Task: For heading  Tahoma with underline.  font size for heading20,  'Change the font style of data to'Arial.  and font size to 12,  Change the alignment of both headline & data to Align left.  In the sheet  Data Tracking Workbookbook
Action: Mouse moved to (1098, 133)
Screenshot: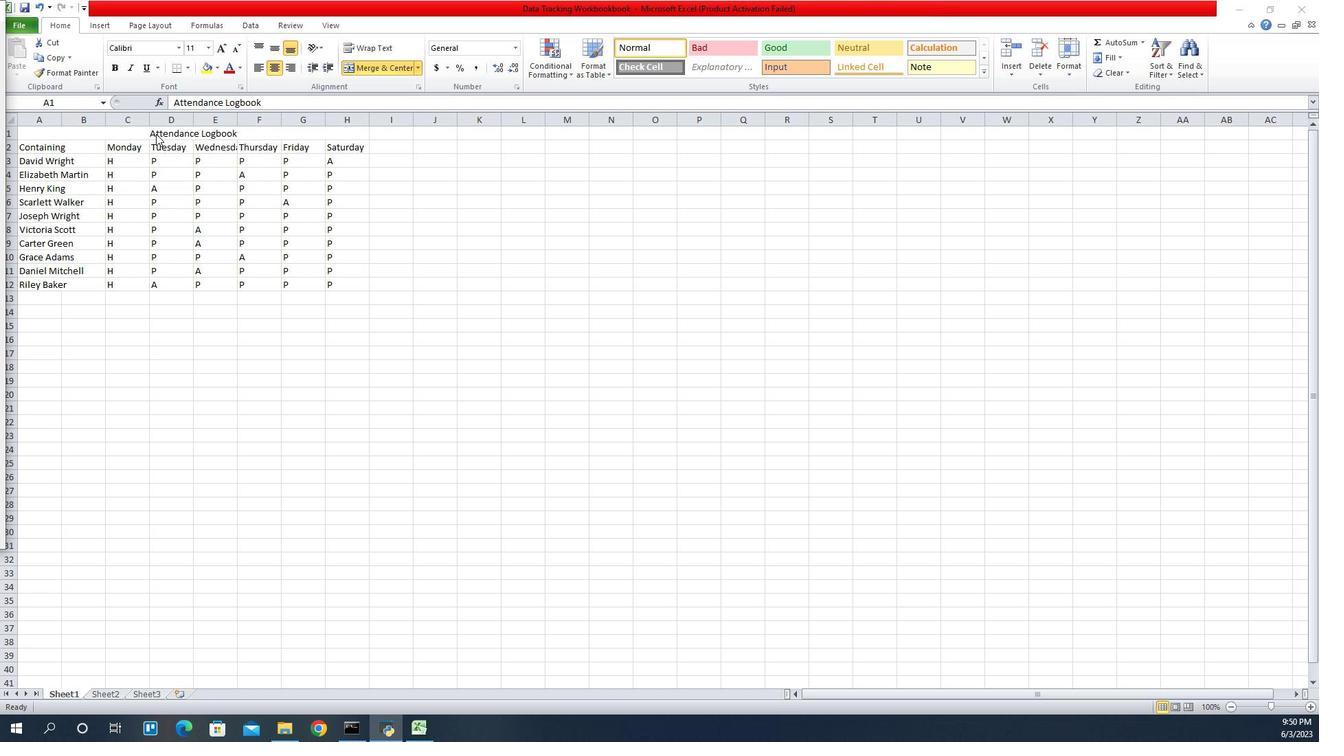 
Action: Mouse pressed left at (1098, 133)
Screenshot: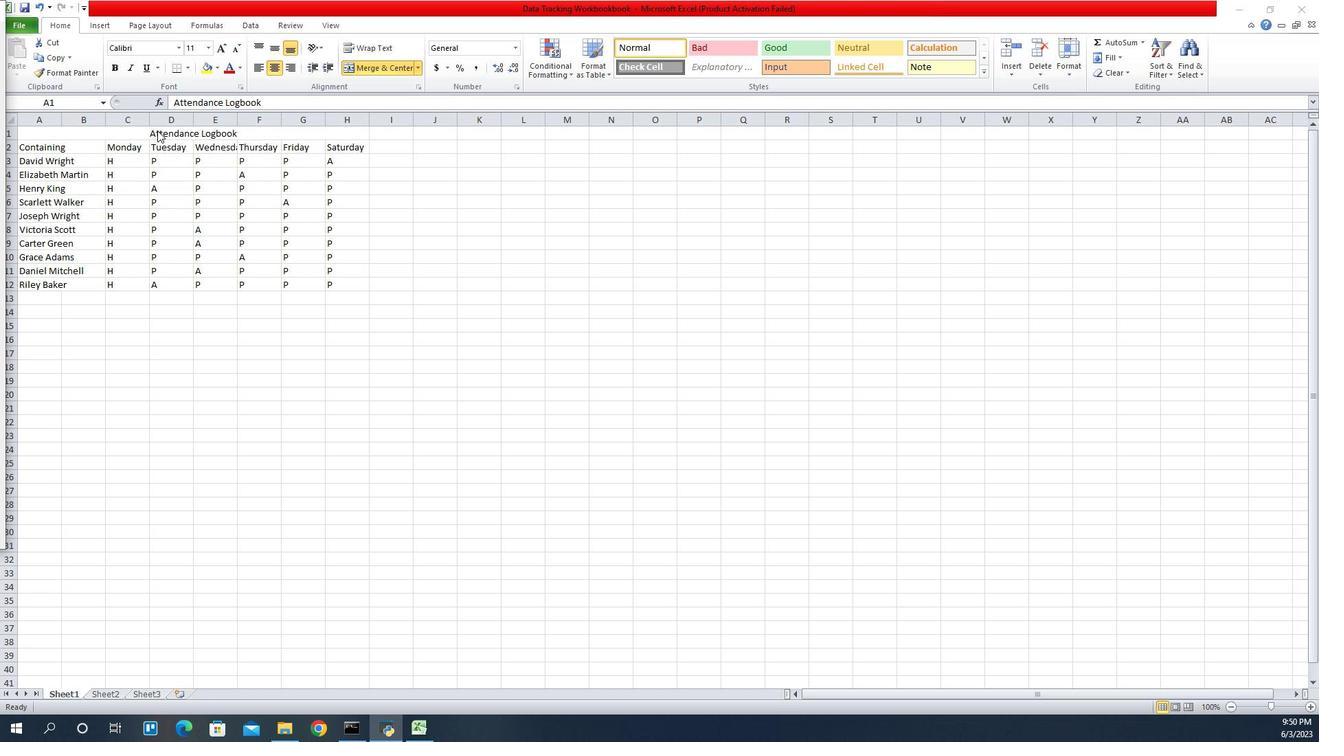 
Action: Mouse moved to (1120, 44)
Screenshot: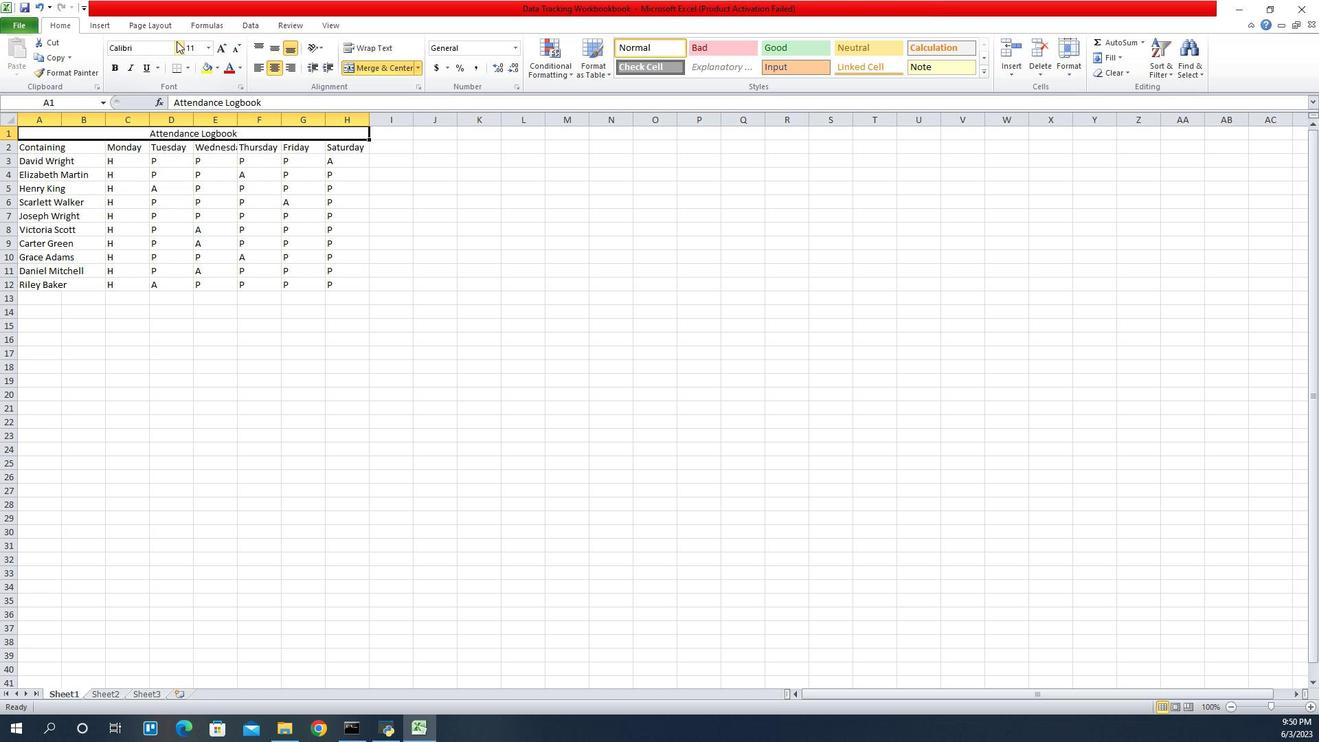 
Action: Mouse pressed left at (1120, 44)
Screenshot: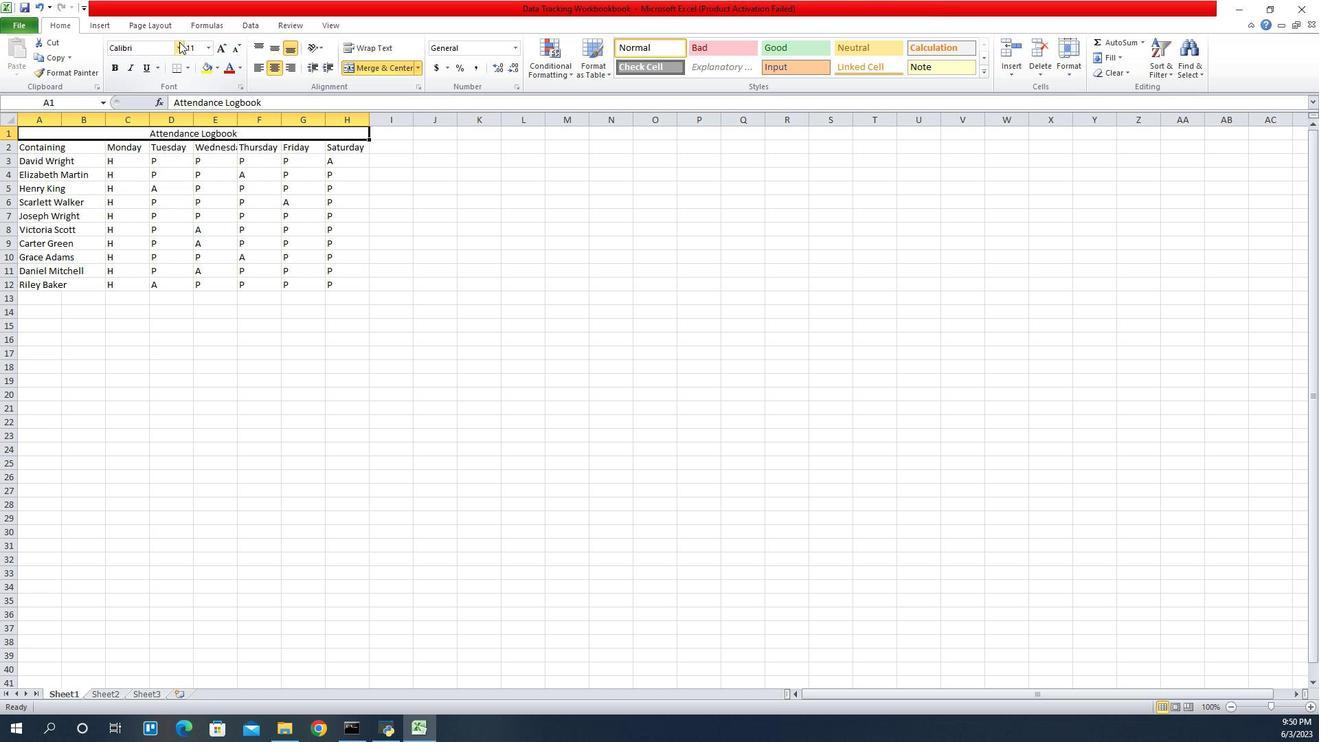 
Action: Mouse moved to (1100, 189)
Screenshot: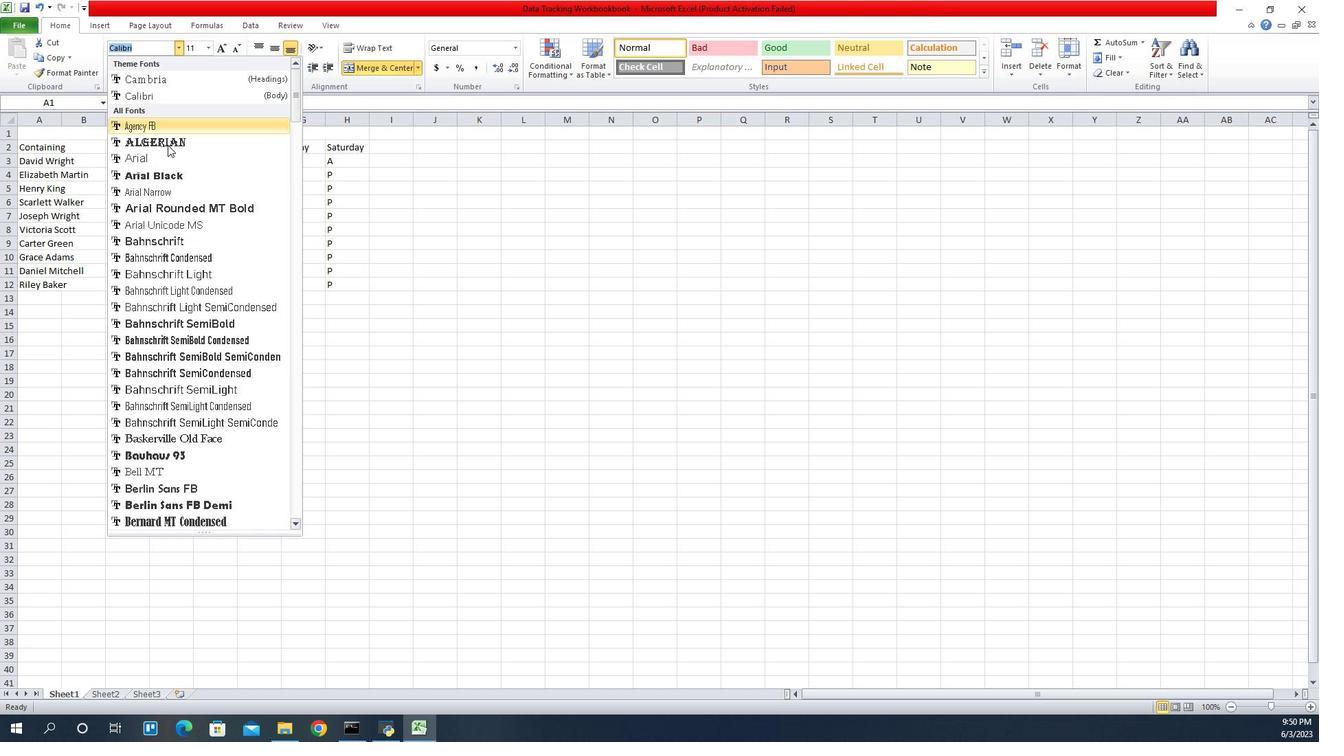 
Action: Mouse scrolled (1100, 188) with delta (0, 0)
Screenshot: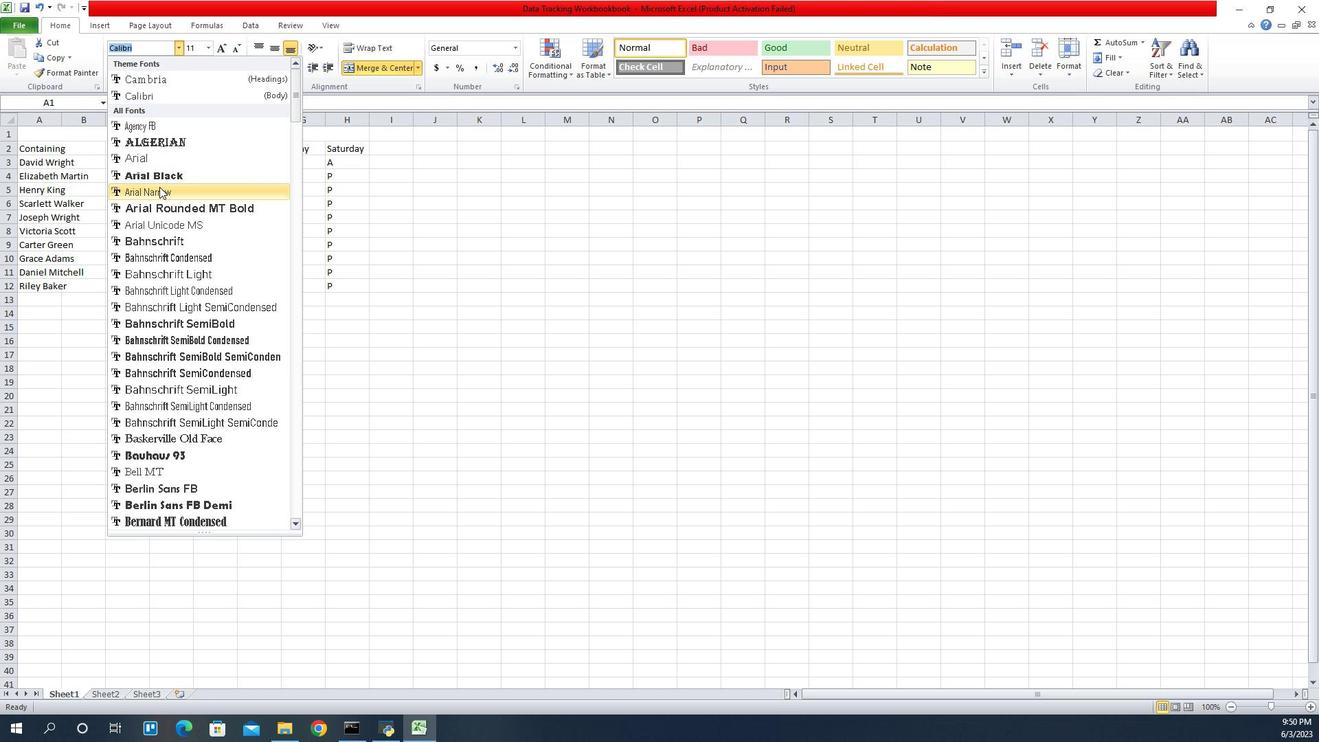 
Action: Mouse scrolled (1100, 188) with delta (0, 0)
Screenshot: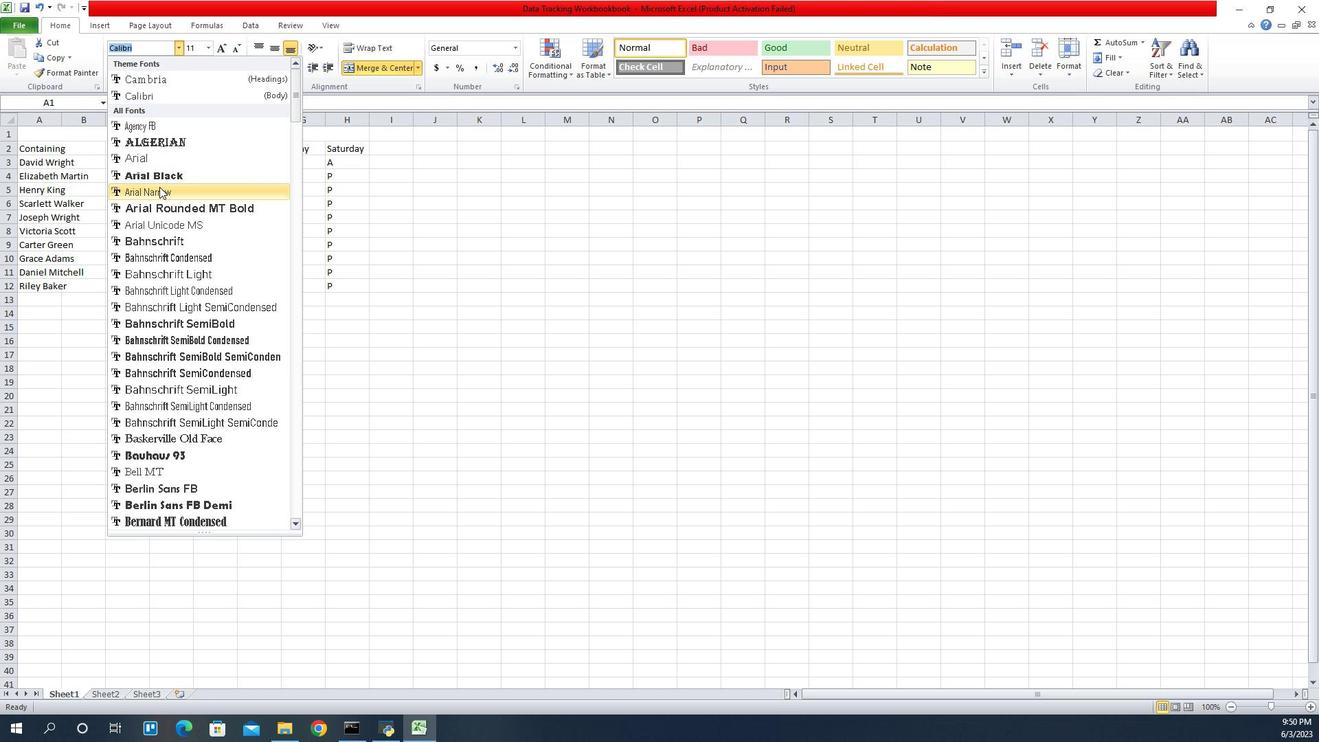 
Action: Mouse scrolled (1100, 188) with delta (0, 0)
Screenshot: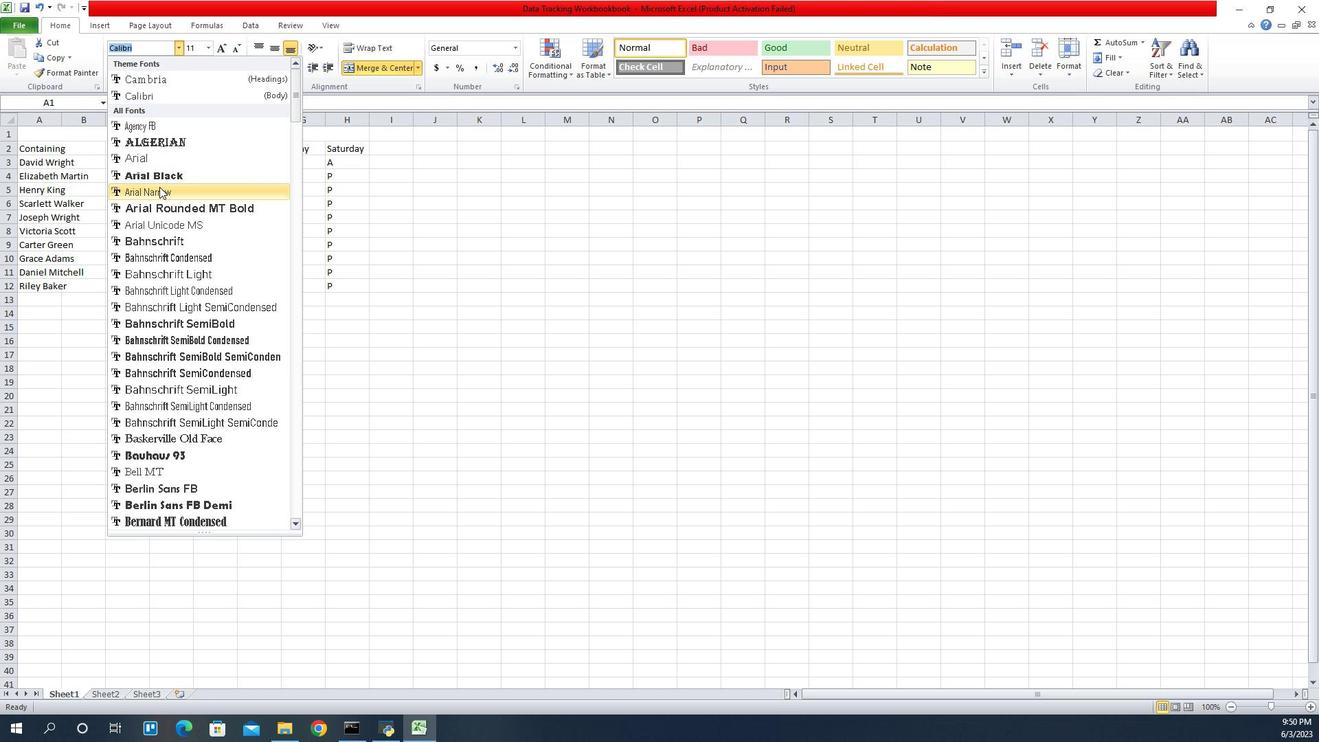 
Action: Mouse scrolled (1100, 188) with delta (0, 0)
Screenshot: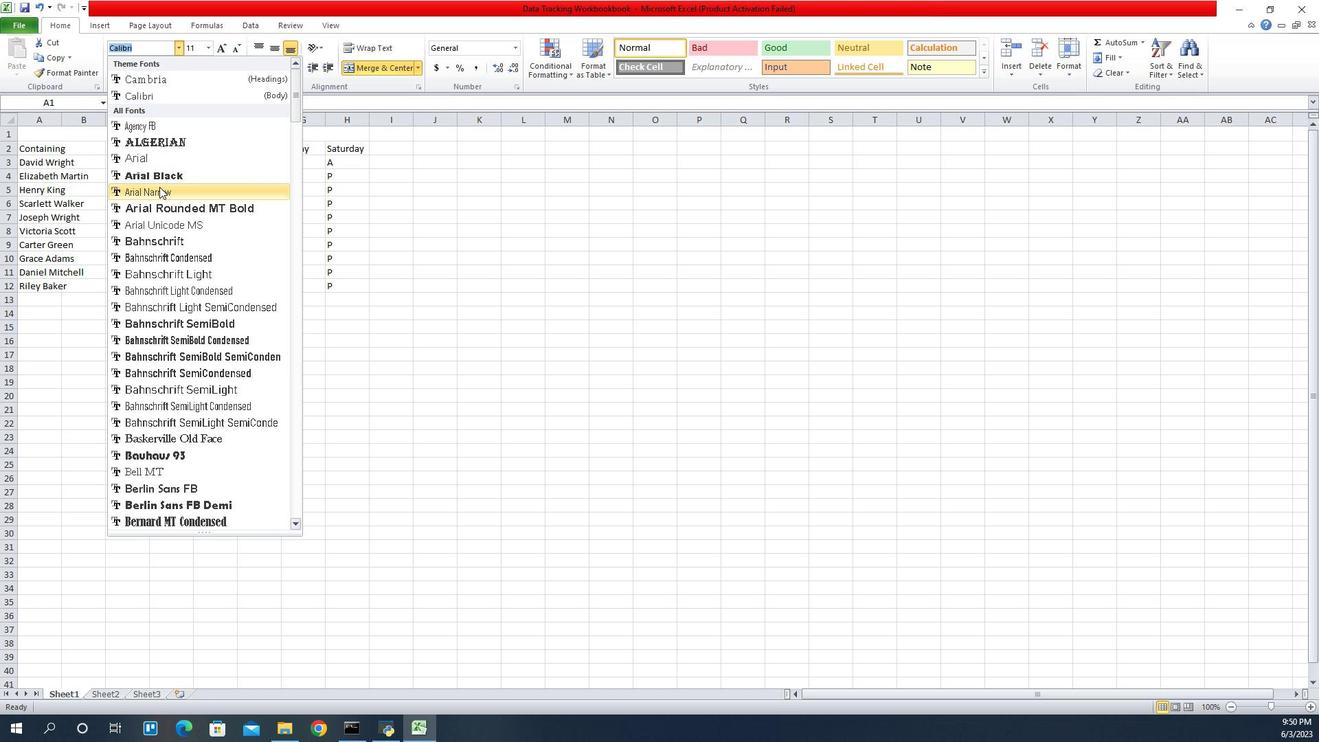 
Action: Mouse scrolled (1100, 188) with delta (0, 0)
Screenshot: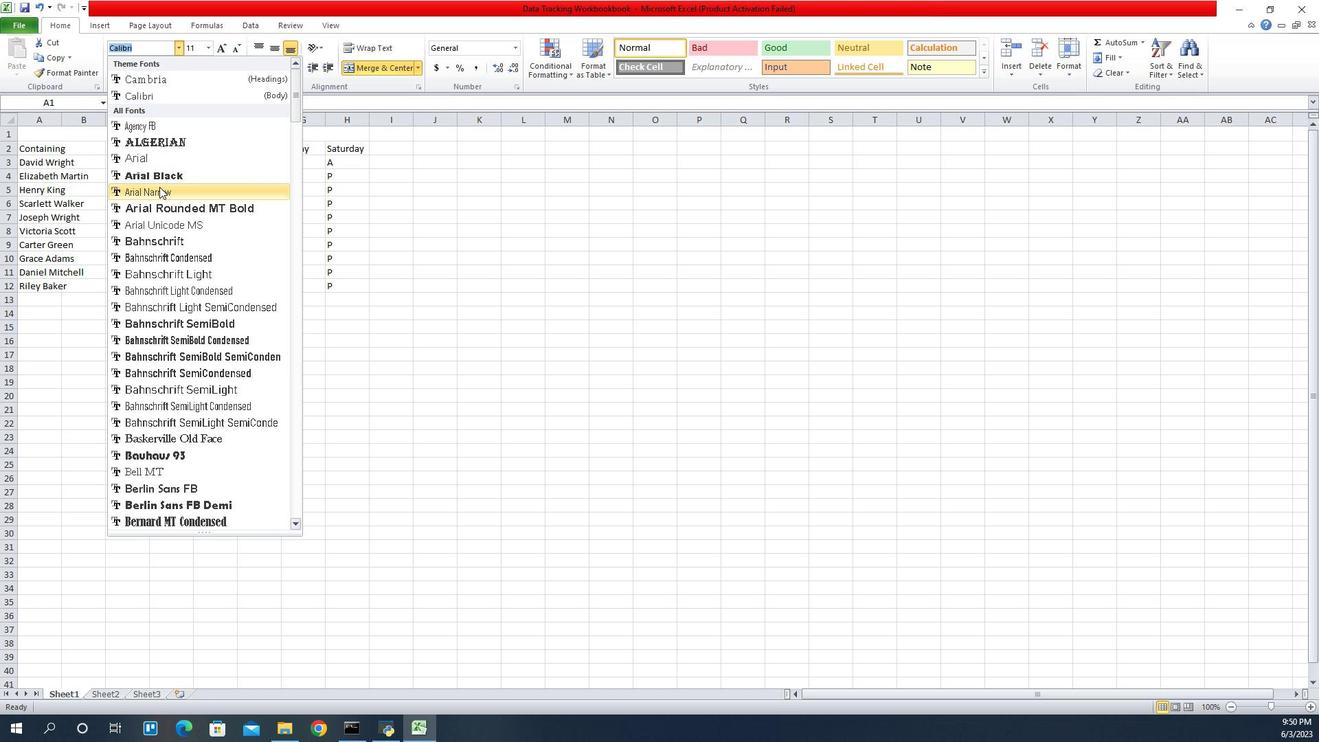 
Action: Mouse moved to (1098, 298)
Screenshot: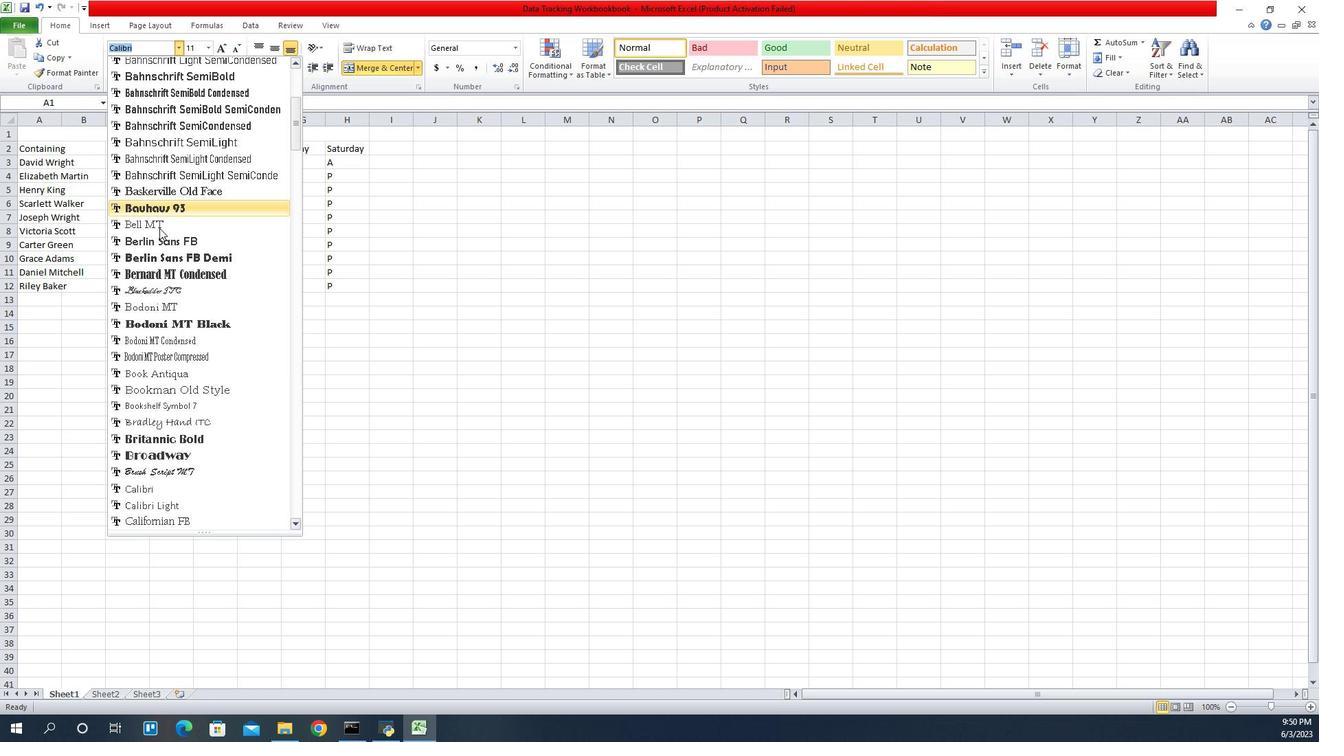
Action: Mouse scrolled (1098, 297) with delta (0, 0)
Screenshot: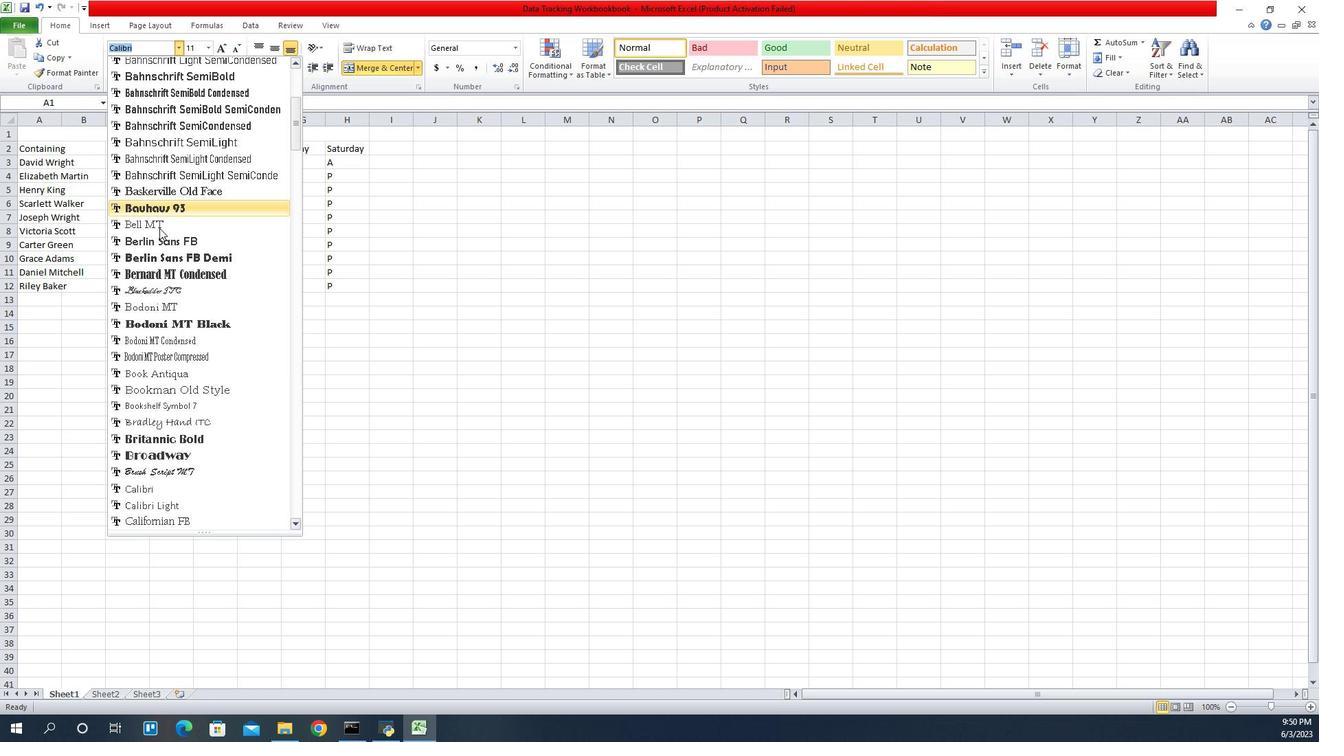 
Action: Mouse moved to (1098, 305)
Screenshot: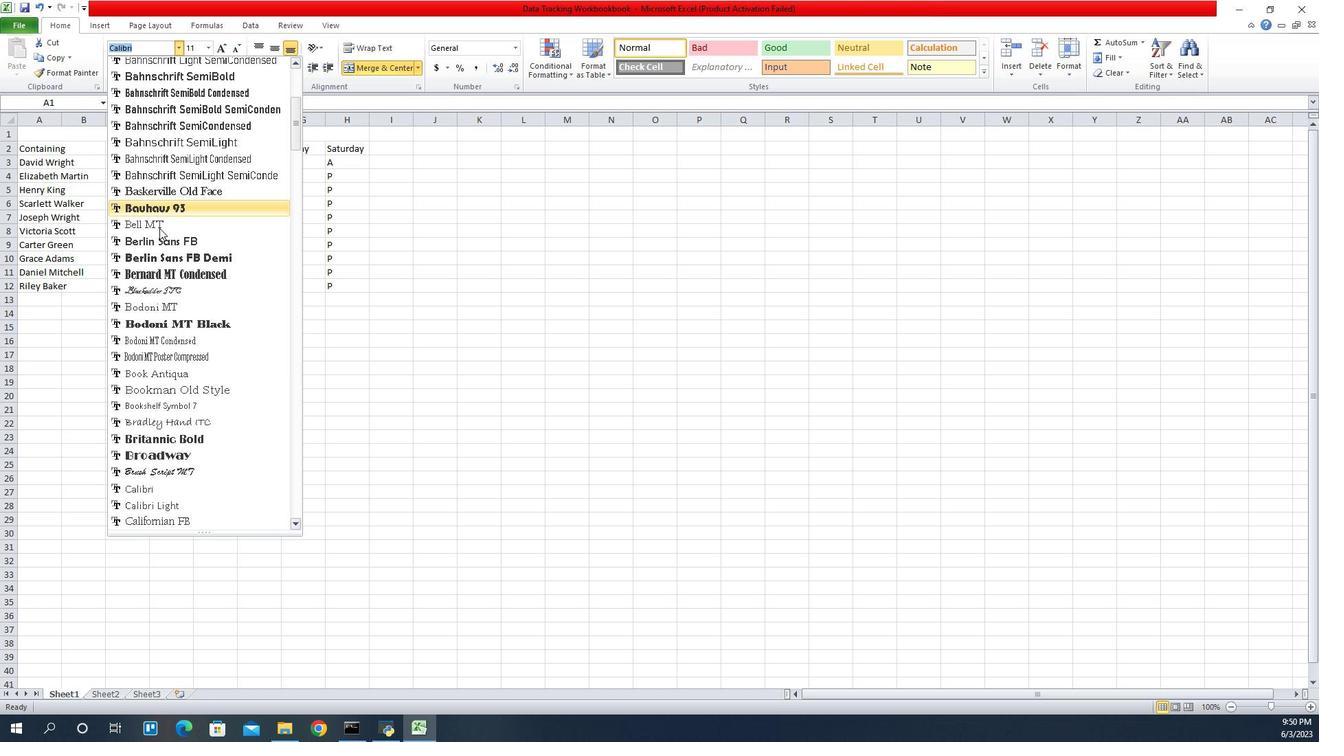 
Action: Mouse scrolled (1098, 305) with delta (0, 0)
Screenshot: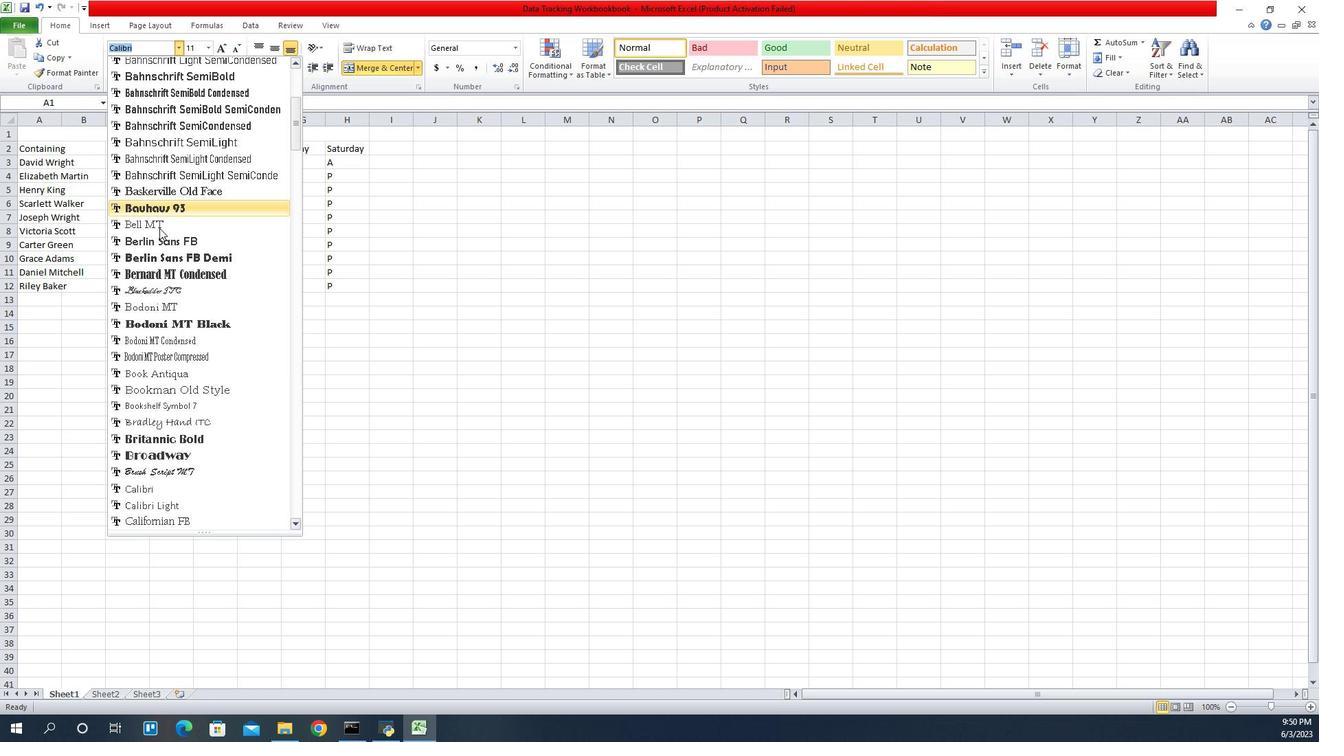 
Action: Mouse moved to (1098, 308)
Screenshot: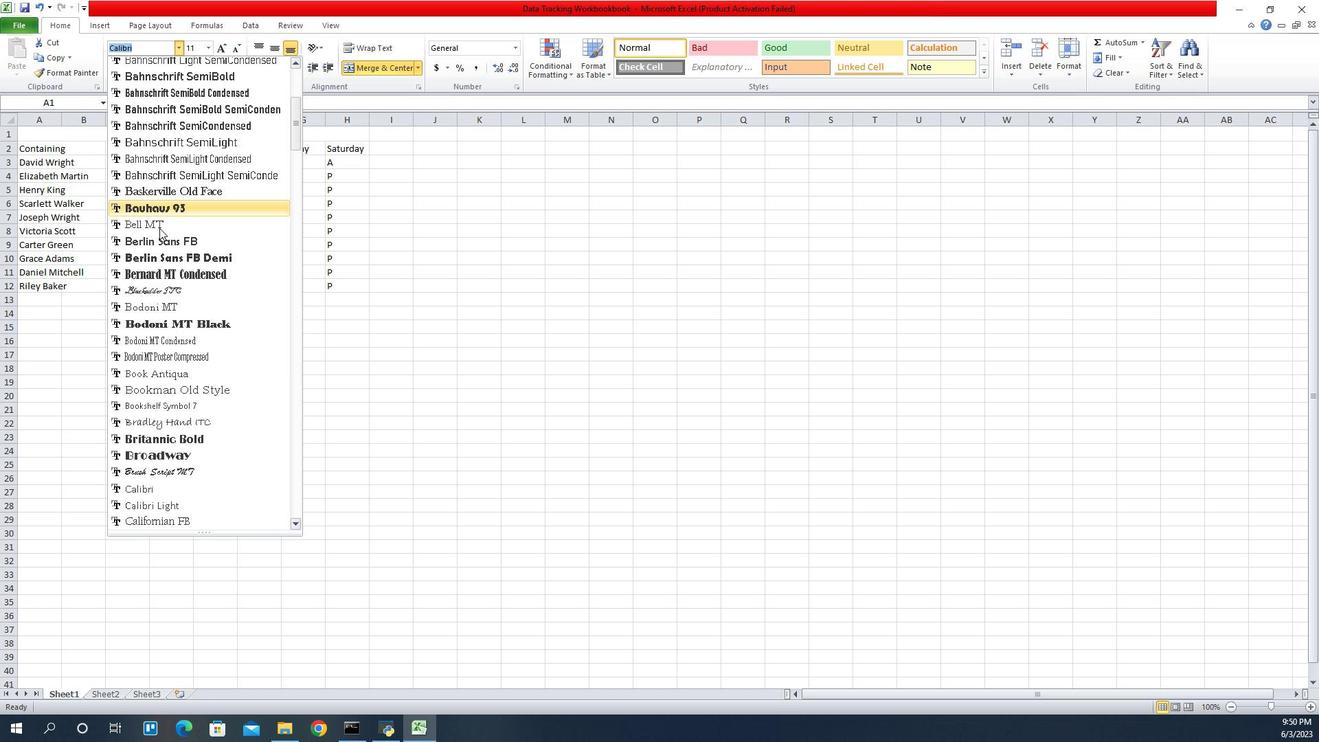 
Action: Mouse scrolled (1098, 307) with delta (0, 0)
Screenshot: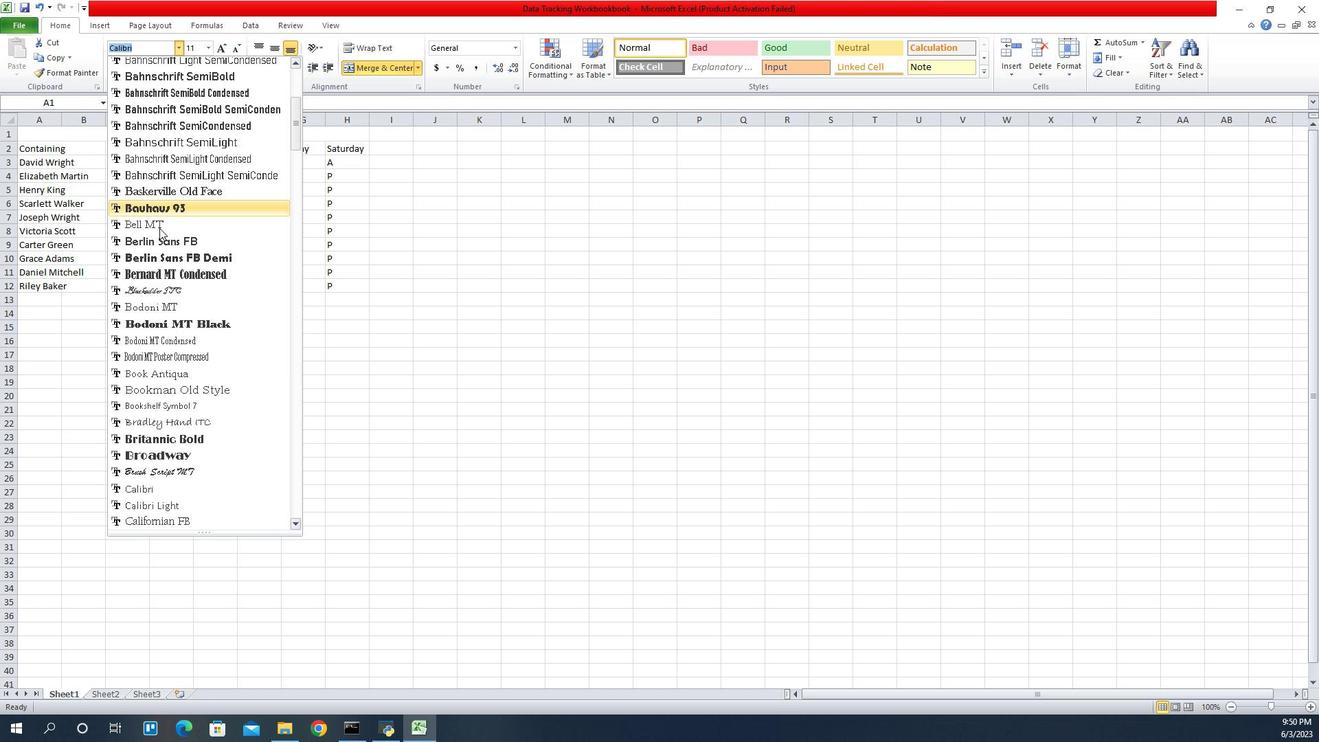 
Action: Mouse moved to (1099, 312)
Screenshot: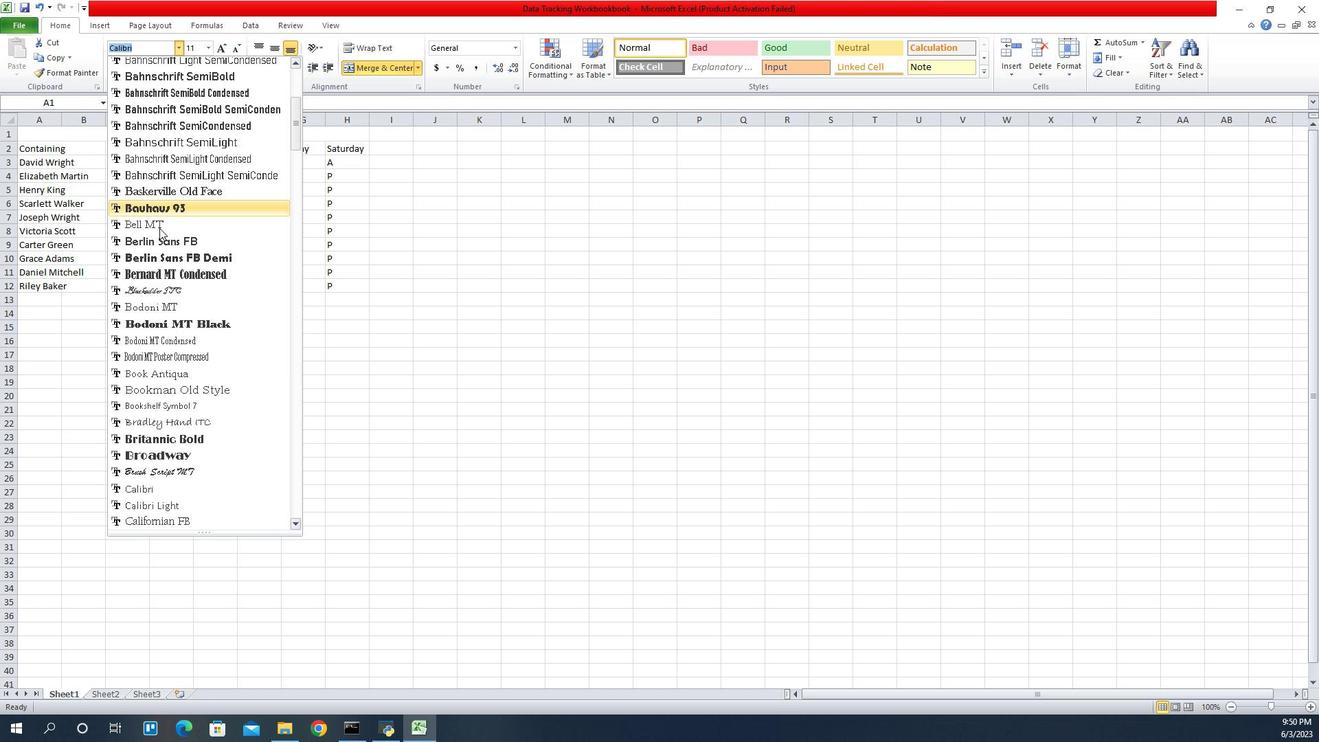 
Action: Mouse scrolled (1099, 311) with delta (0, 0)
Screenshot: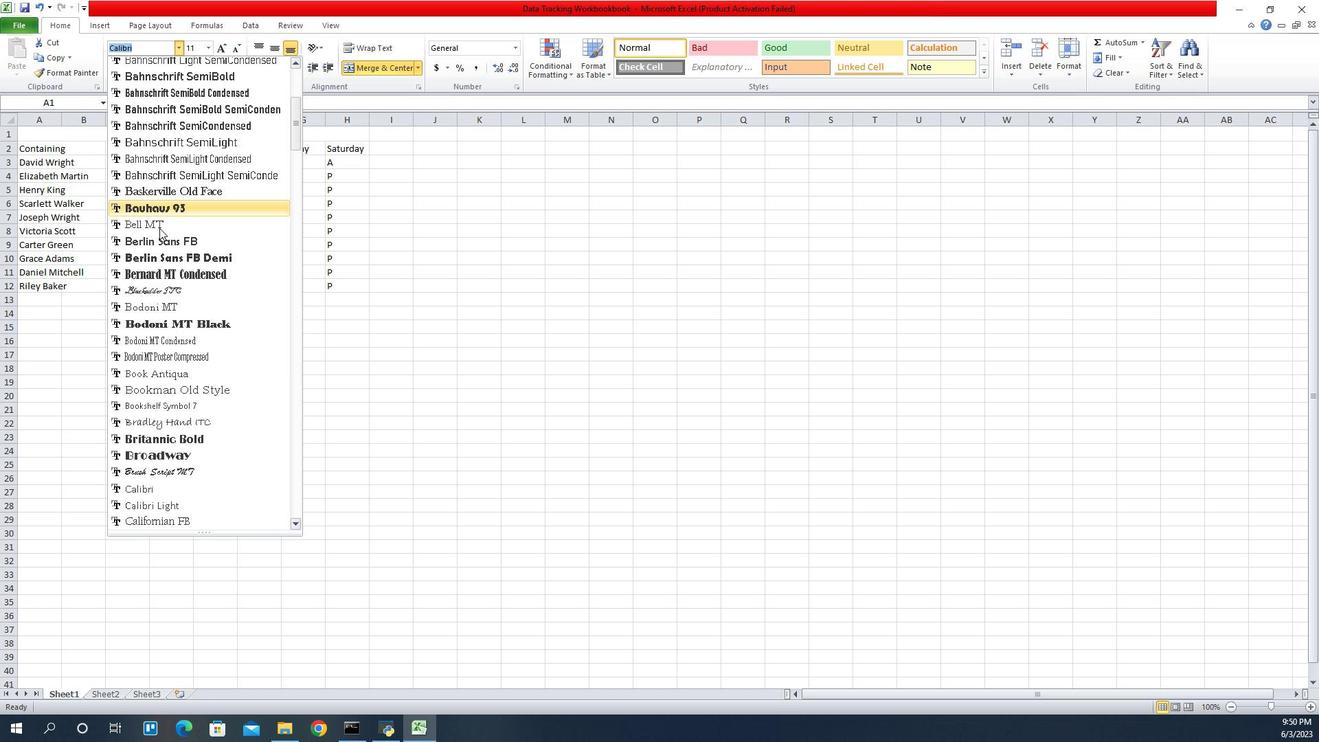 
Action: Mouse moved to (1102, 326)
Screenshot: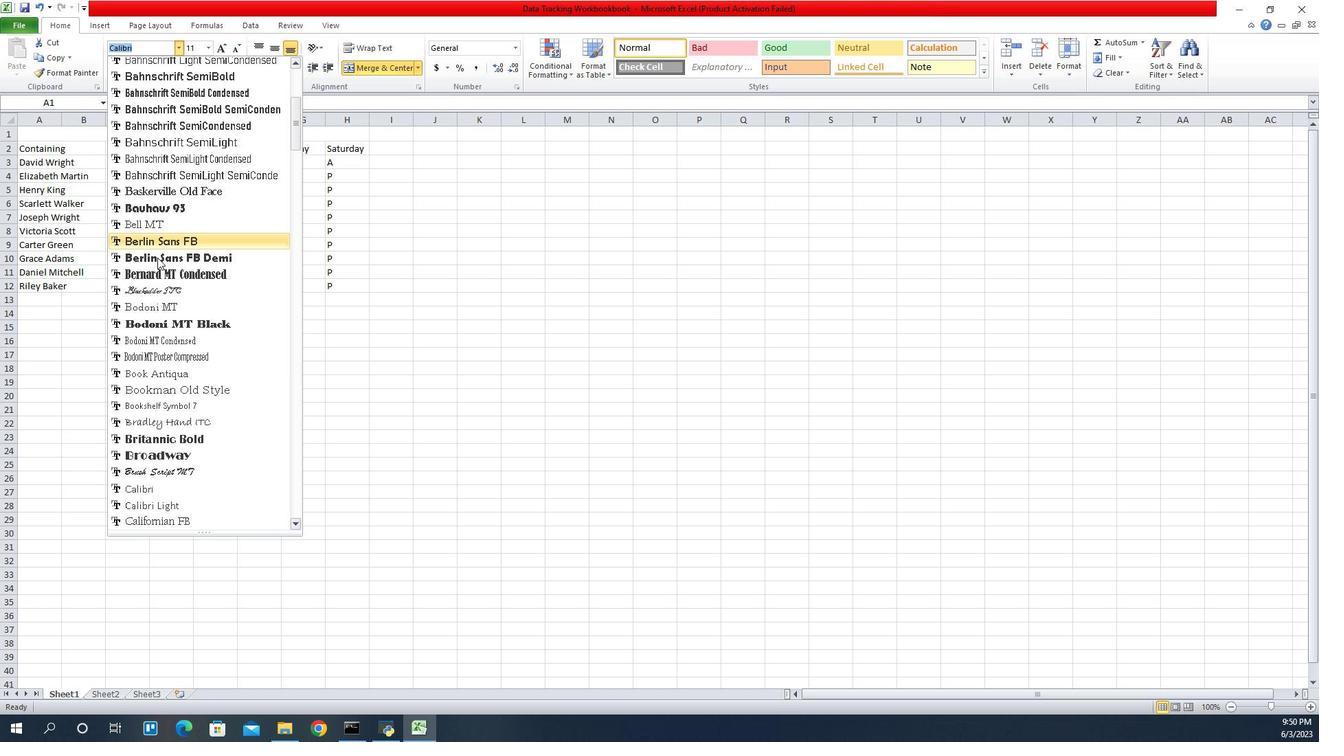 
Action: Mouse scrolled (1102, 327) with delta (0, 0)
Screenshot: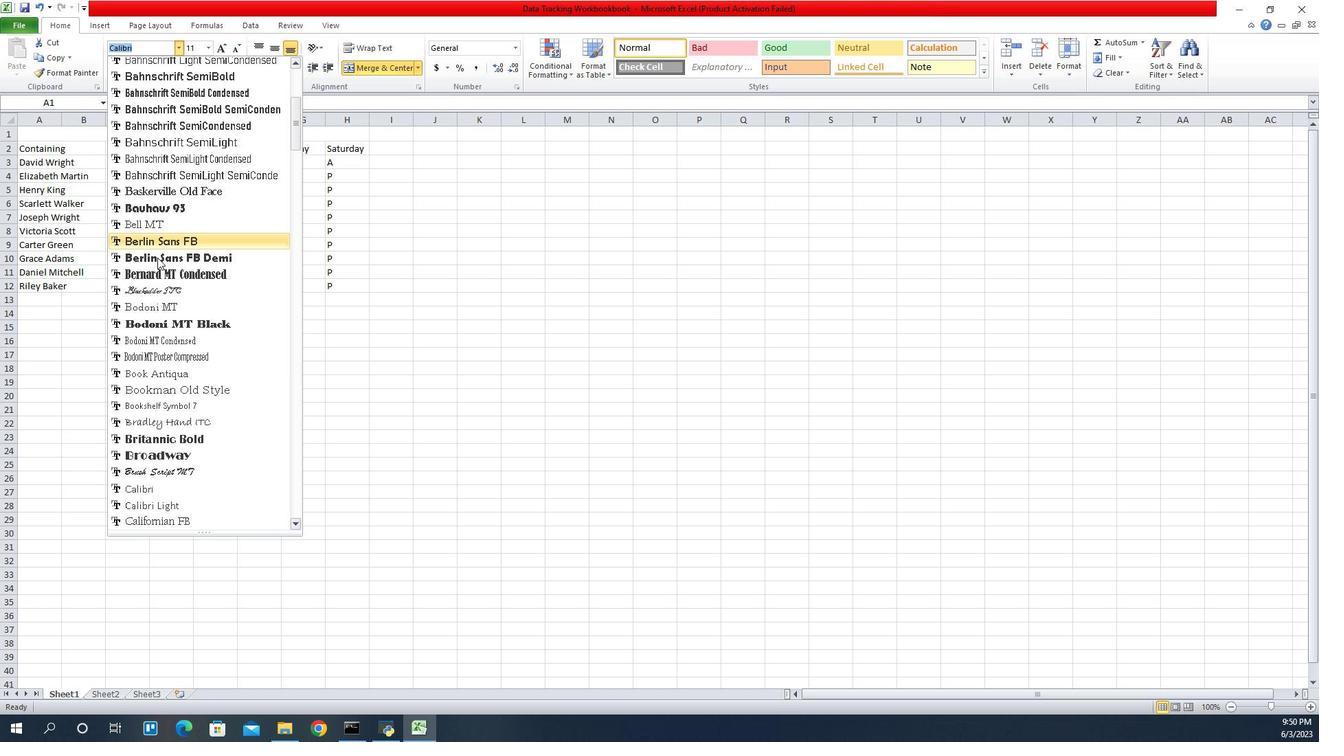 
Action: Mouse scrolled (1102, 325) with delta (0, 0)
Screenshot: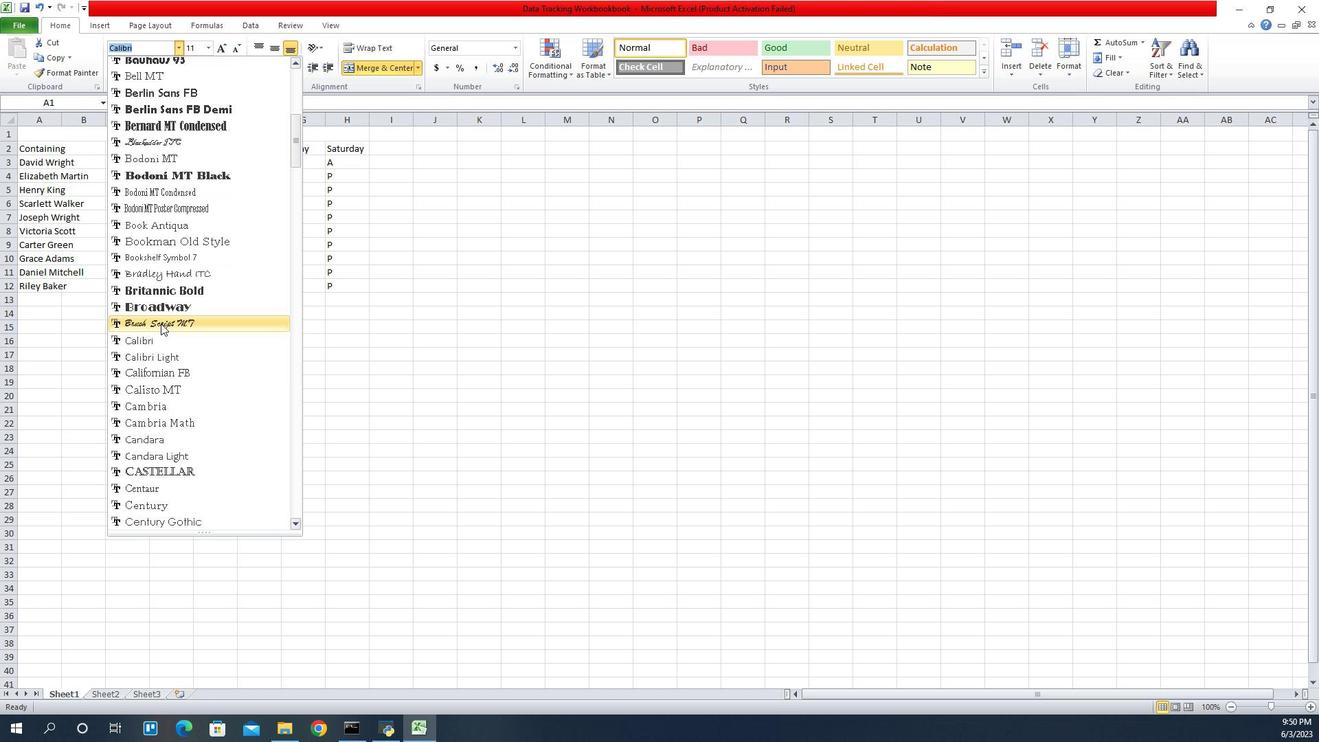 
Action: Mouse scrolled (1102, 325) with delta (0, 0)
Screenshot: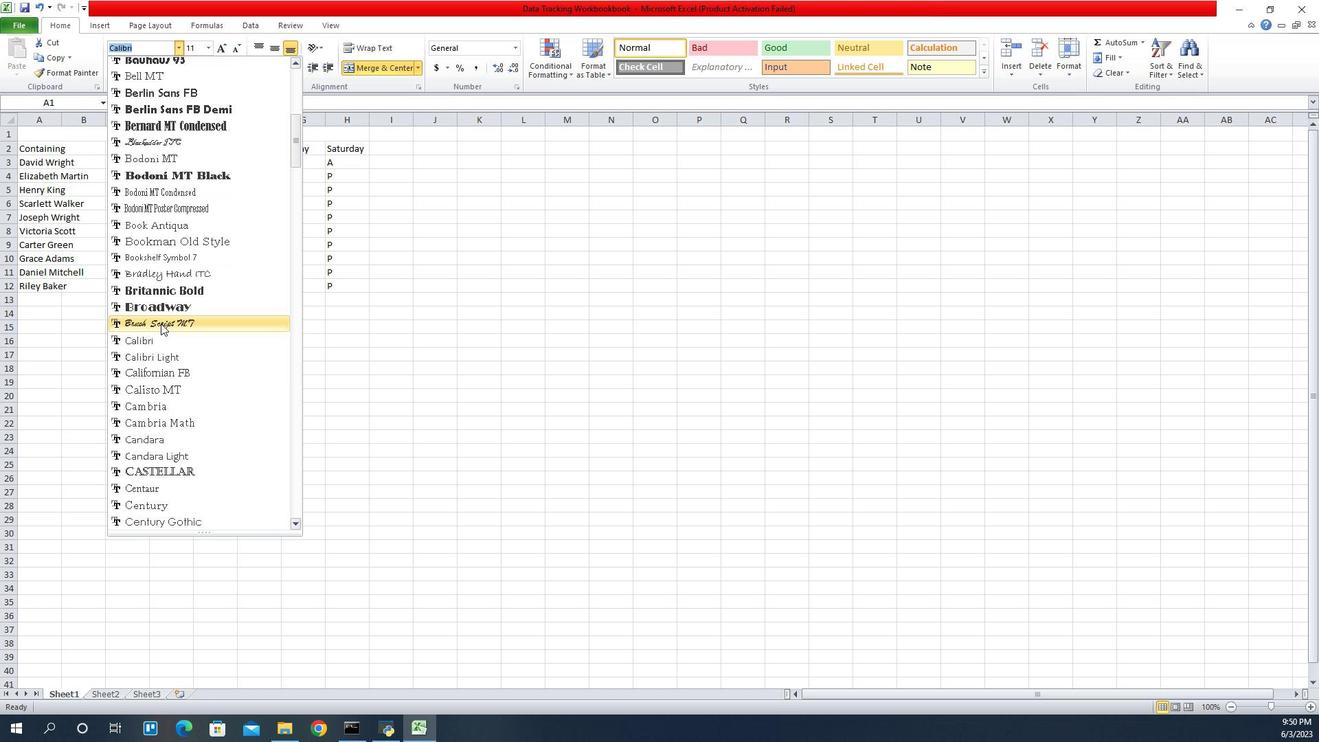 
Action: Mouse scrolled (1102, 325) with delta (0, 0)
Screenshot: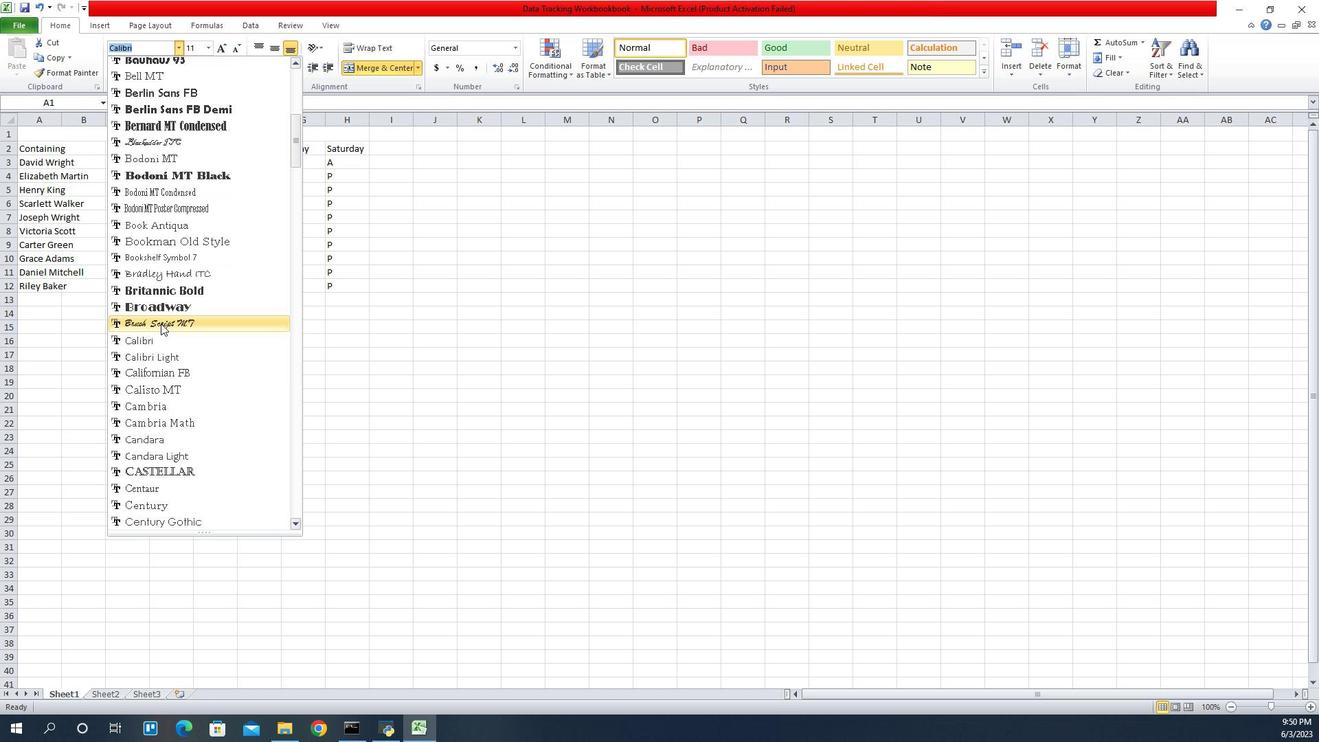 
Action: Mouse scrolled (1102, 325) with delta (0, 0)
Screenshot: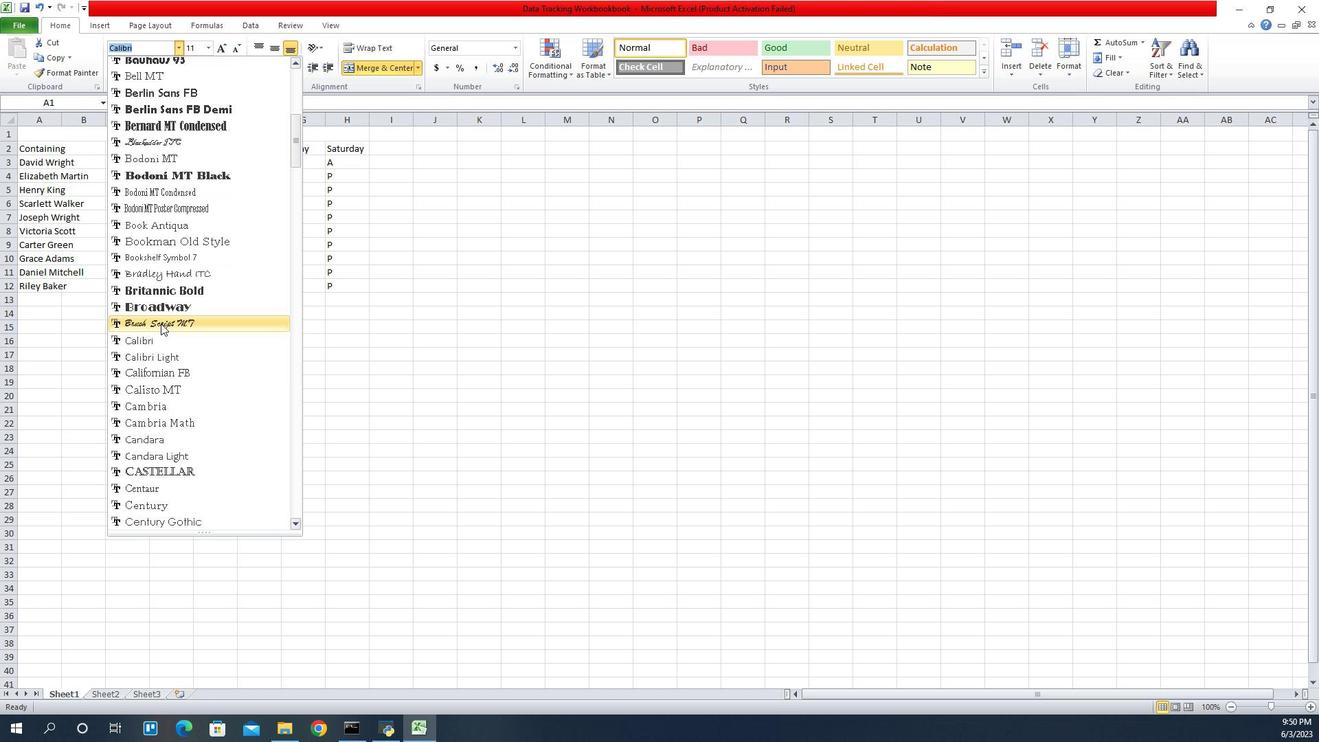 
Action: Mouse moved to (1106, 342)
Screenshot: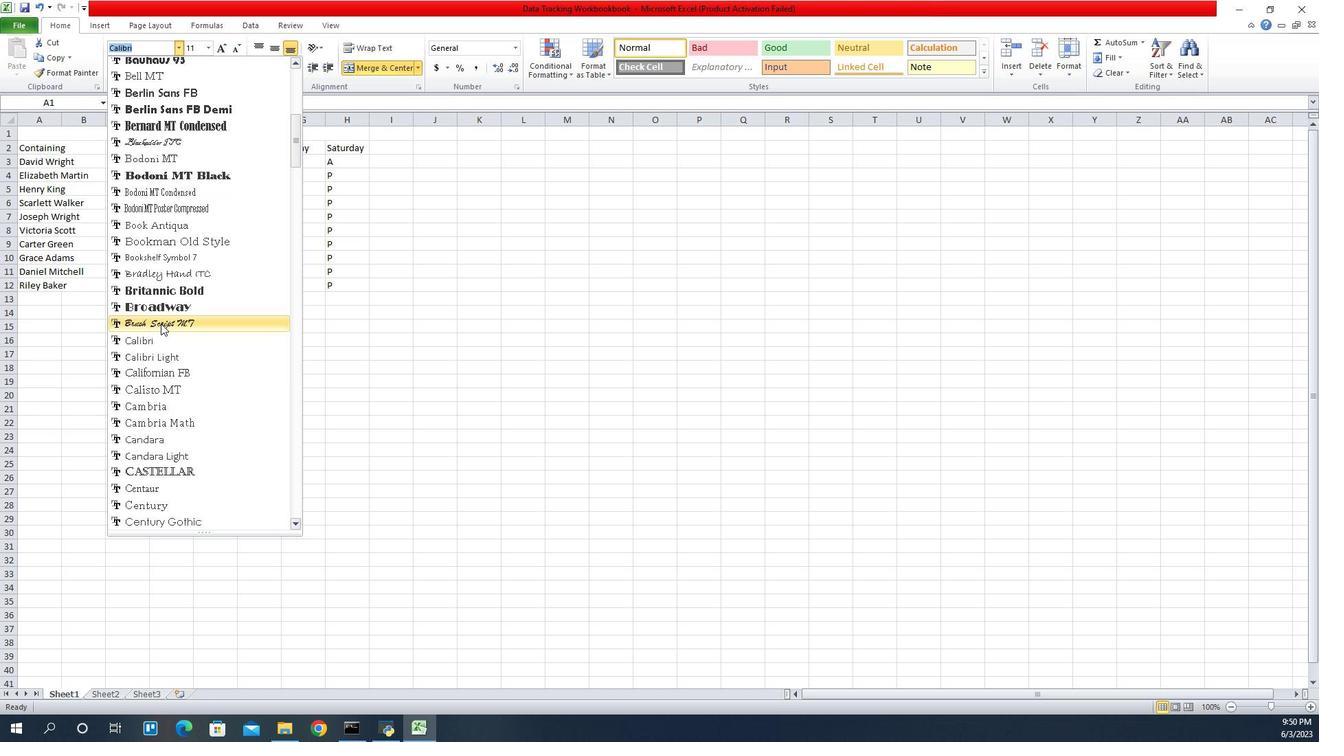 
Action: Mouse scrolled (1106, 341) with delta (0, 0)
Screenshot: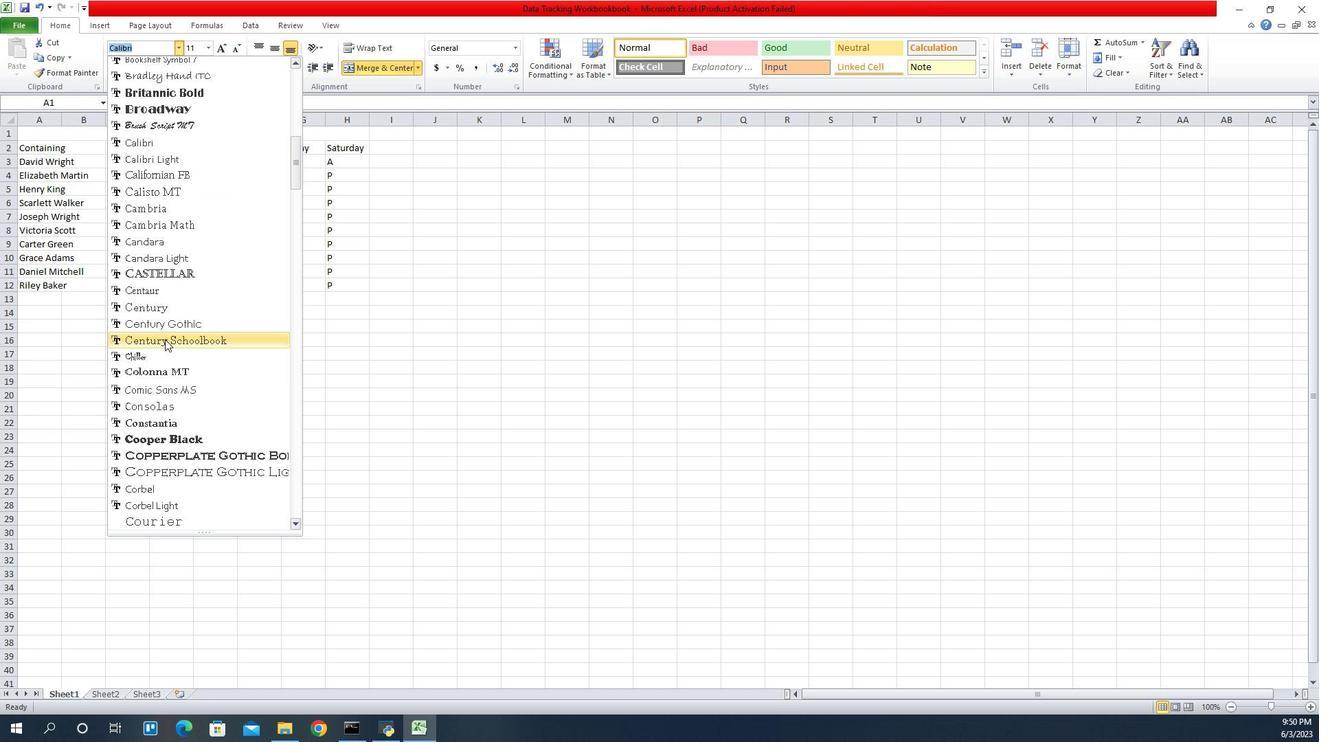 
Action: Mouse scrolled (1106, 341) with delta (0, 0)
Screenshot: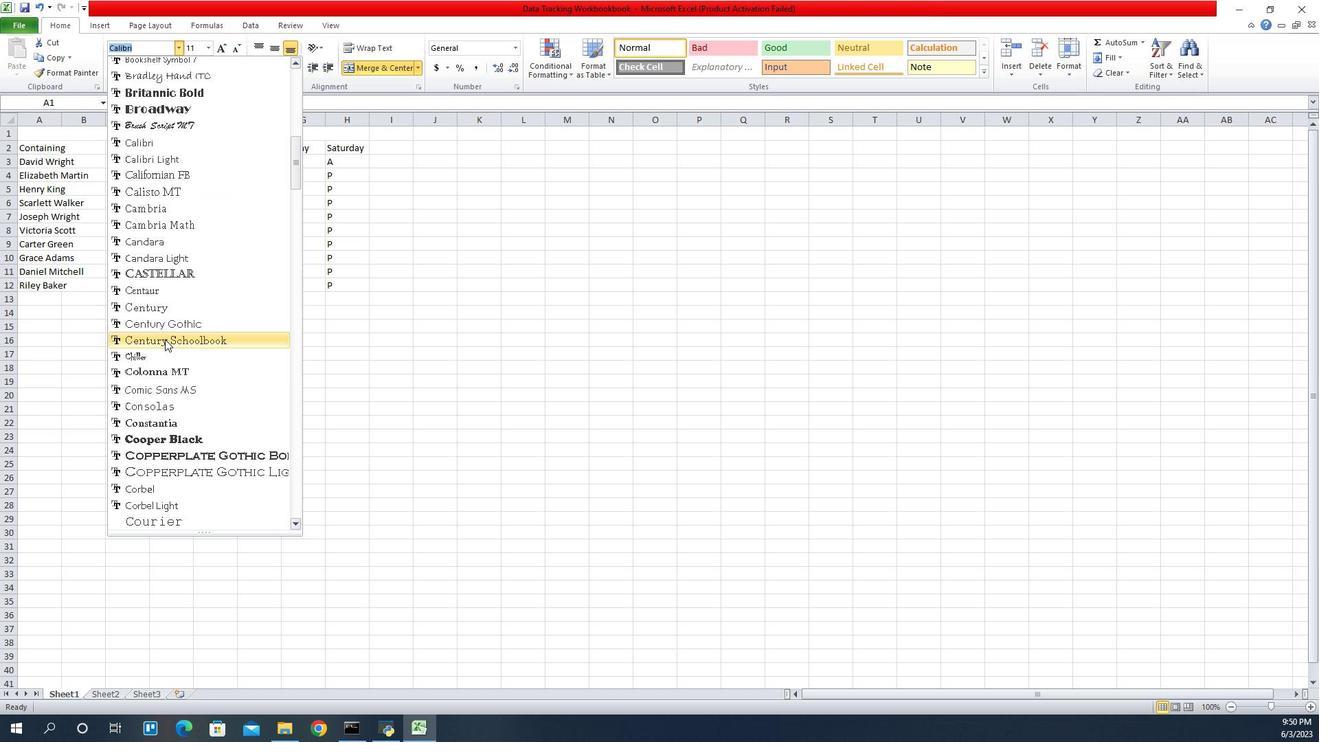 
Action: Mouse scrolled (1106, 341) with delta (0, 0)
Screenshot: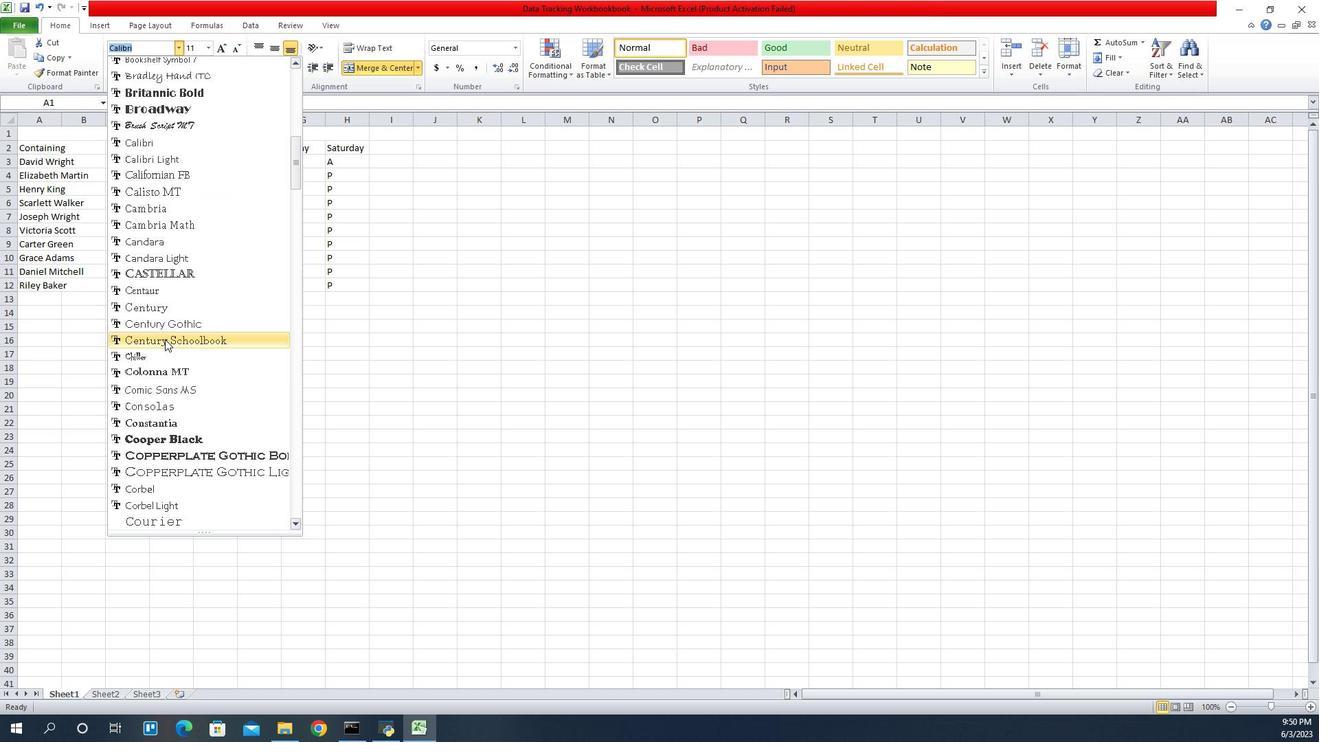 
Action: Mouse scrolled (1106, 341) with delta (0, 0)
Screenshot: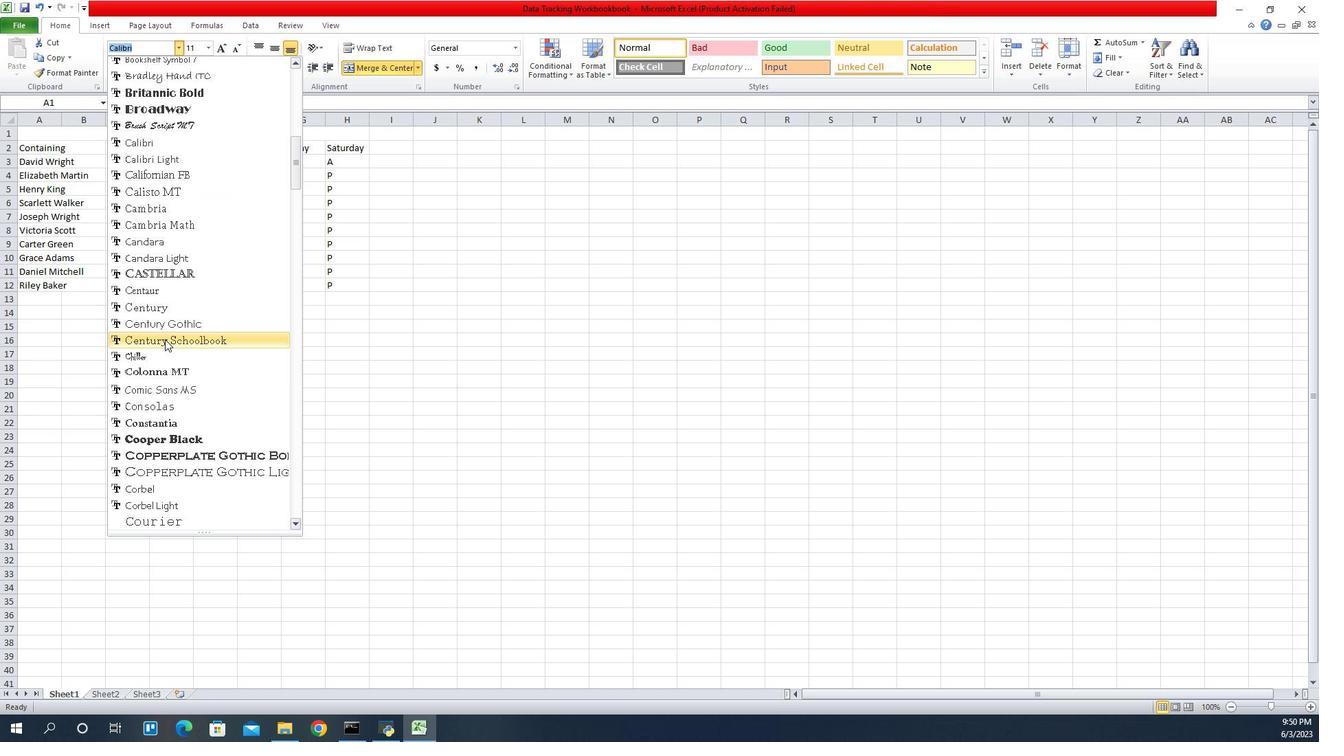 
Action: Mouse scrolled (1106, 341) with delta (0, 0)
Screenshot: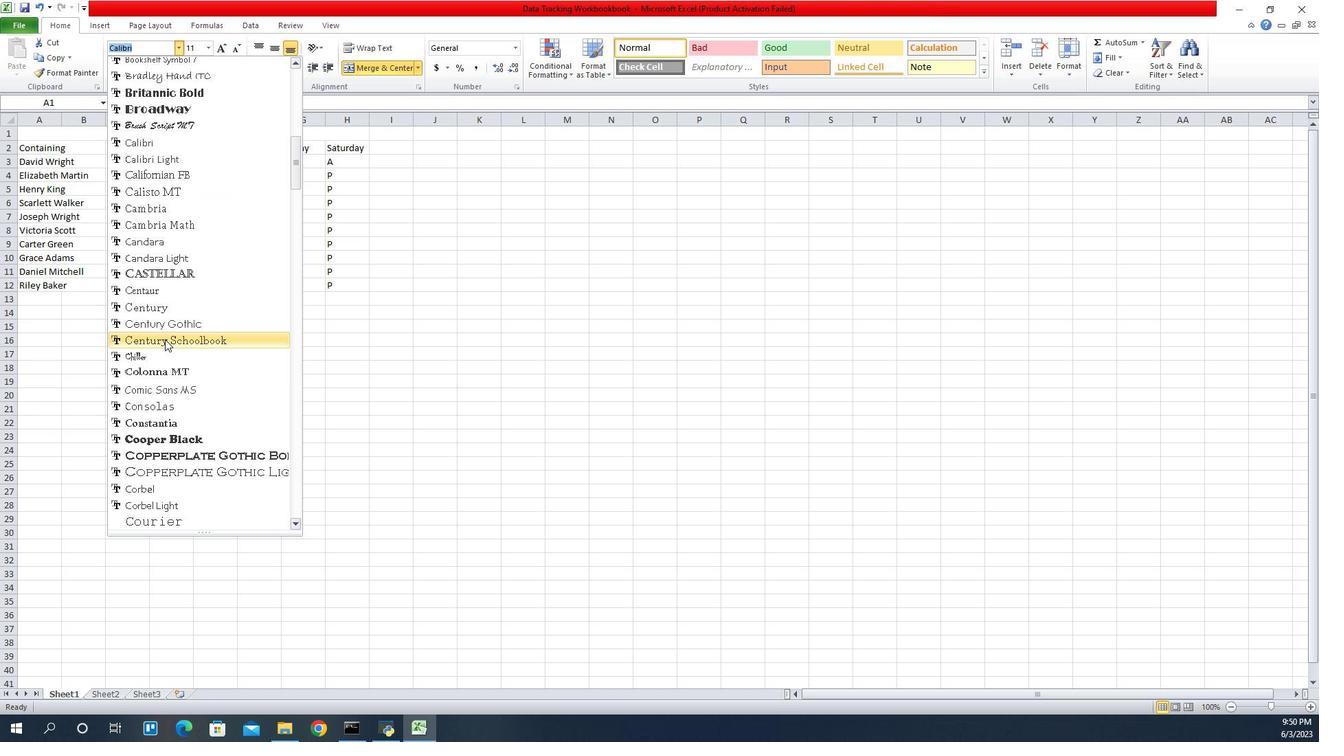 
Action: Mouse scrolled (1106, 341) with delta (0, 0)
Screenshot: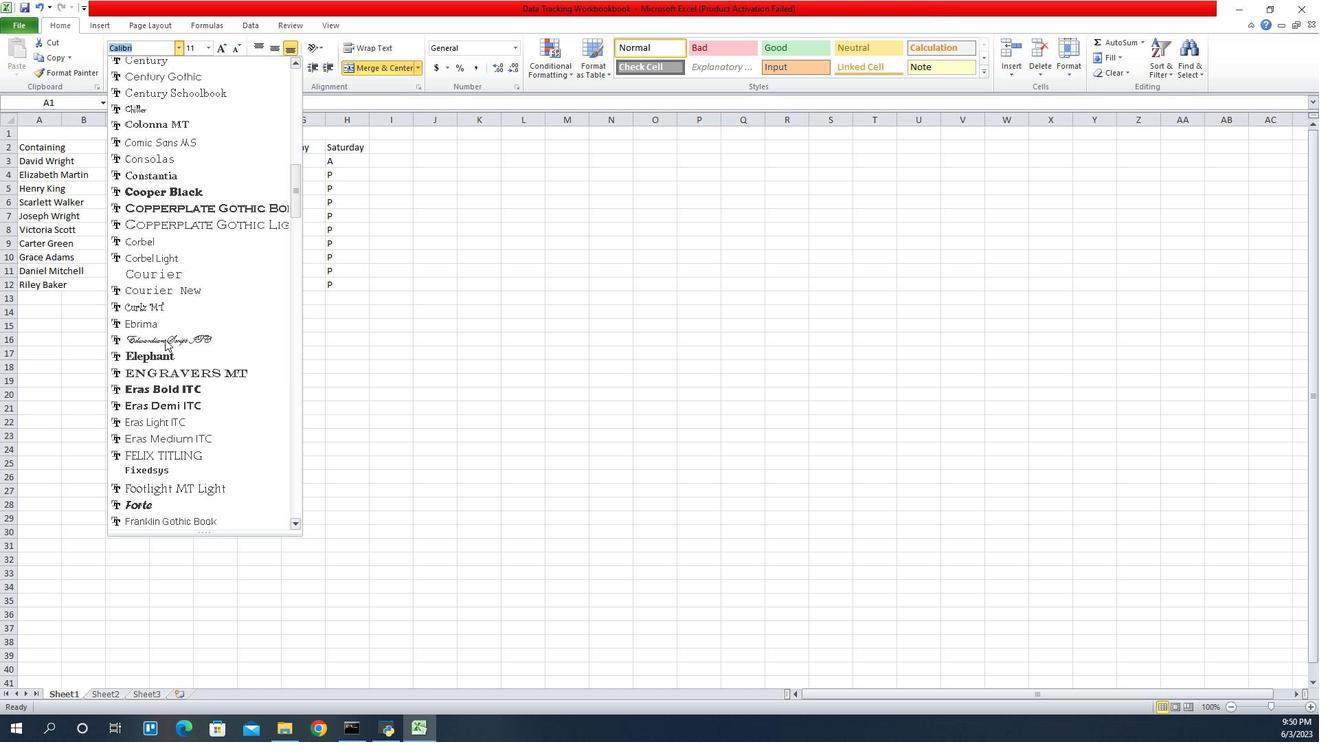 
Action: Mouse scrolled (1106, 341) with delta (0, 0)
Screenshot: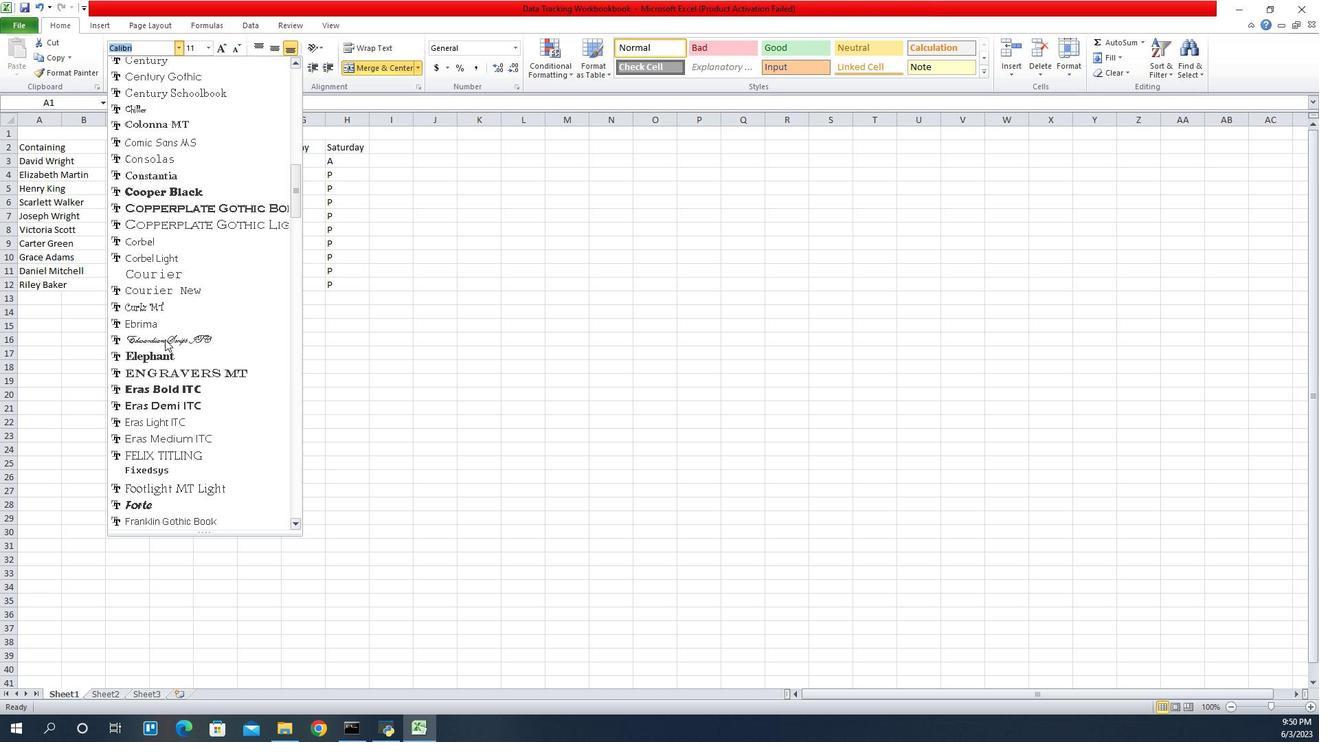 
Action: Mouse scrolled (1106, 341) with delta (0, 0)
Screenshot: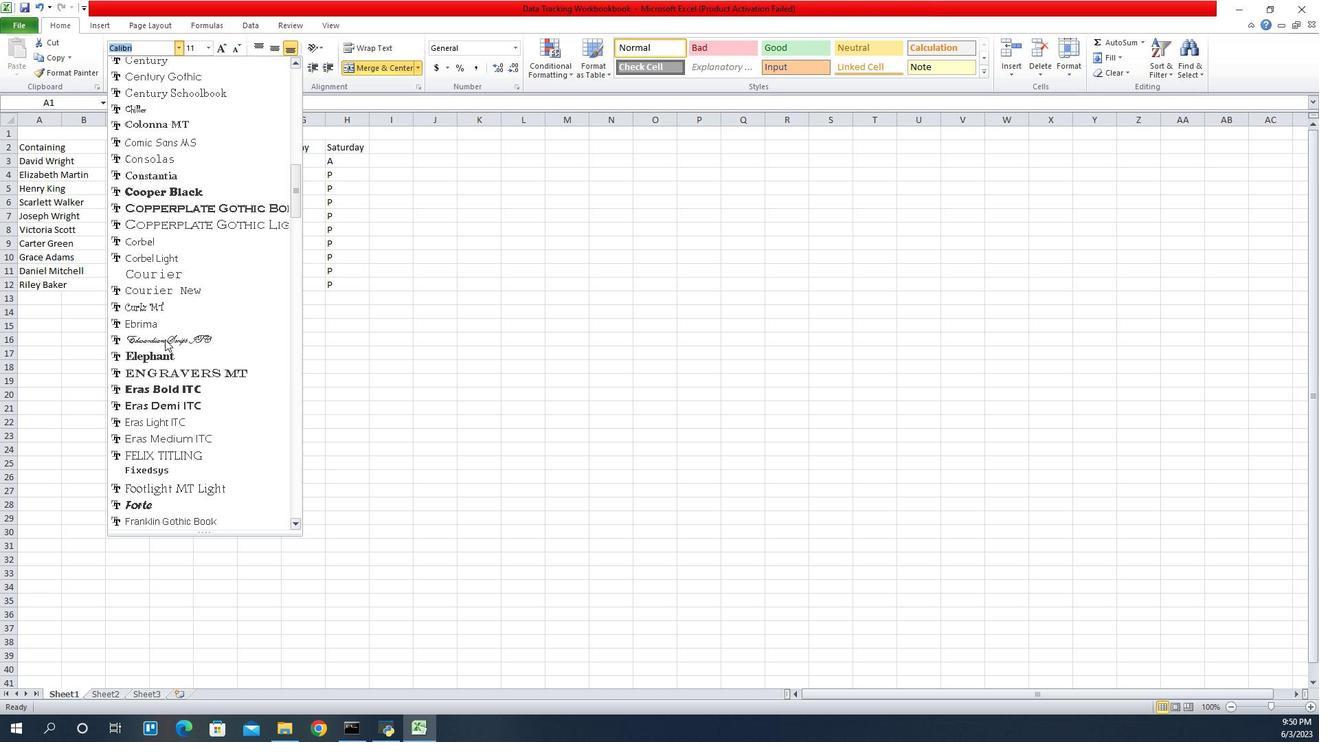 
Action: Mouse scrolled (1106, 341) with delta (0, 0)
Screenshot: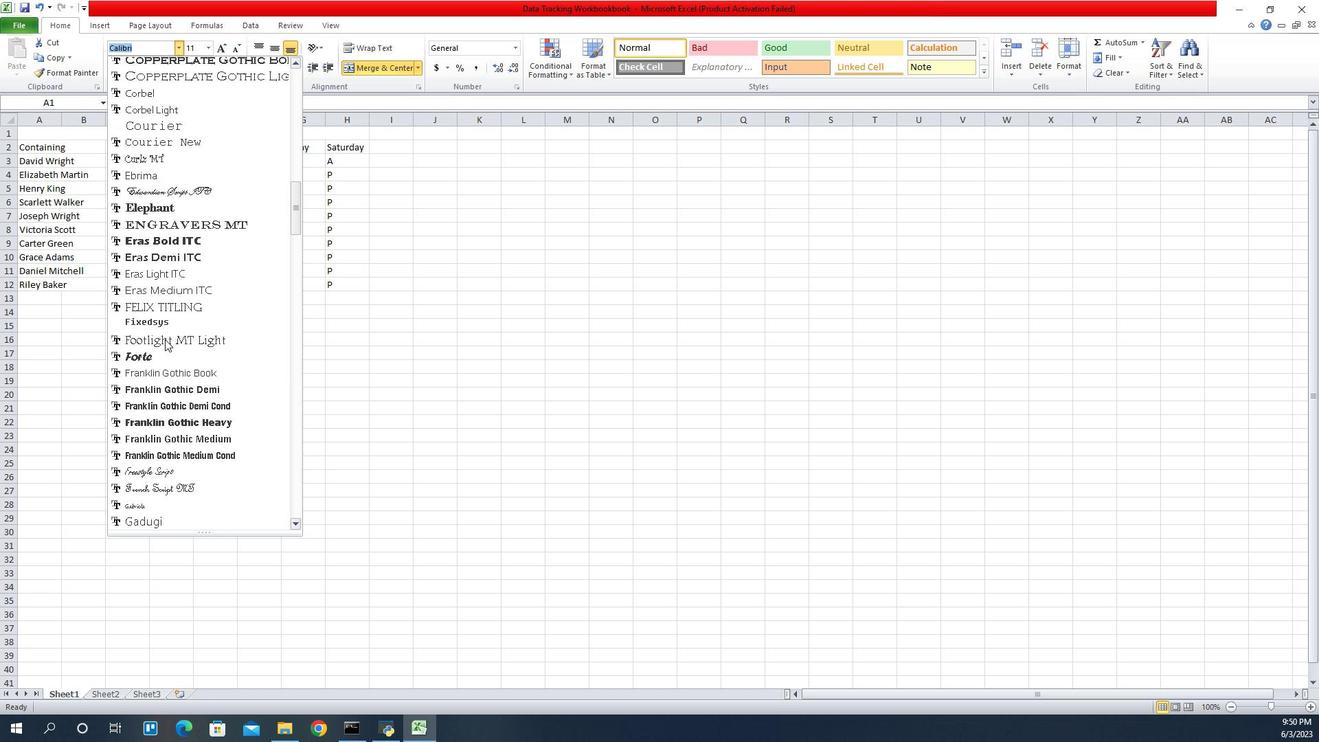 
Action: Mouse scrolled (1106, 341) with delta (0, 0)
Screenshot: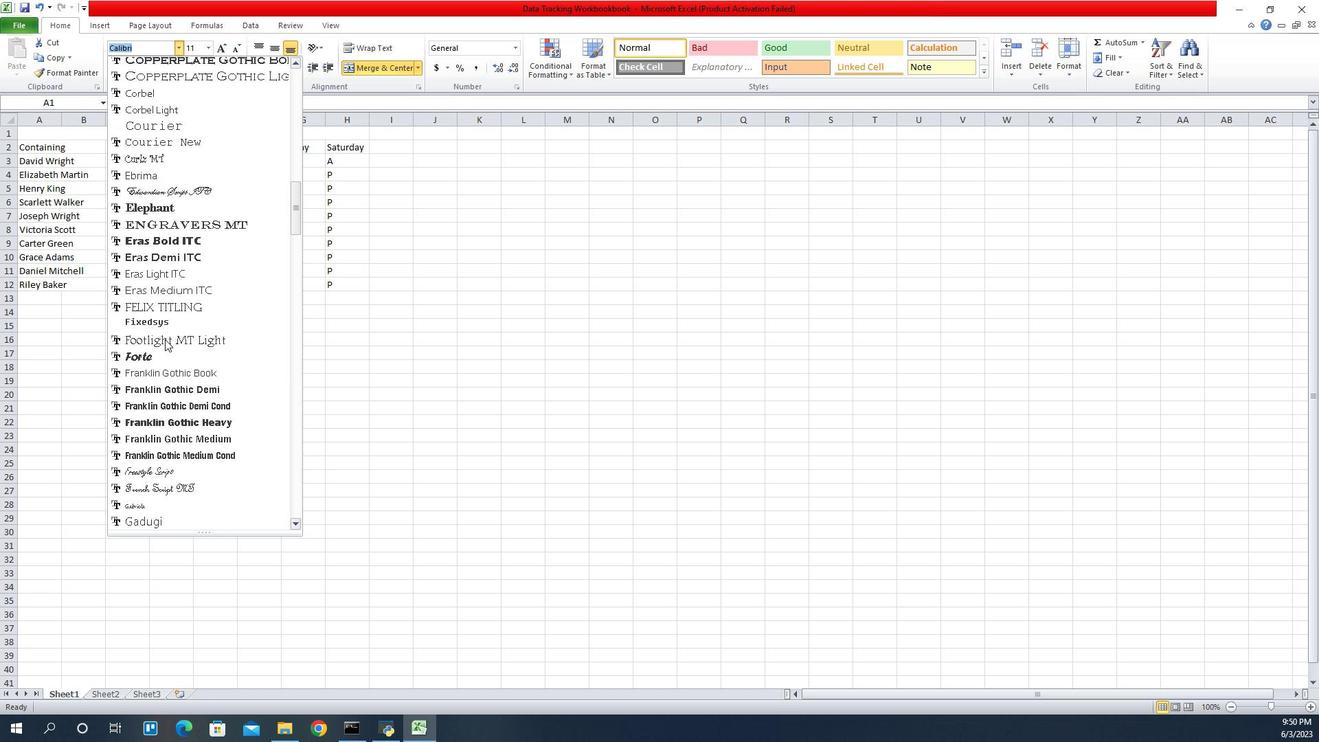 
Action: Mouse scrolled (1106, 341) with delta (0, 0)
Screenshot: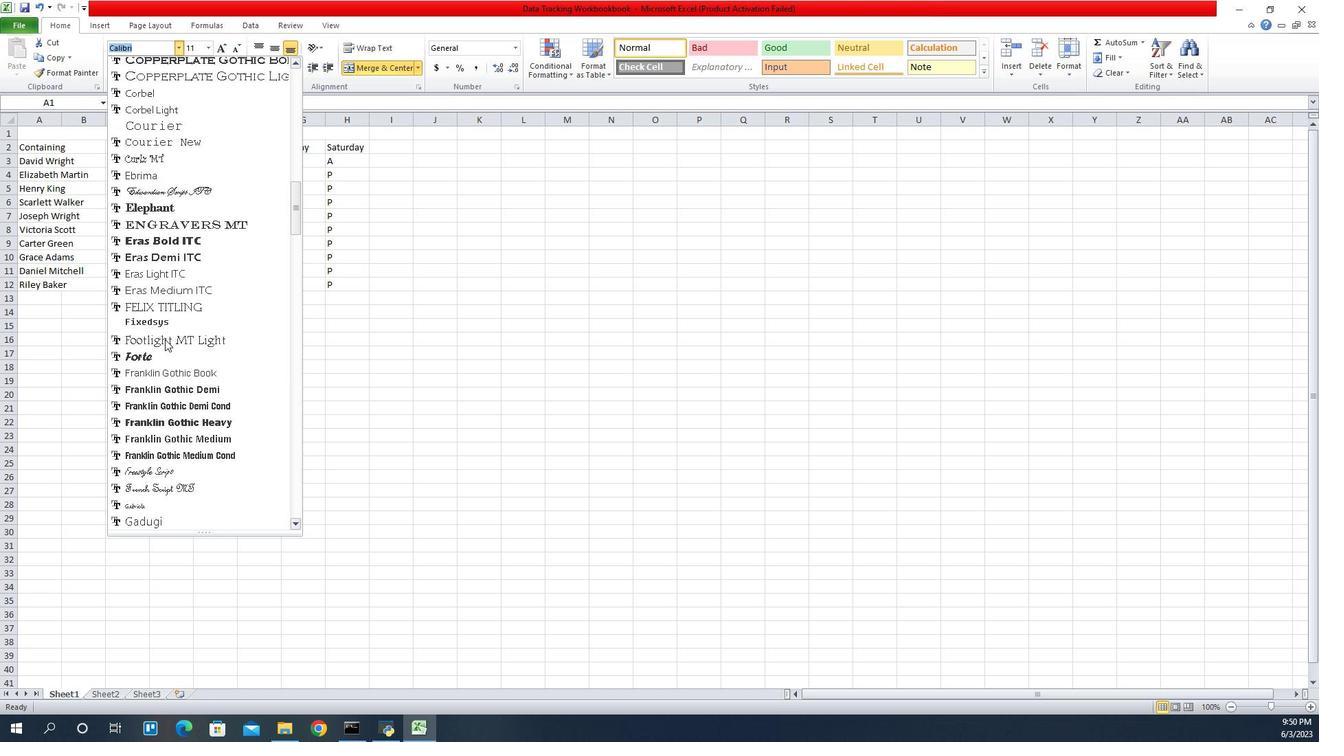 
Action: Mouse scrolled (1106, 341) with delta (0, 0)
Screenshot: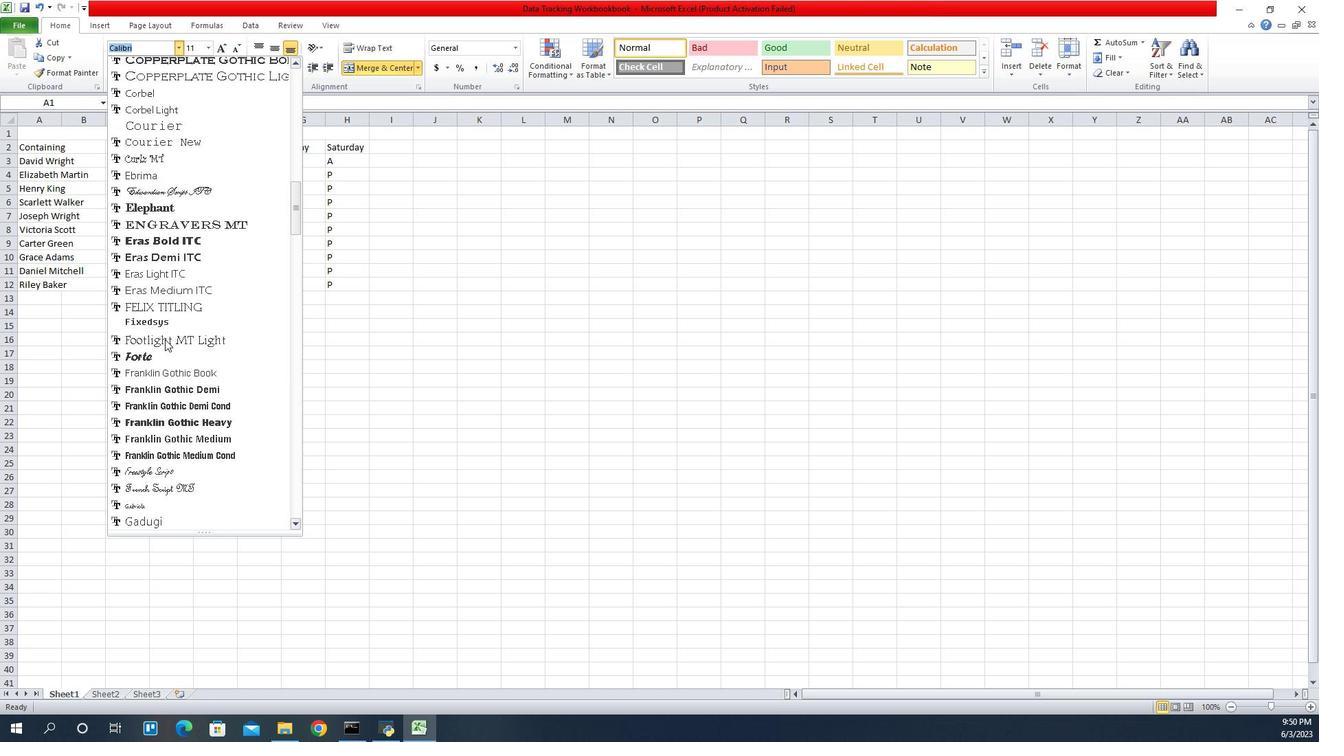 
Action: Mouse scrolled (1106, 341) with delta (0, 0)
Screenshot: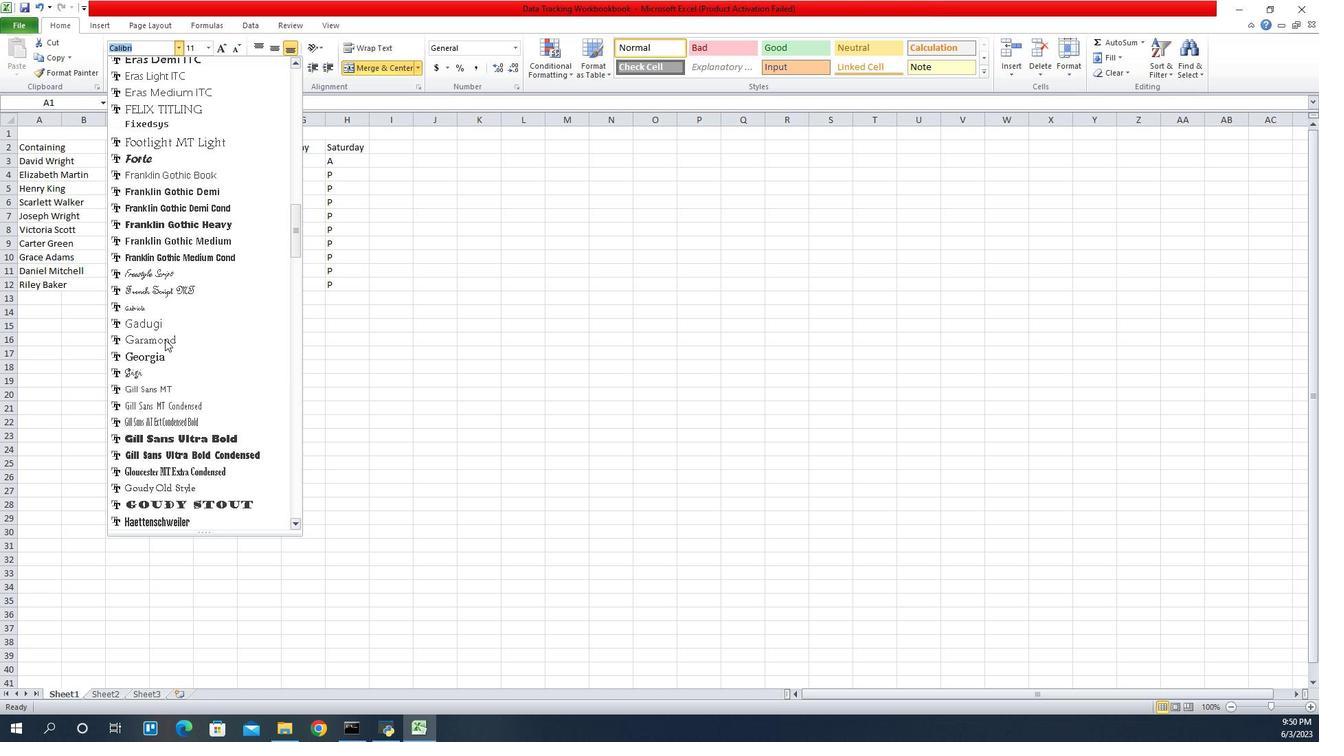 
Action: Mouse scrolled (1106, 341) with delta (0, 0)
Screenshot: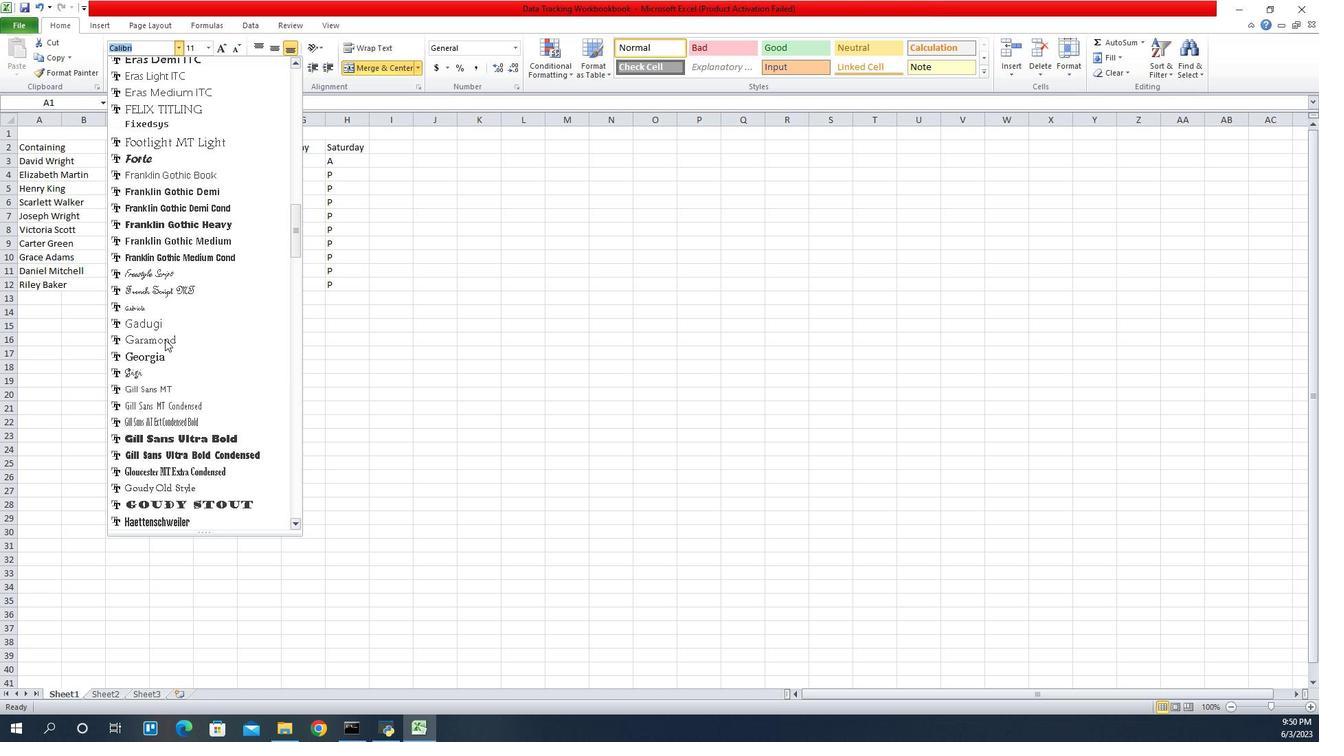 
Action: Mouse scrolled (1106, 341) with delta (0, 0)
Screenshot: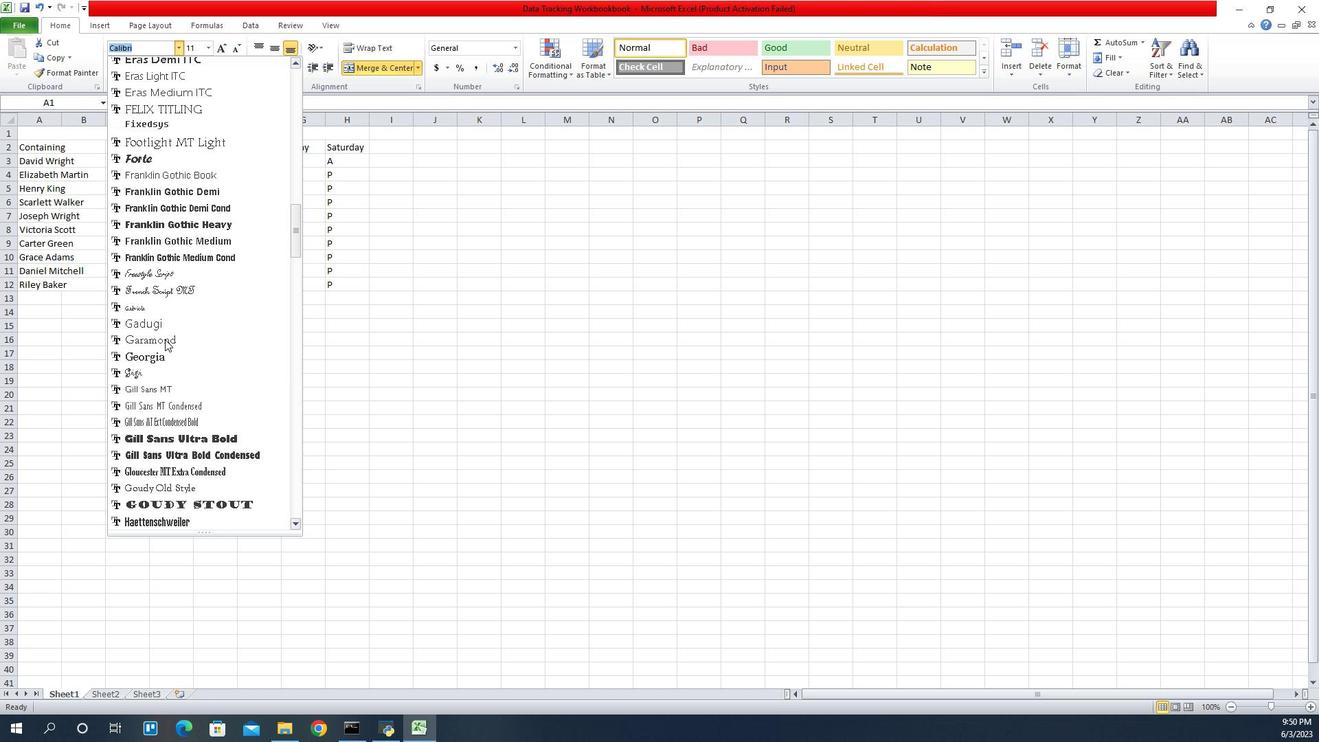 
Action: Mouse scrolled (1106, 341) with delta (0, 0)
Screenshot: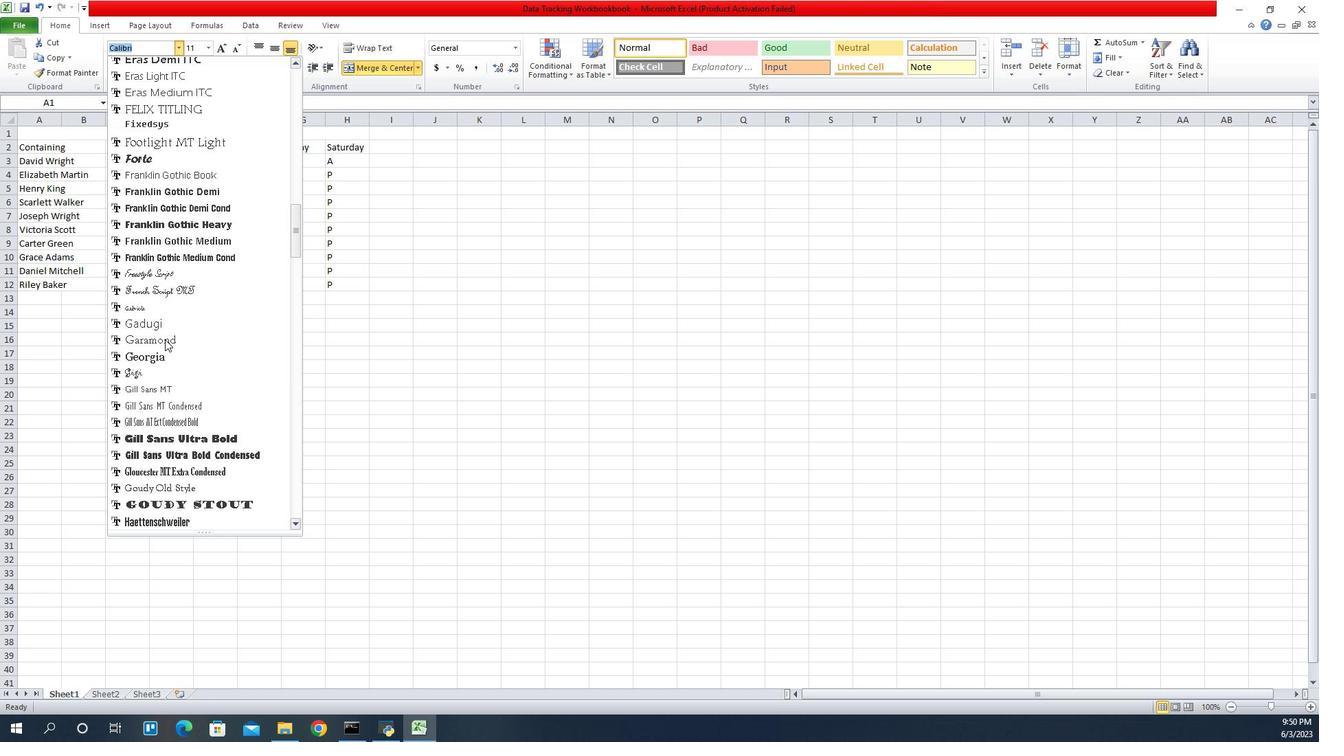 
Action: Mouse scrolled (1106, 341) with delta (0, 0)
Screenshot: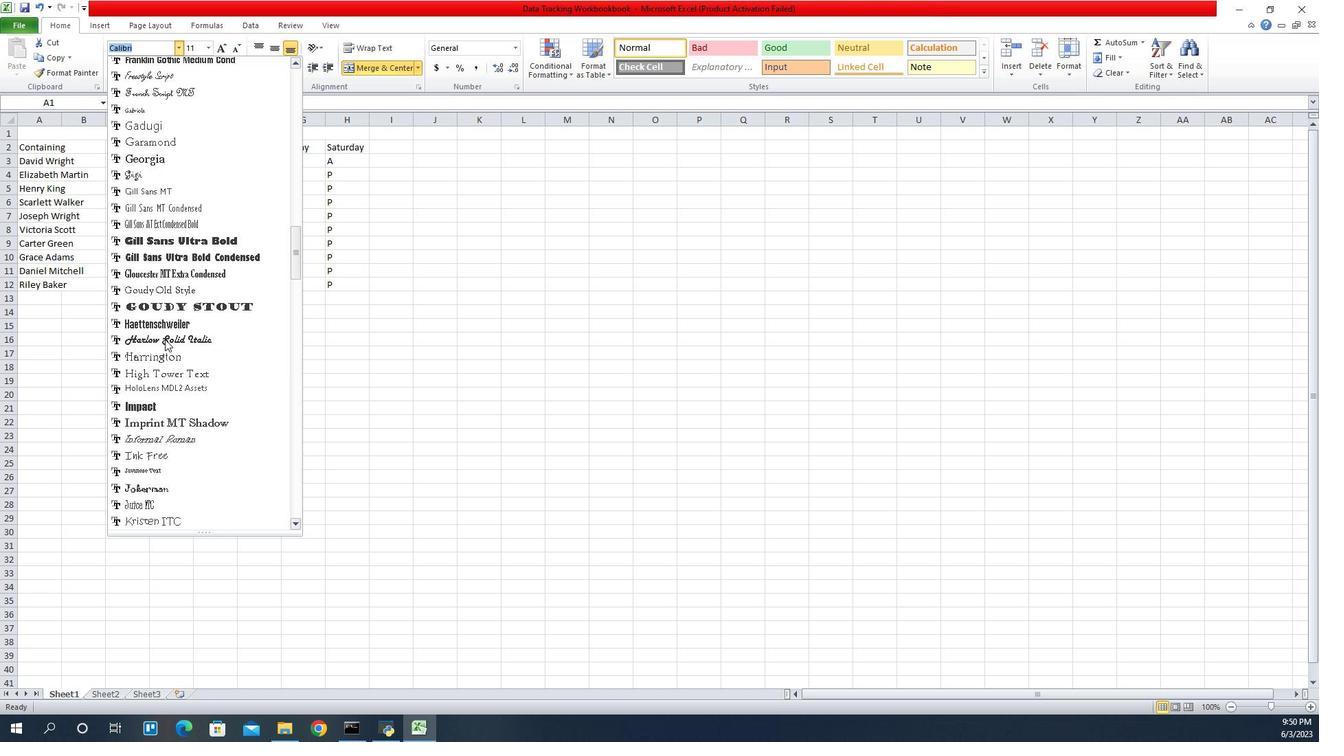 
Action: Mouse scrolled (1106, 341) with delta (0, 0)
Screenshot: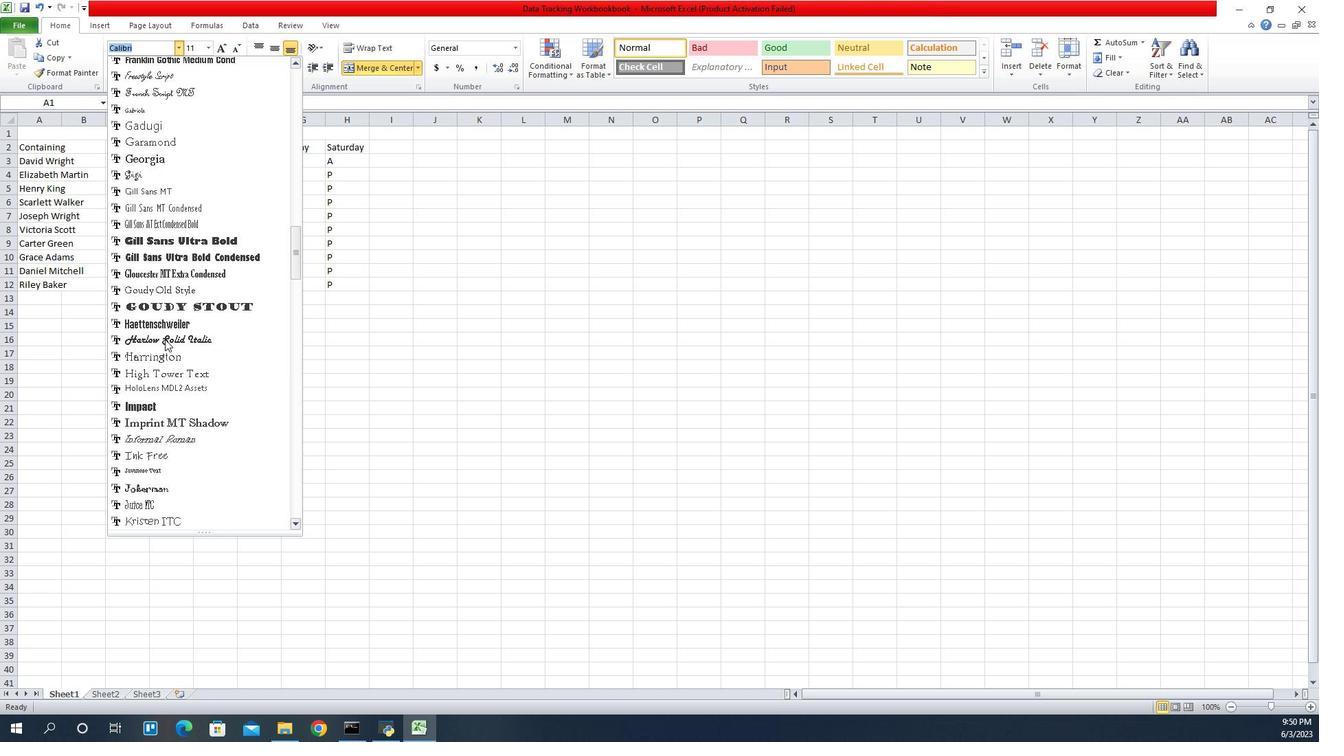 
Action: Mouse scrolled (1106, 341) with delta (0, 0)
Screenshot: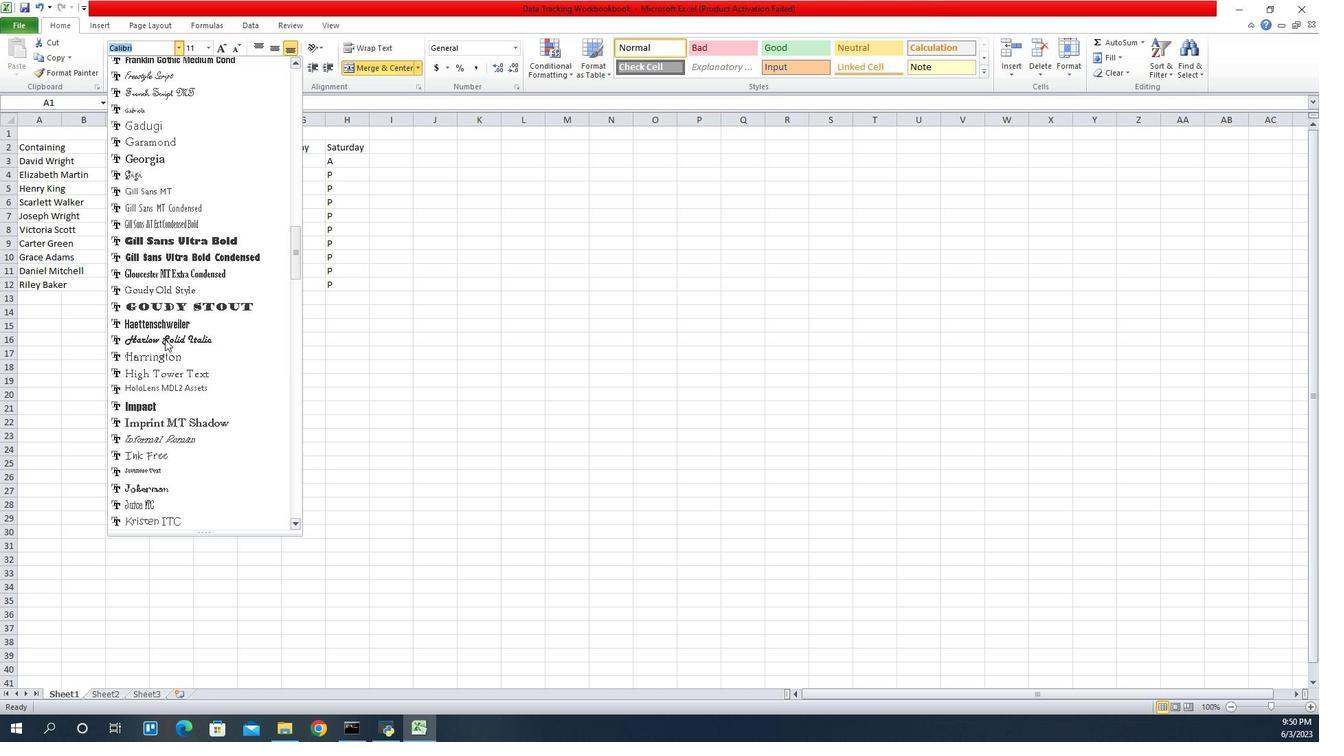 
Action: Mouse moved to (1104, 349)
Screenshot: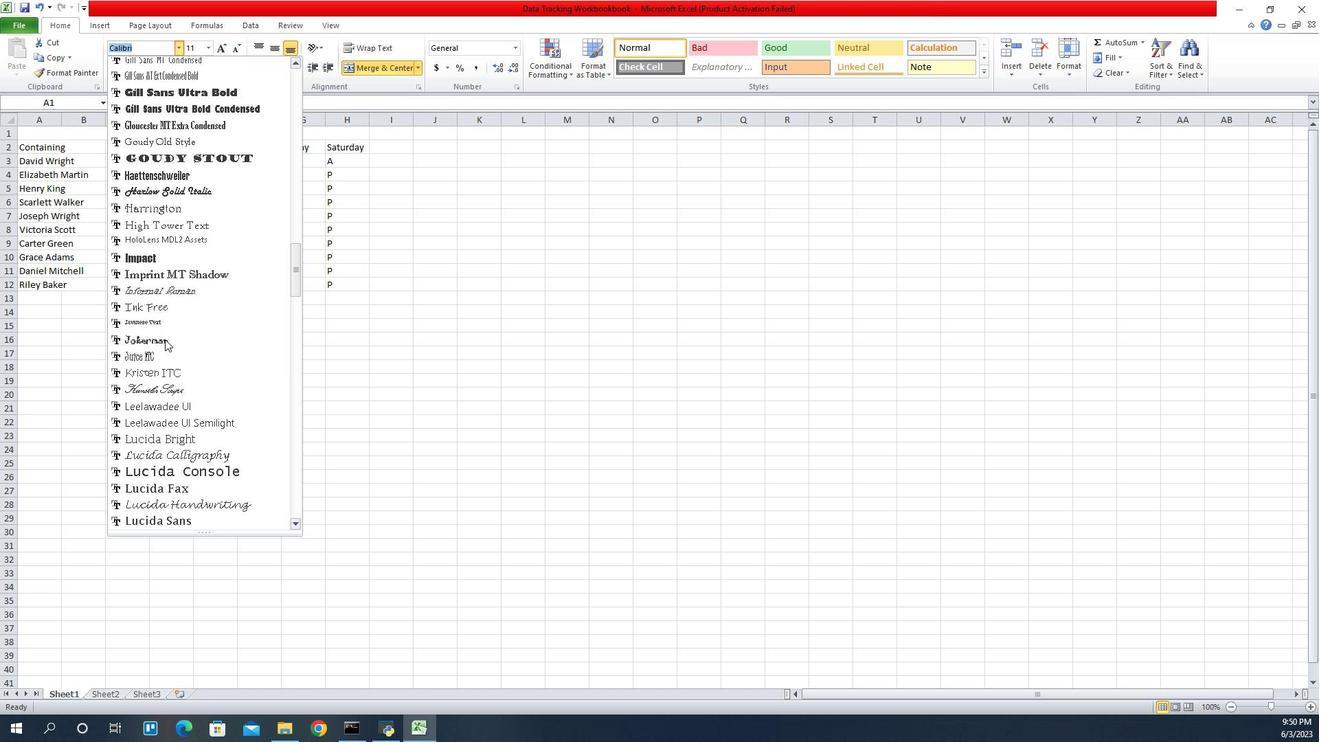 
Action: Mouse scrolled (1104, 348) with delta (0, 0)
Screenshot: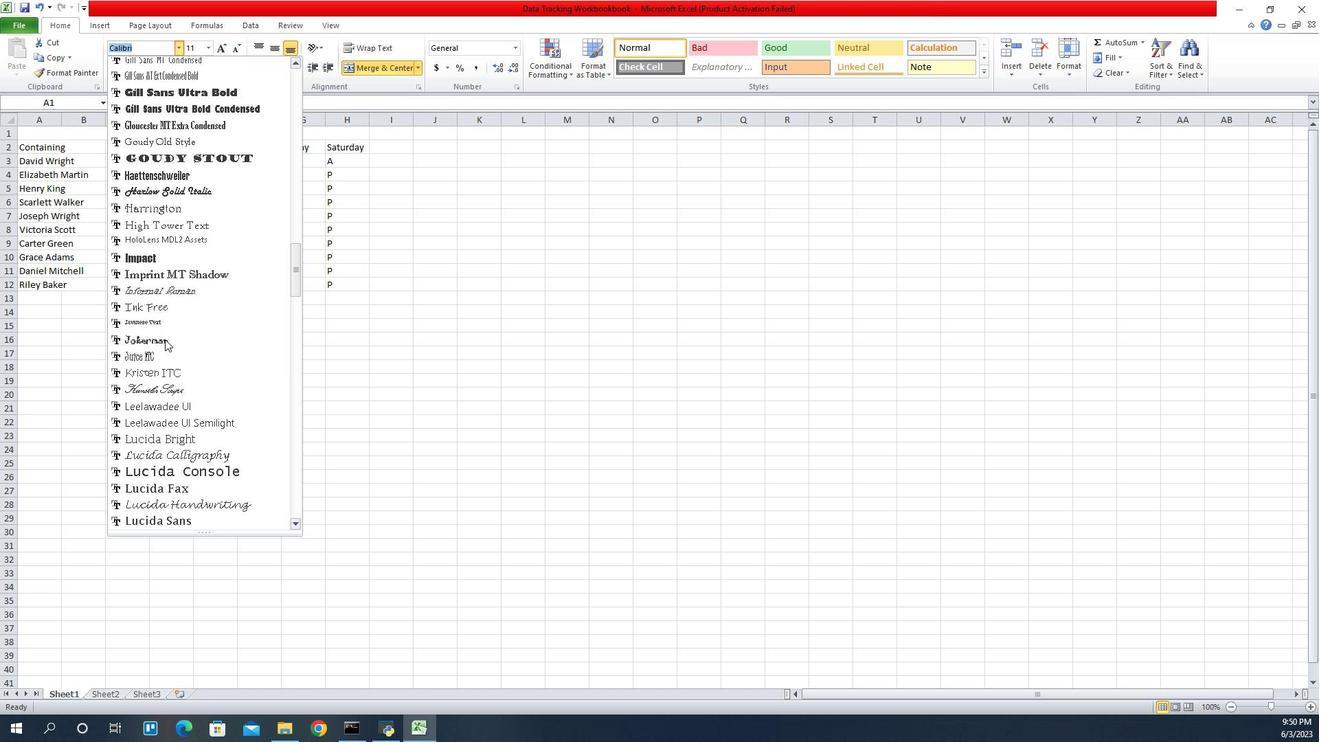 
Action: Mouse moved to (1103, 349)
Screenshot: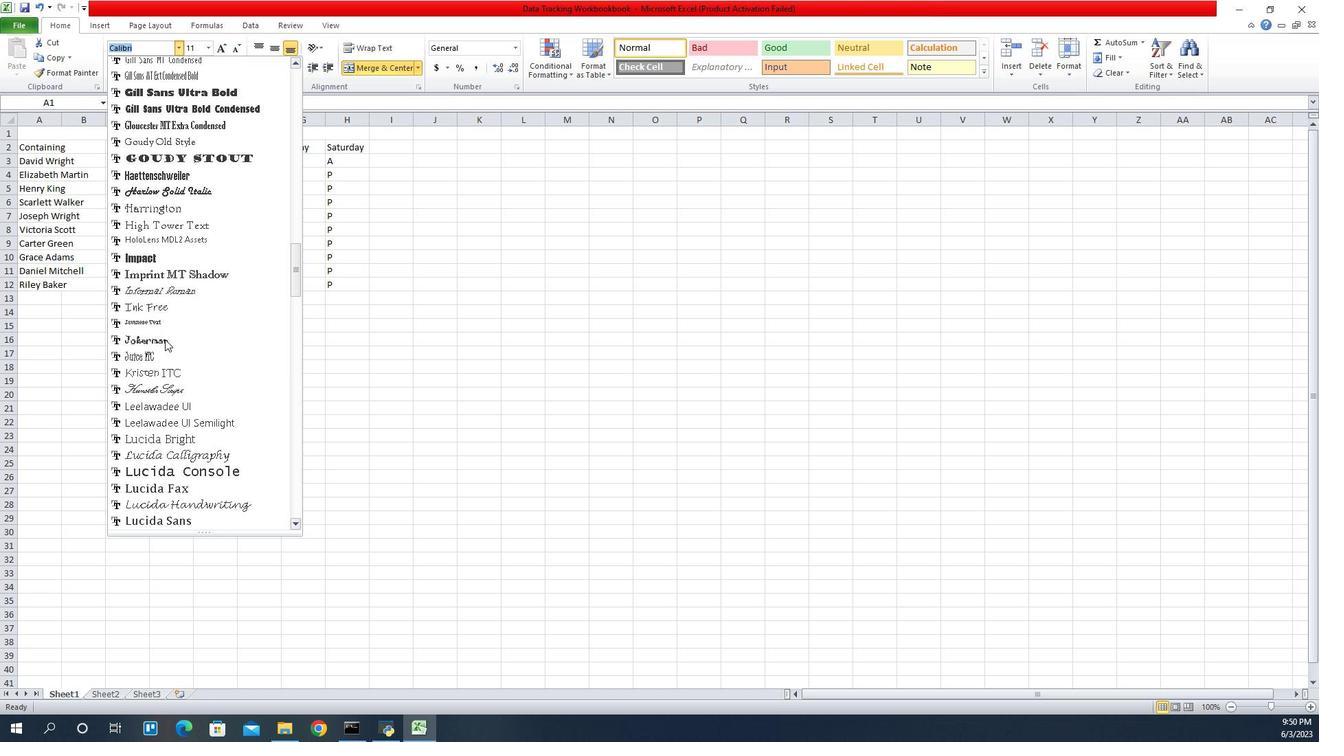 
Action: Mouse scrolled (1103, 349) with delta (0, 0)
Screenshot: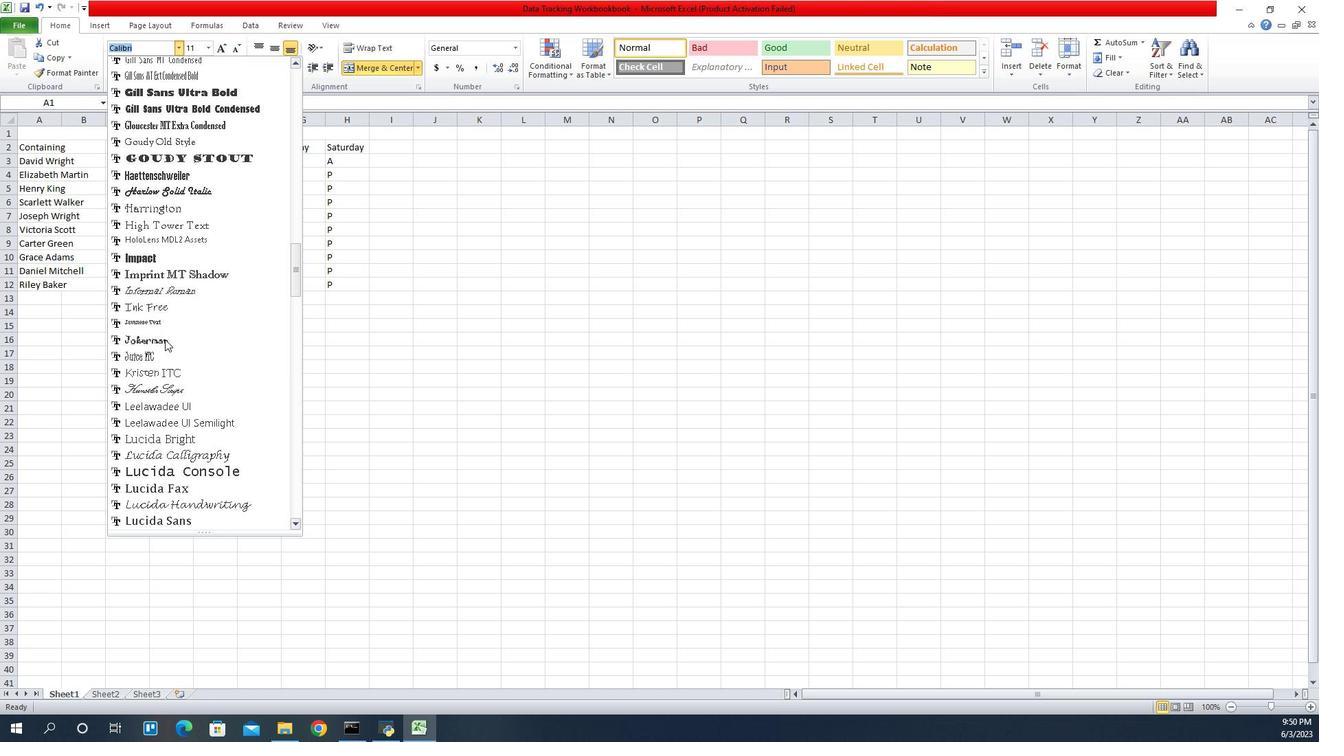 
Action: Mouse scrolled (1103, 349) with delta (0, 0)
Screenshot: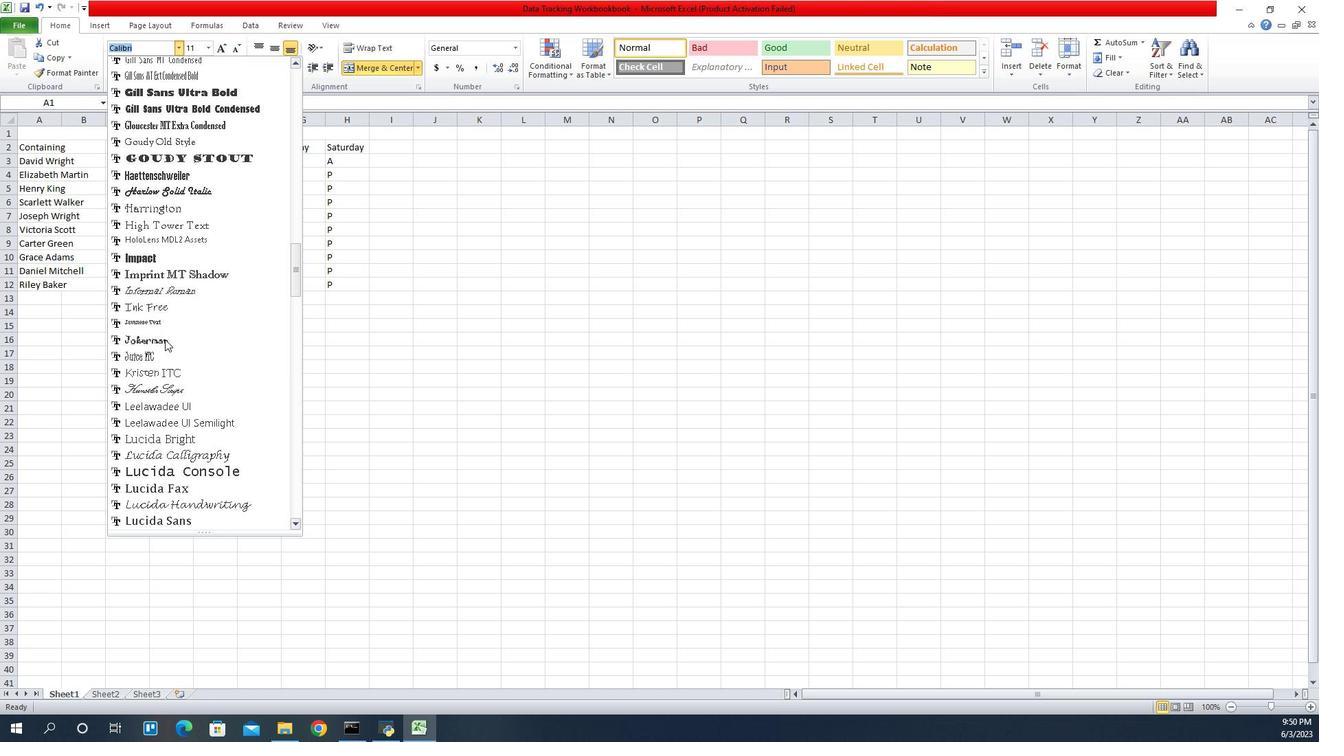 
Action: Mouse scrolled (1103, 349) with delta (0, 0)
Screenshot: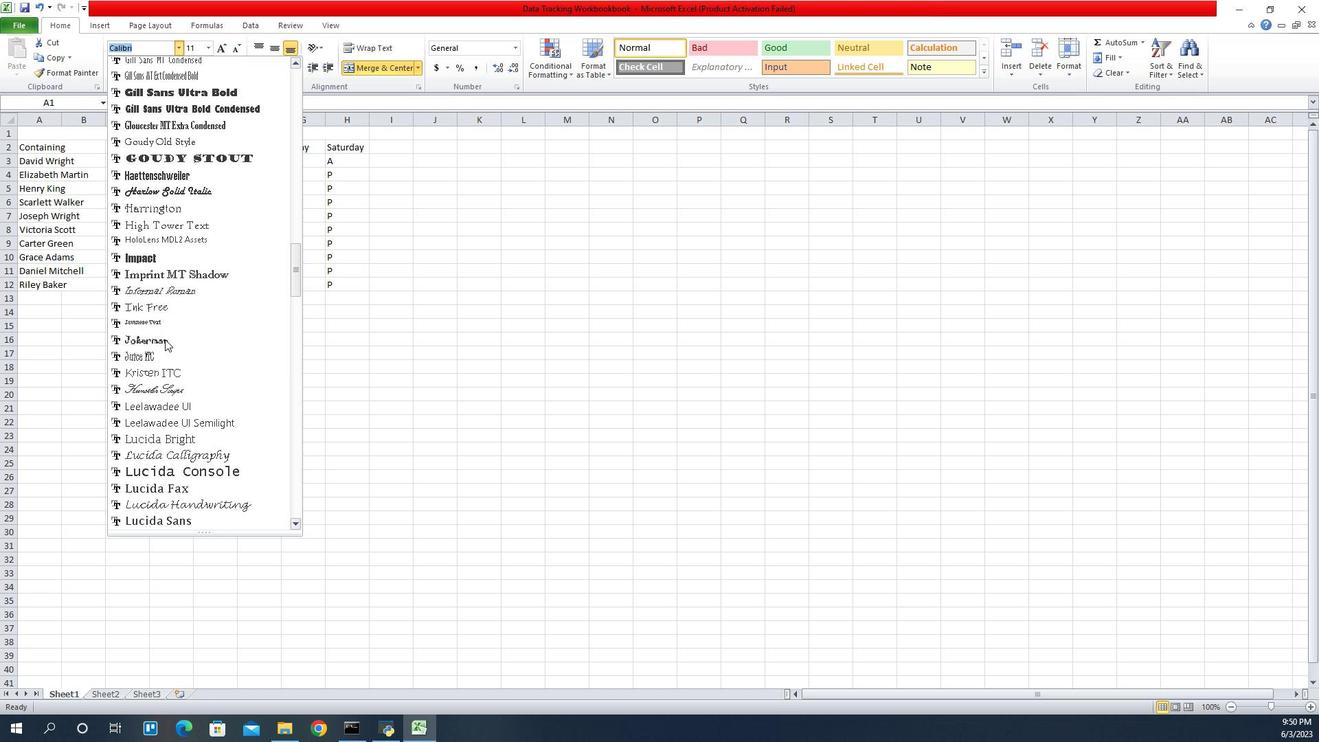 
Action: Mouse moved to (1102, 350)
Screenshot: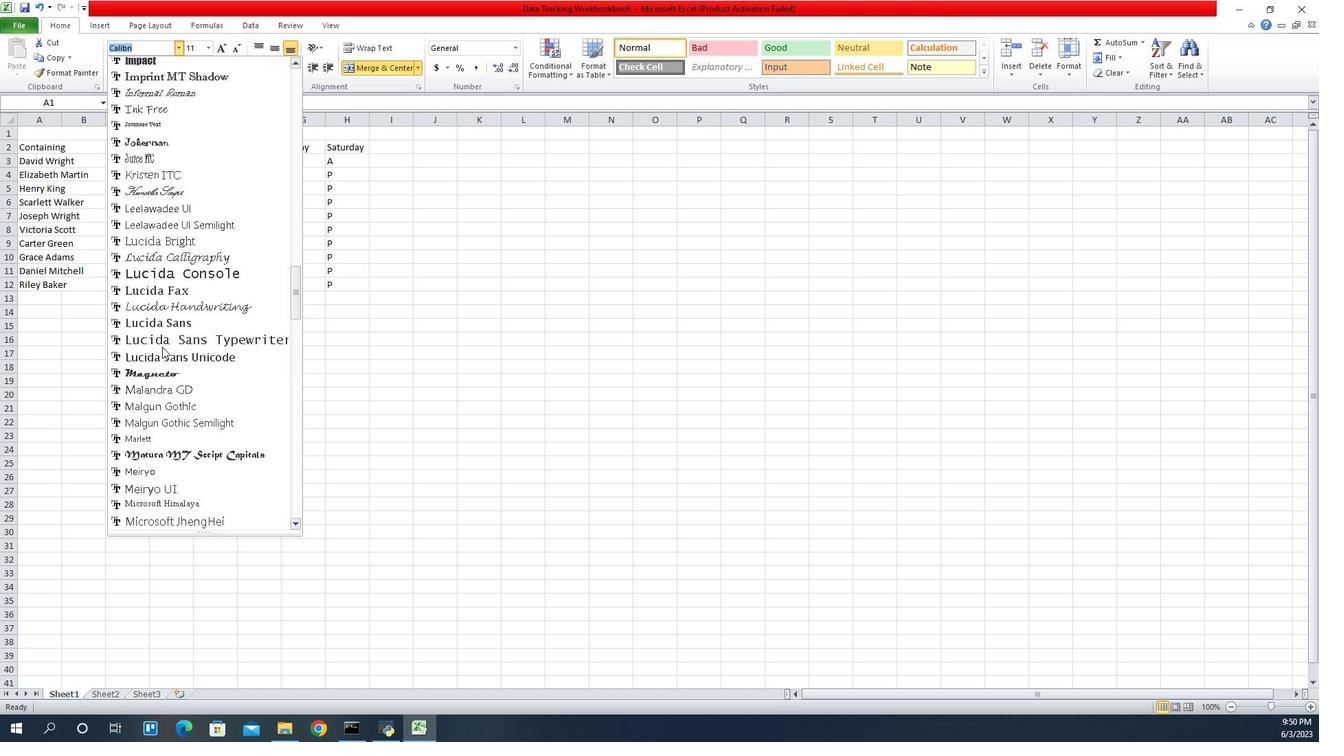 
Action: Mouse scrolled (1102, 349) with delta (0, 0)
Screenshot: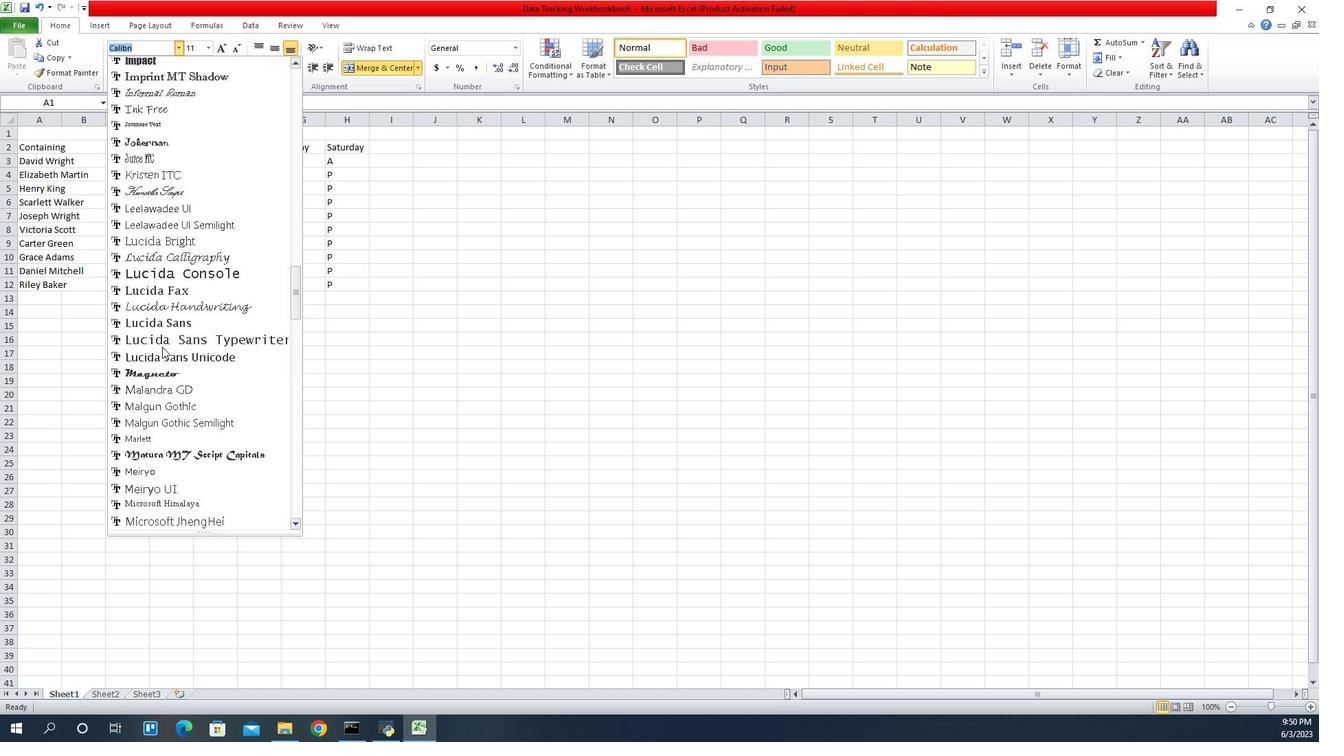 
Action: Mouse moved to (1101, 351)
Screenshot: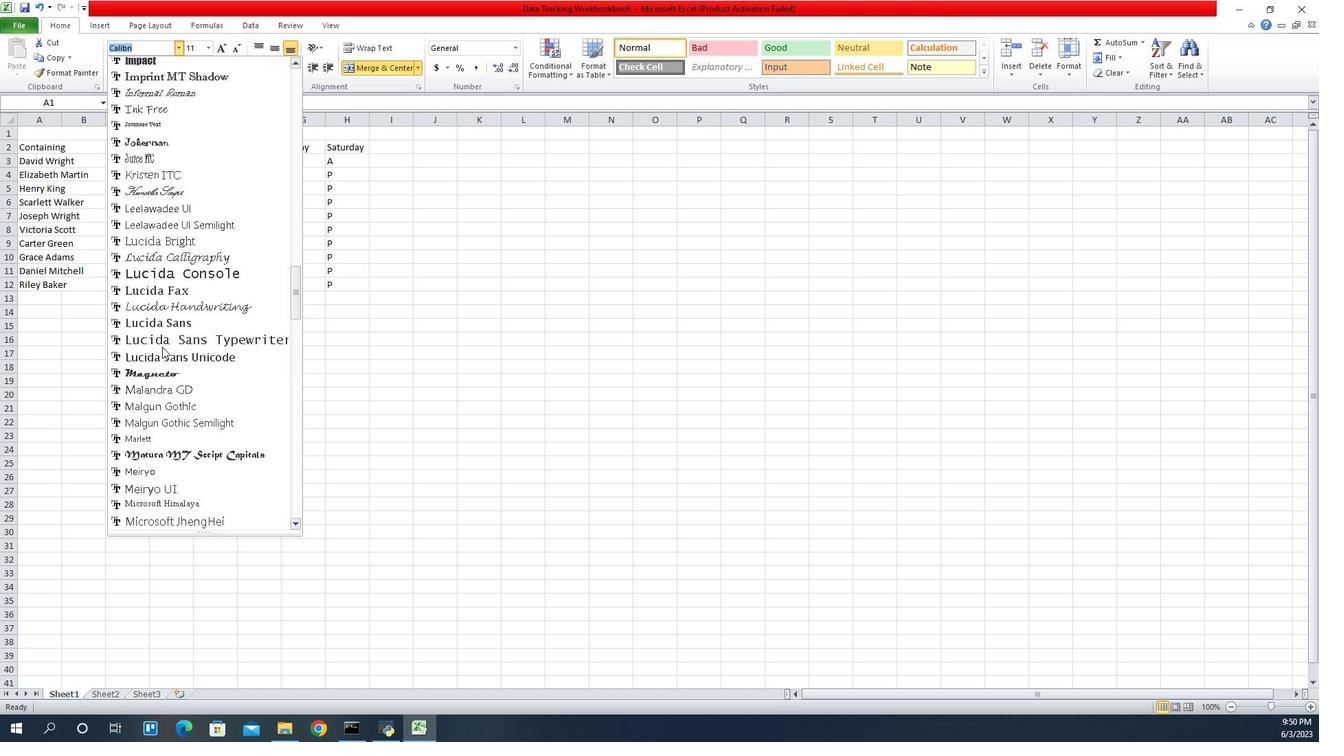 
Action: Mouse scrolled (1101, 350) with delta (0, 0)
Screenshot: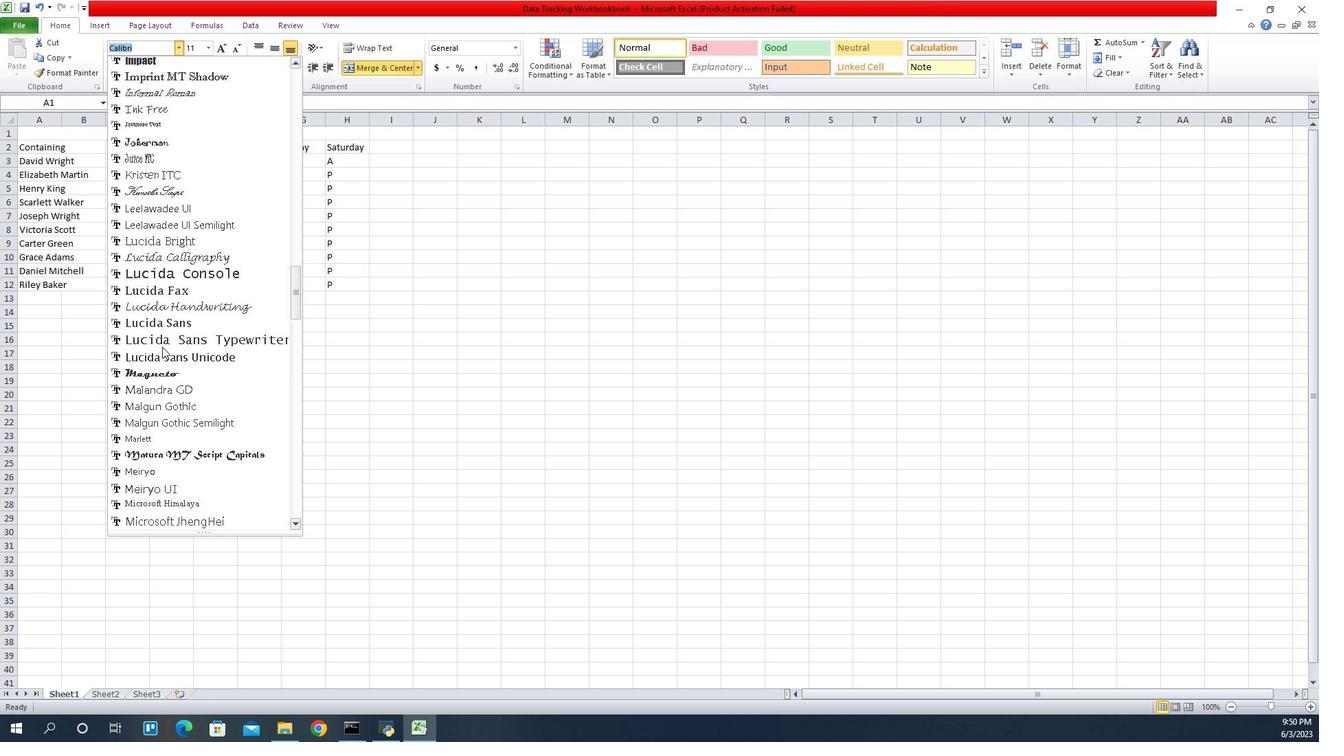 
Action: Mouse scrolled (1101, 350) with delta (0, 0)
Screenshot: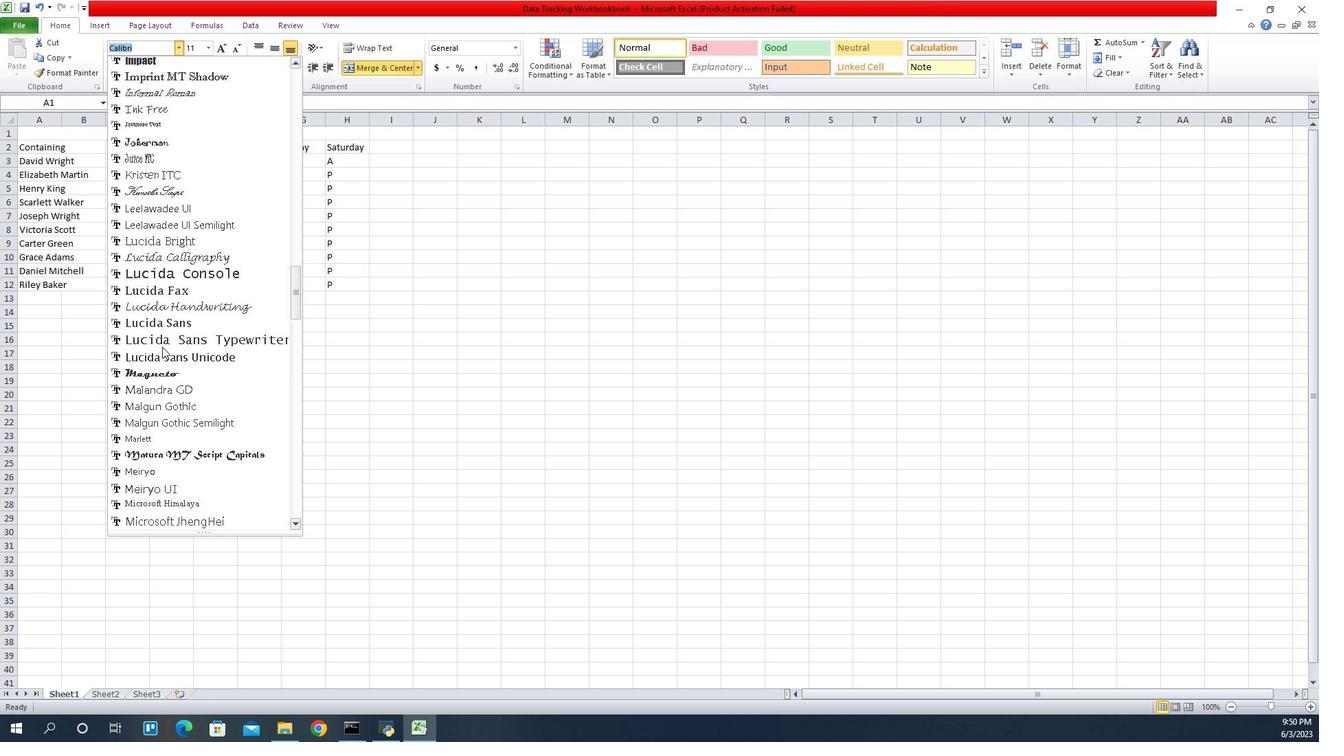 
Action: Mouse scrolled (1101, 350) with delta (0, 0)
Screenshot: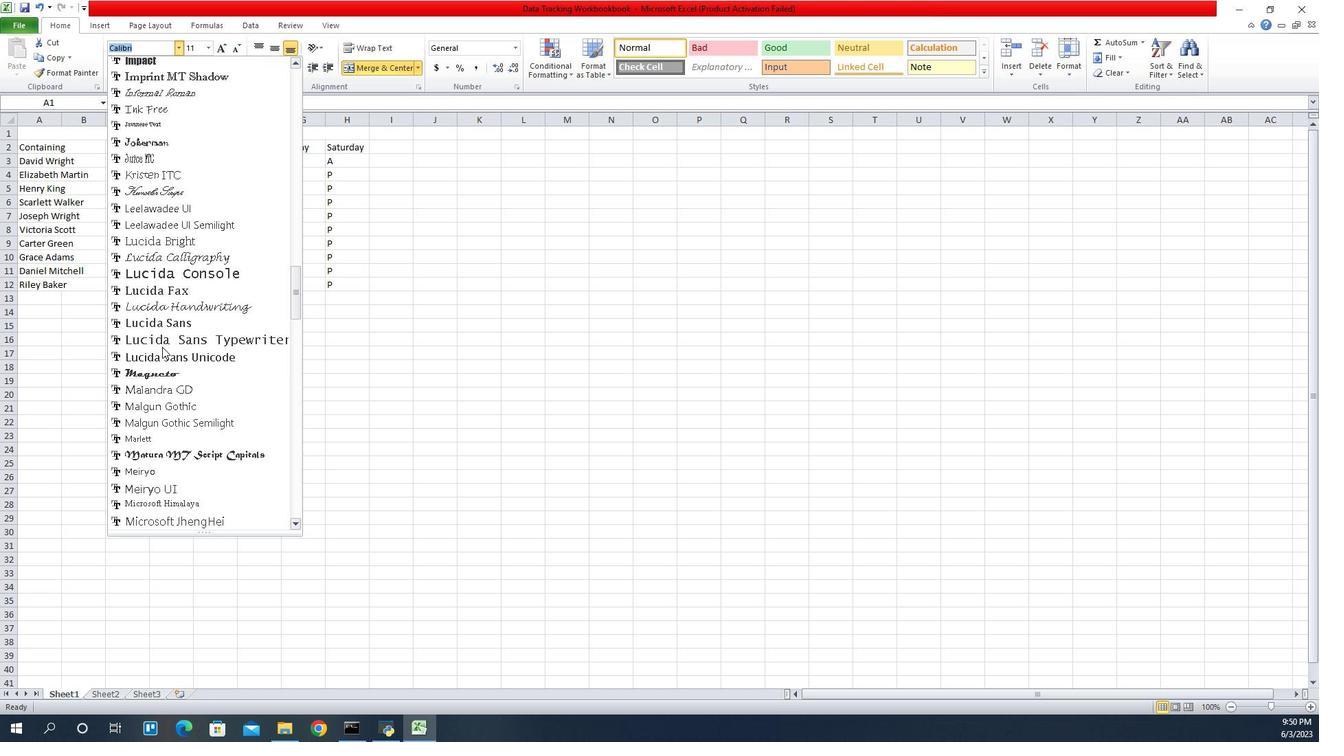 
Action: Mouse scrolled (1101, 350) with delta (0, 0)
Screenshot: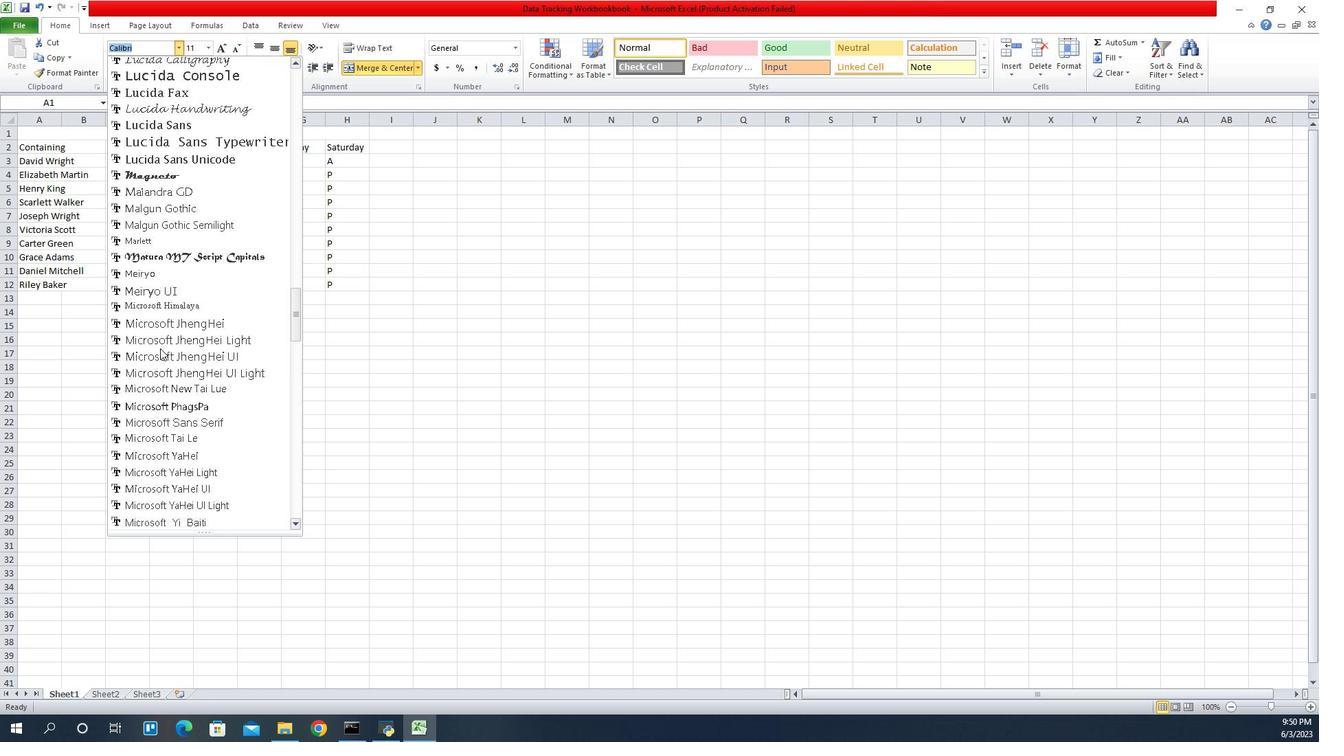 
Action: Mouse scrolled (1101, 350) with delta (0, 0)
Screenshot: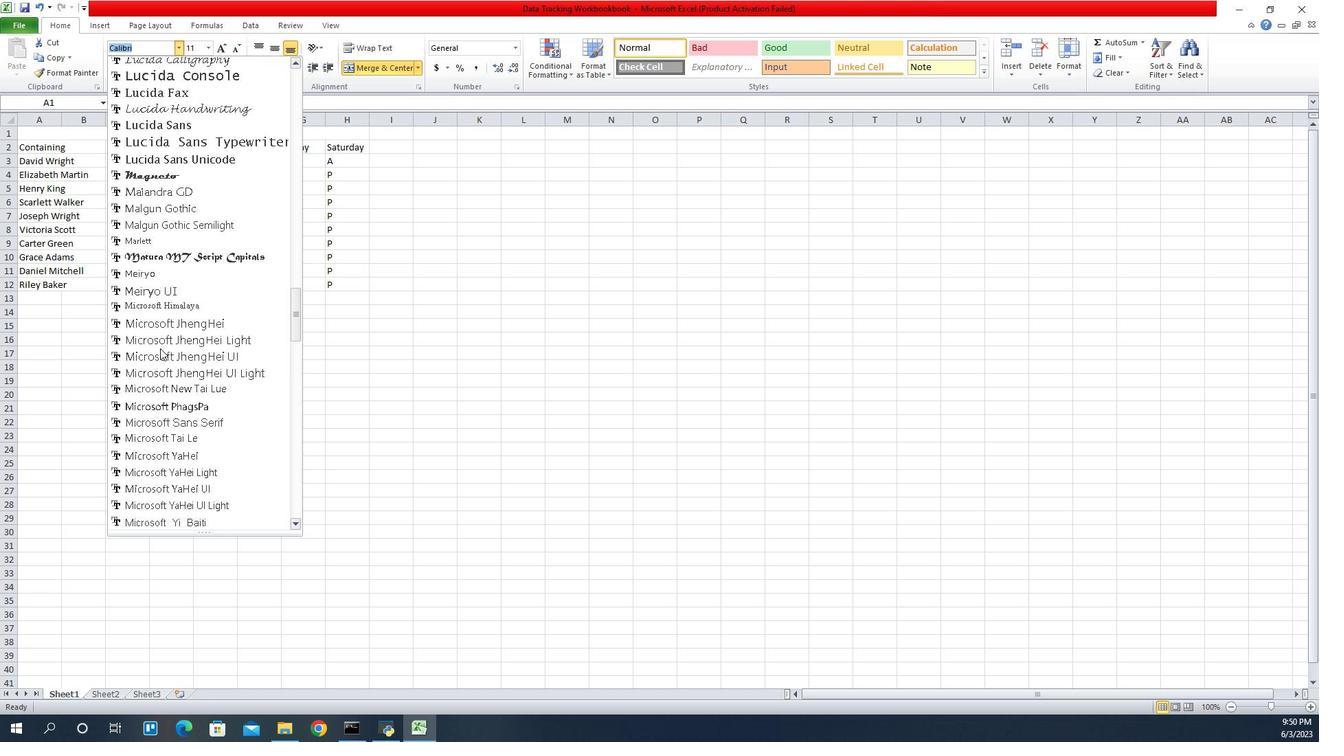 
Action: Mouse scrolled (1101, 350) with delta (0, 0)
Screenshot: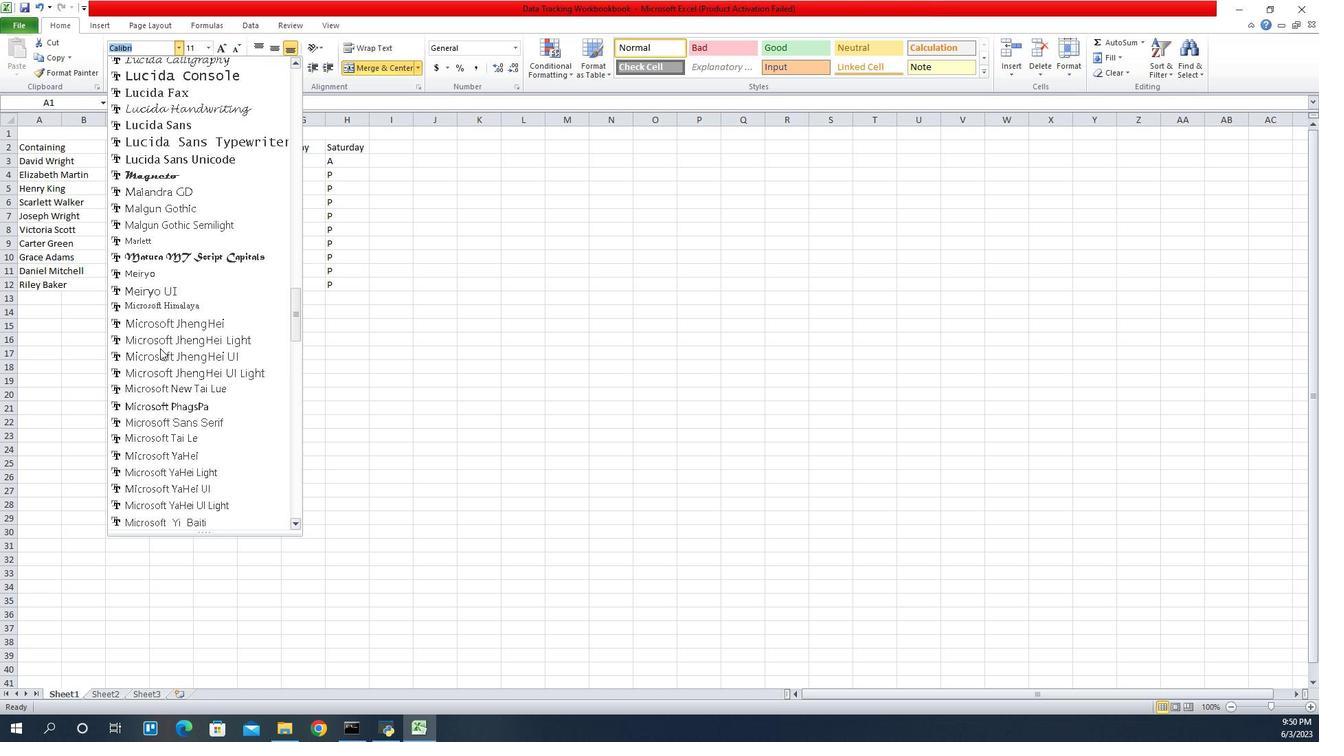 
Action: Mouse scrolled (1101, 350) with delta (0, 0)
Screenshot: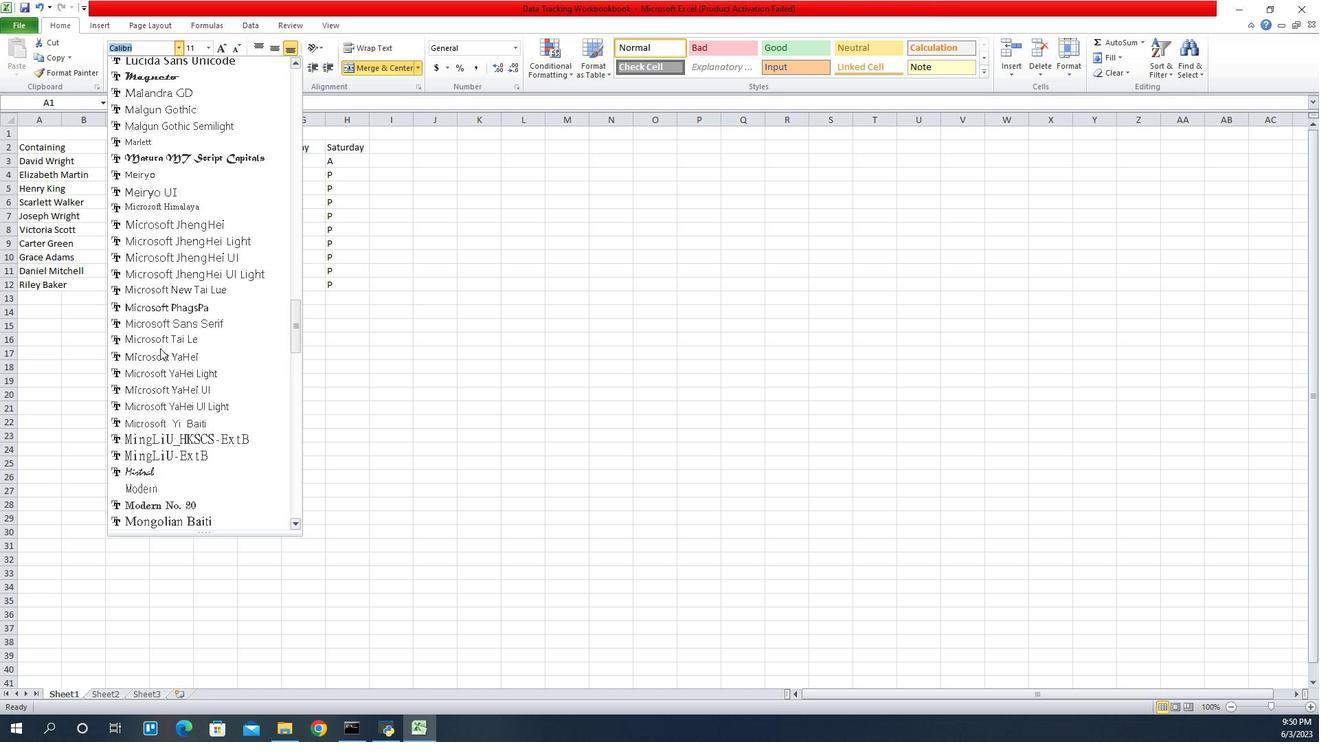 
Action: Mouse scrolled (1101, 350) with delta (0, 0)
Screenshot: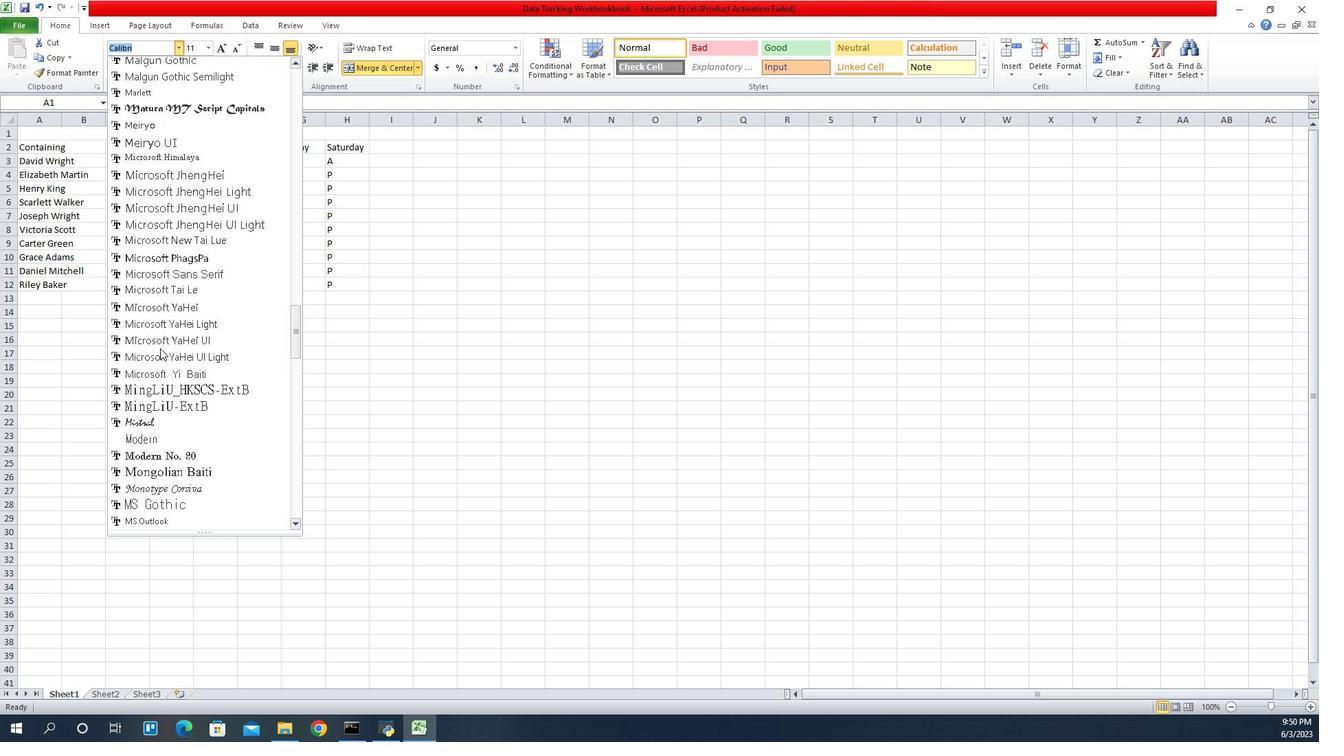
Action: Mouse scrolled (1101, 350) with delta (0, 0)
Screenshot: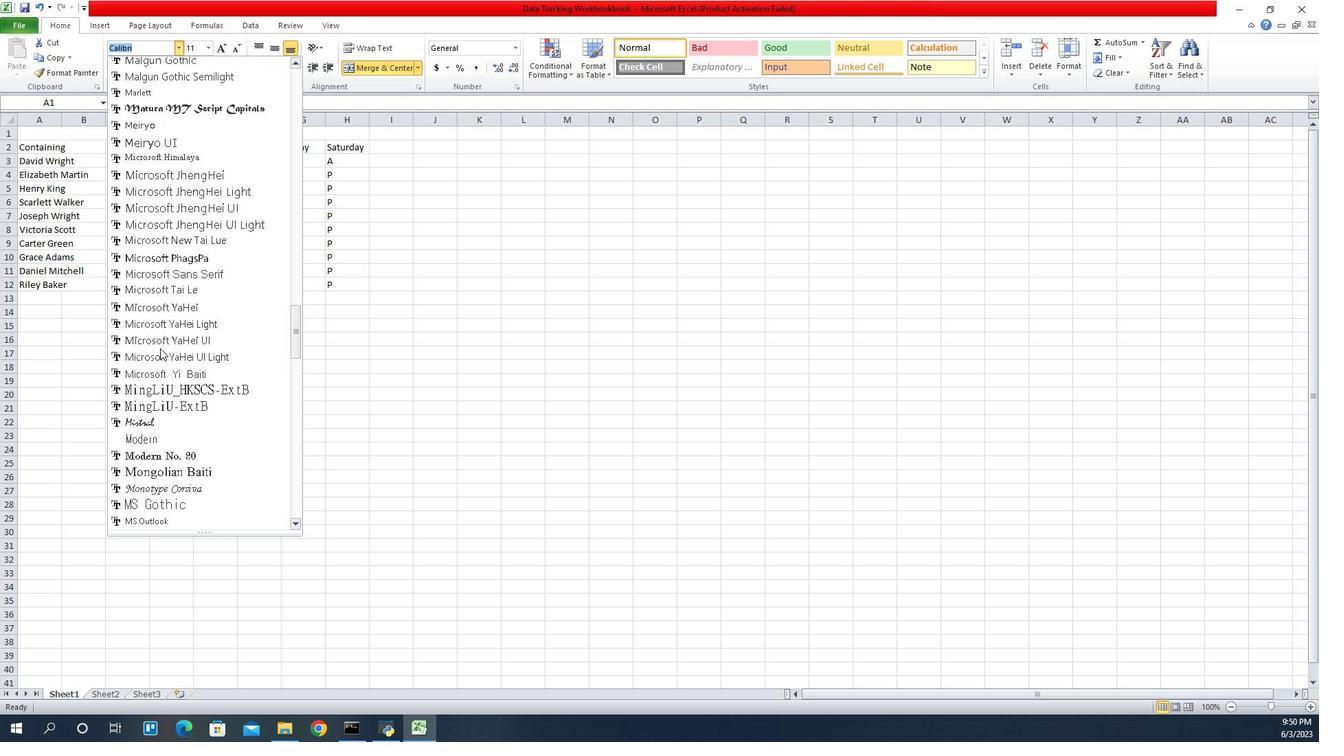 
Action: Mouse scrolled (1101, 351) with delta (0, 0)
Screenshot: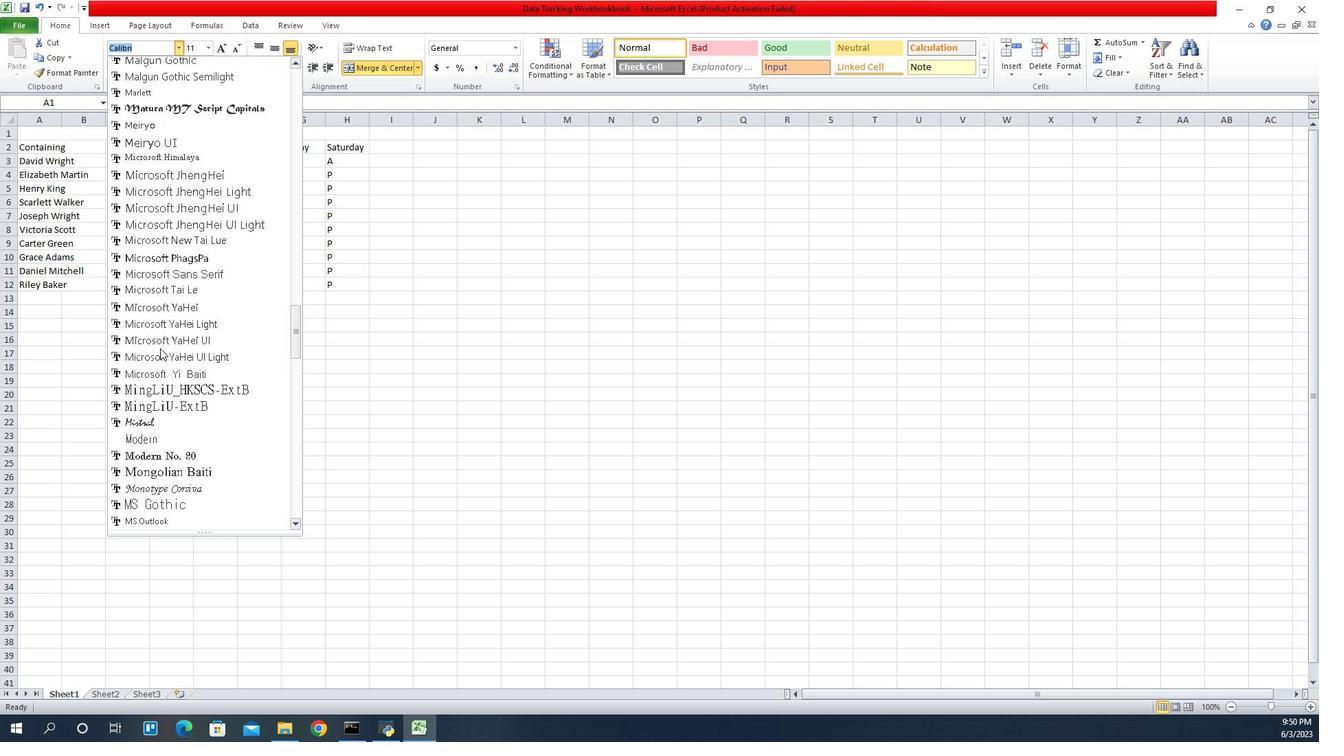 
Action: Mouse scrolled (1101, 350) with delta (0, 0)
Screenshot: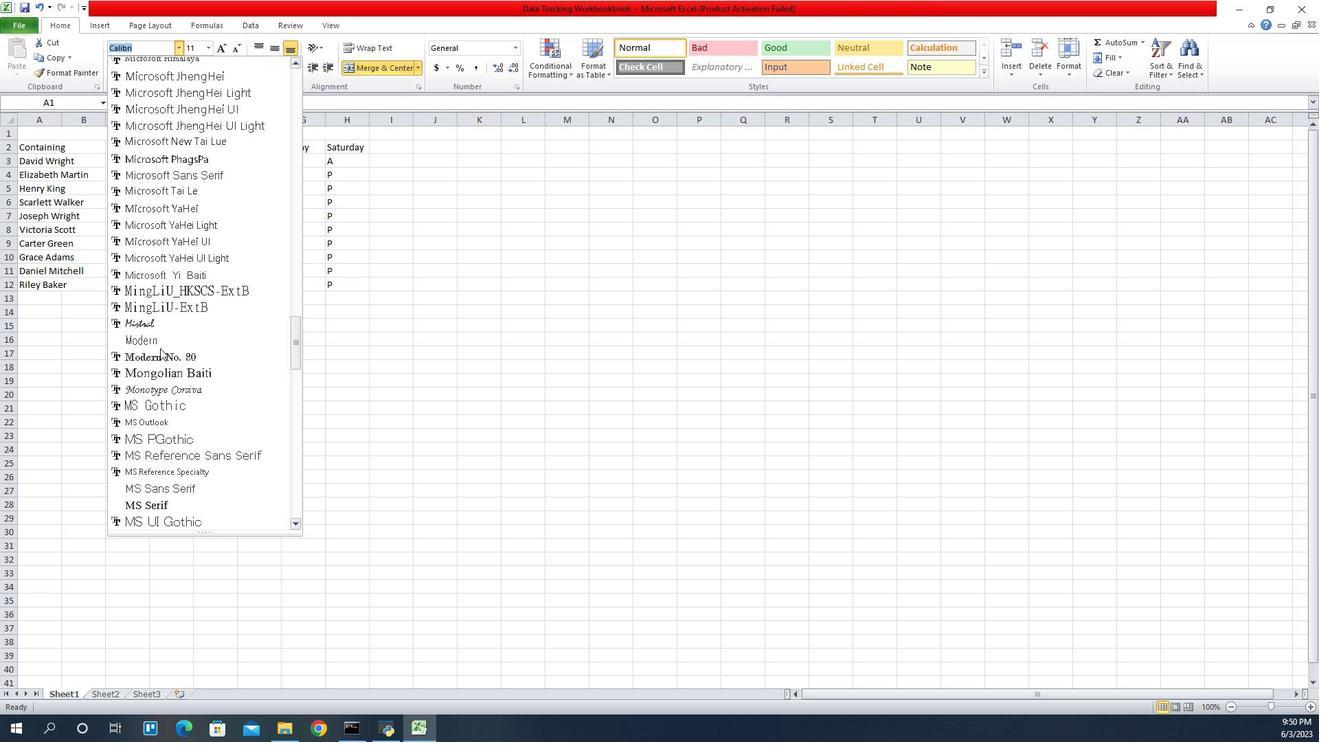 
Action: Mouse scrolled (1101, 350) with delta (0, 0)
Screenshot: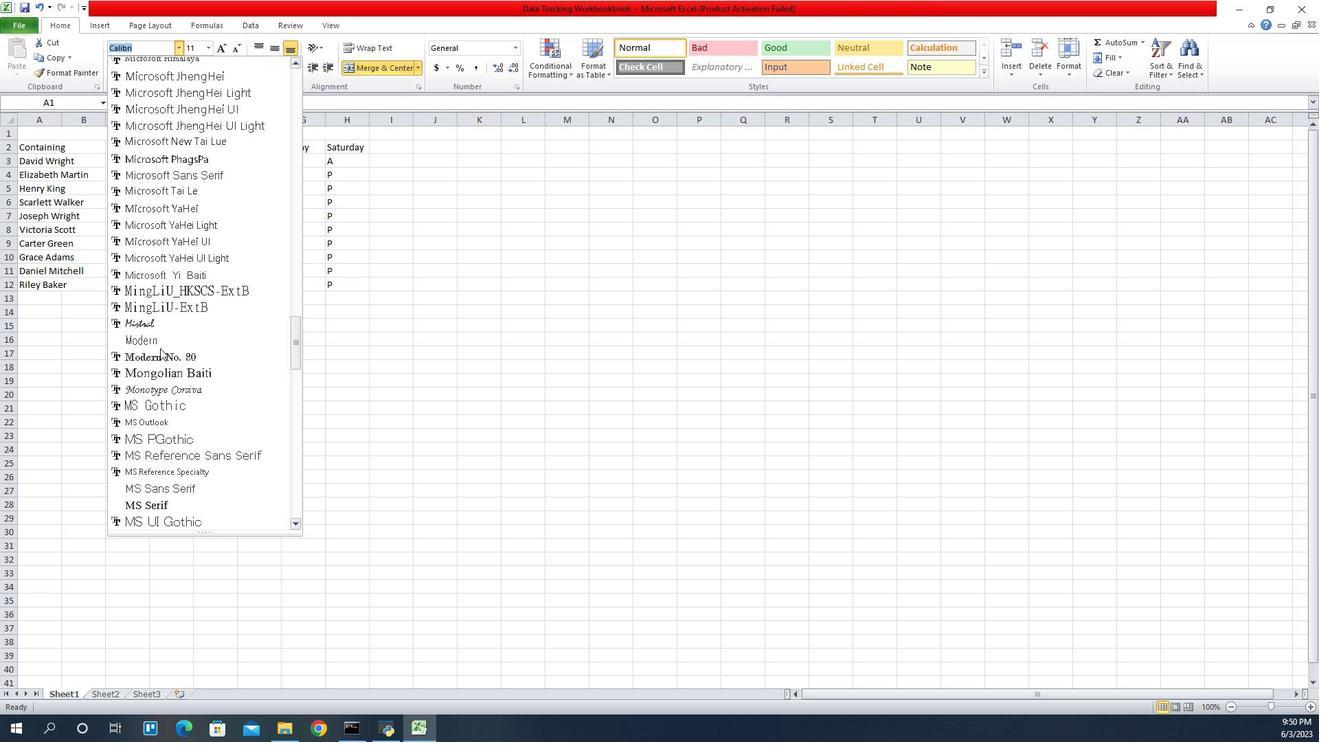 
Action: Mouse scrolled (1101, 350) with delta (0, 0)
Screenshot: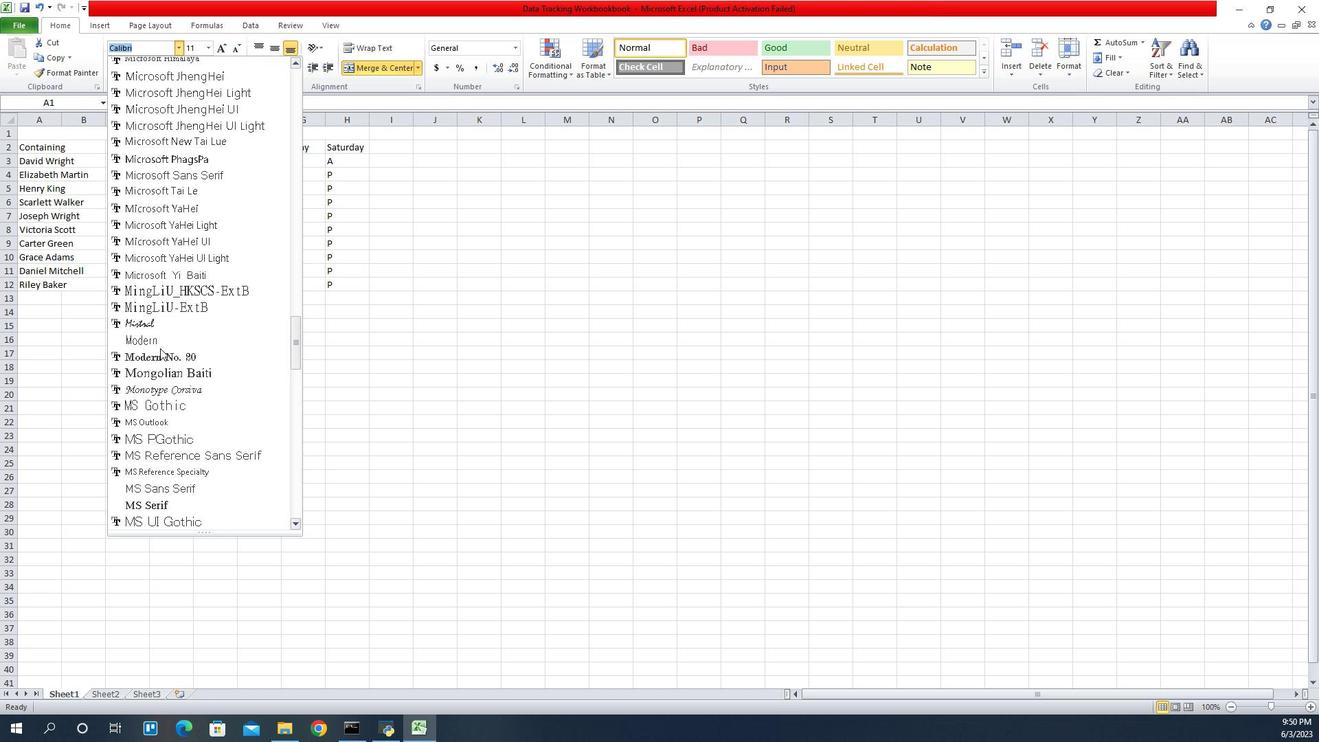
Action: Mouse scrolled (1101, 350) with delta (0, 0)
Screenshot: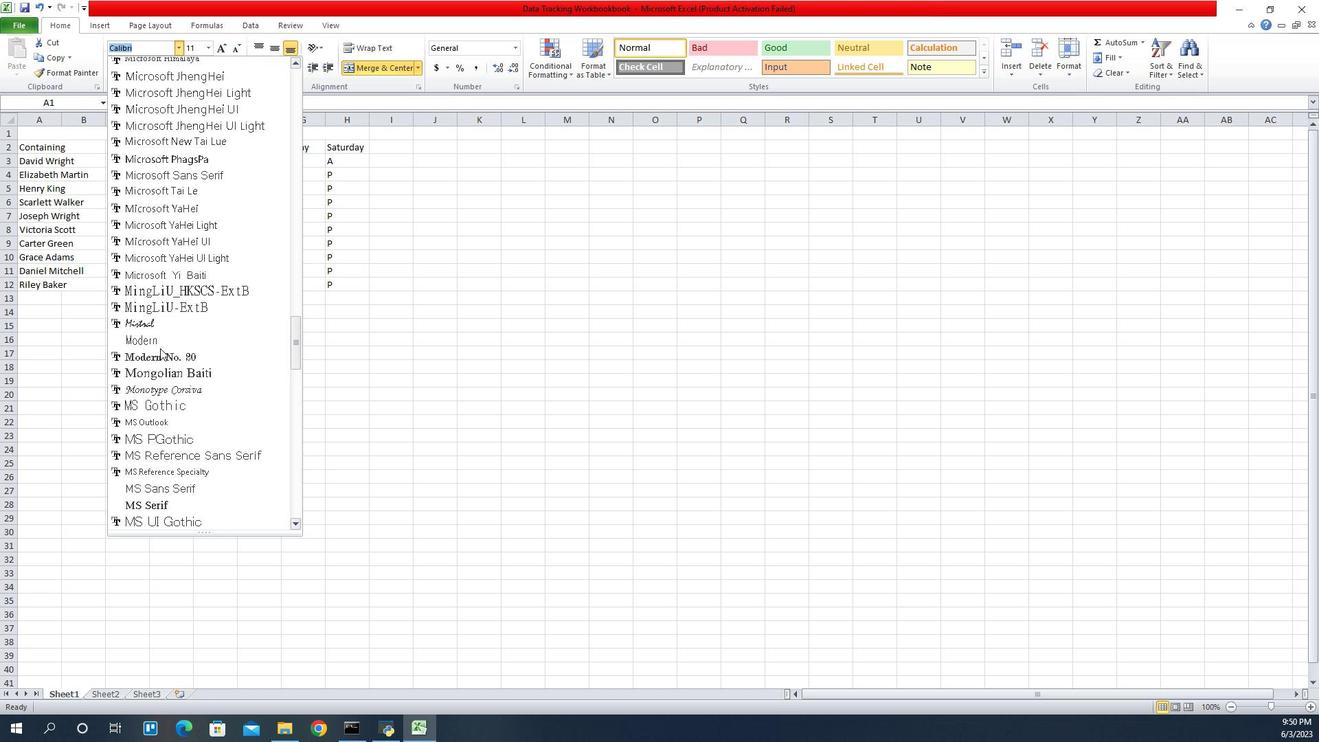 
Action: Mouse scrolled (1101, 350) with delta (0, 0)
Screenshot: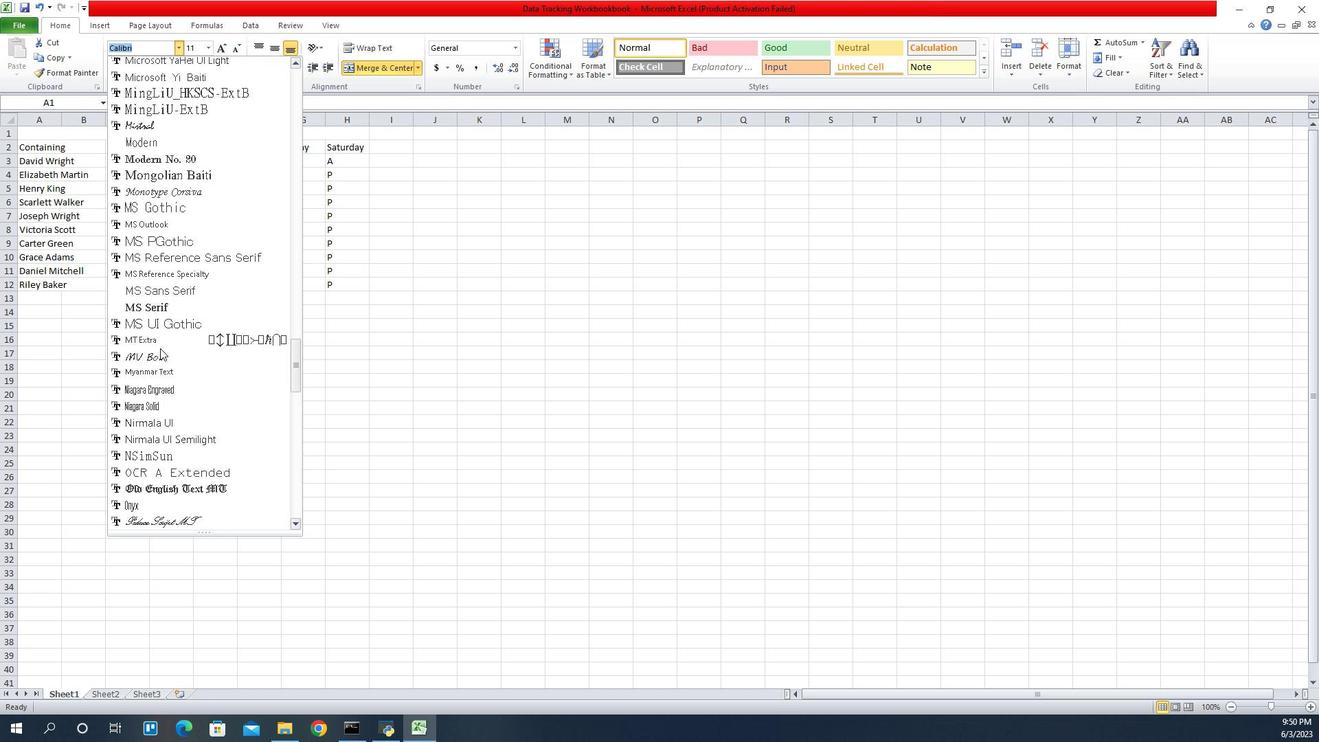 
Action: Mouse scrolled (1101, 350) with delta (0, 0)
Screenshot: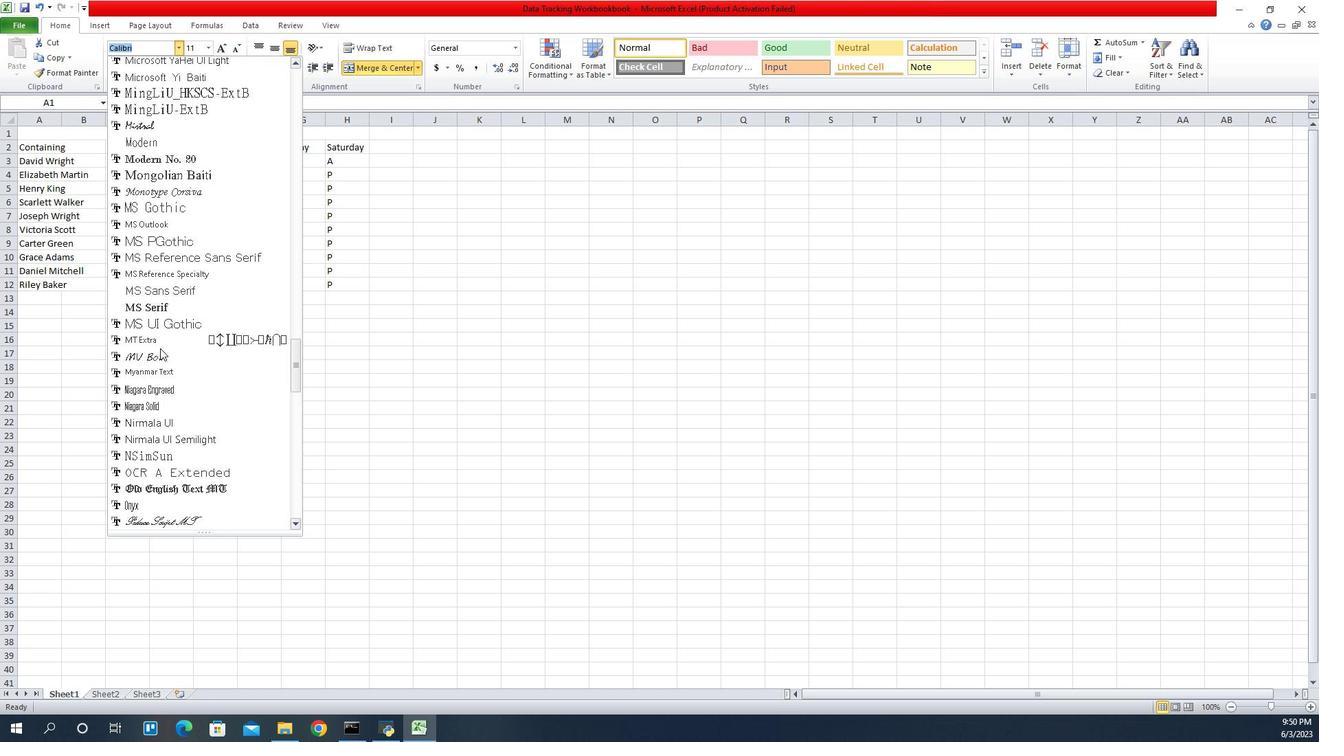 
Action: Mouse scrolled (1101, 350) with delta (0, 0)
Screenshot: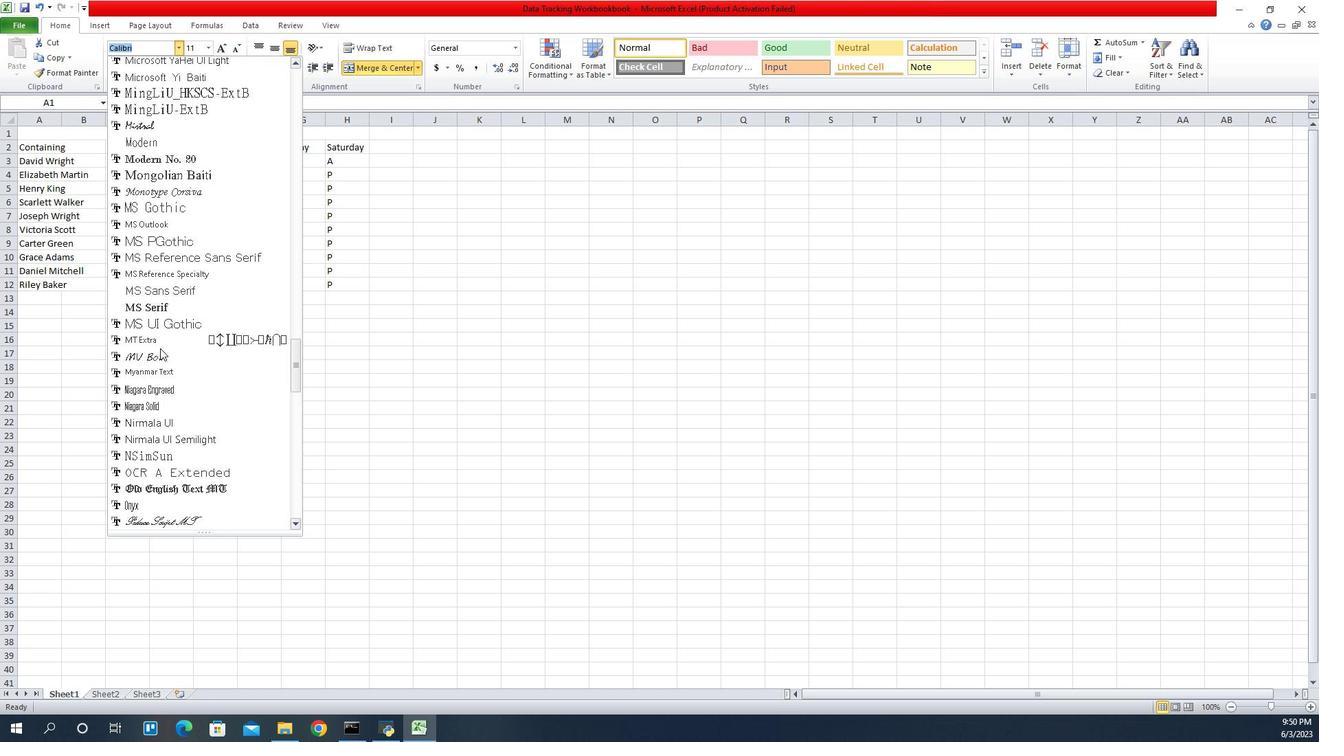 
Action: Mouse scrolled (1101, 350) with delta (0, 0)
Screenshot: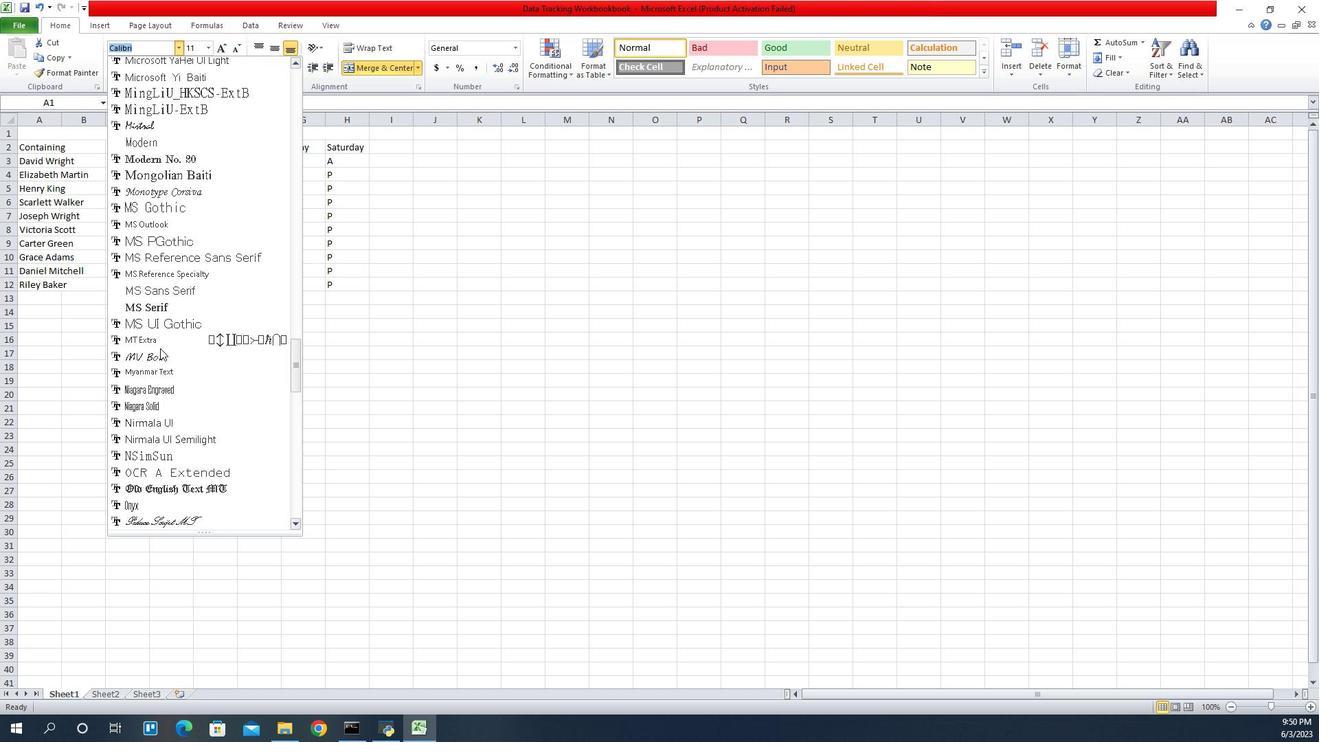 
Action: Mouse scrolled (1101, 350) with delta (0, 0)
Screenshot: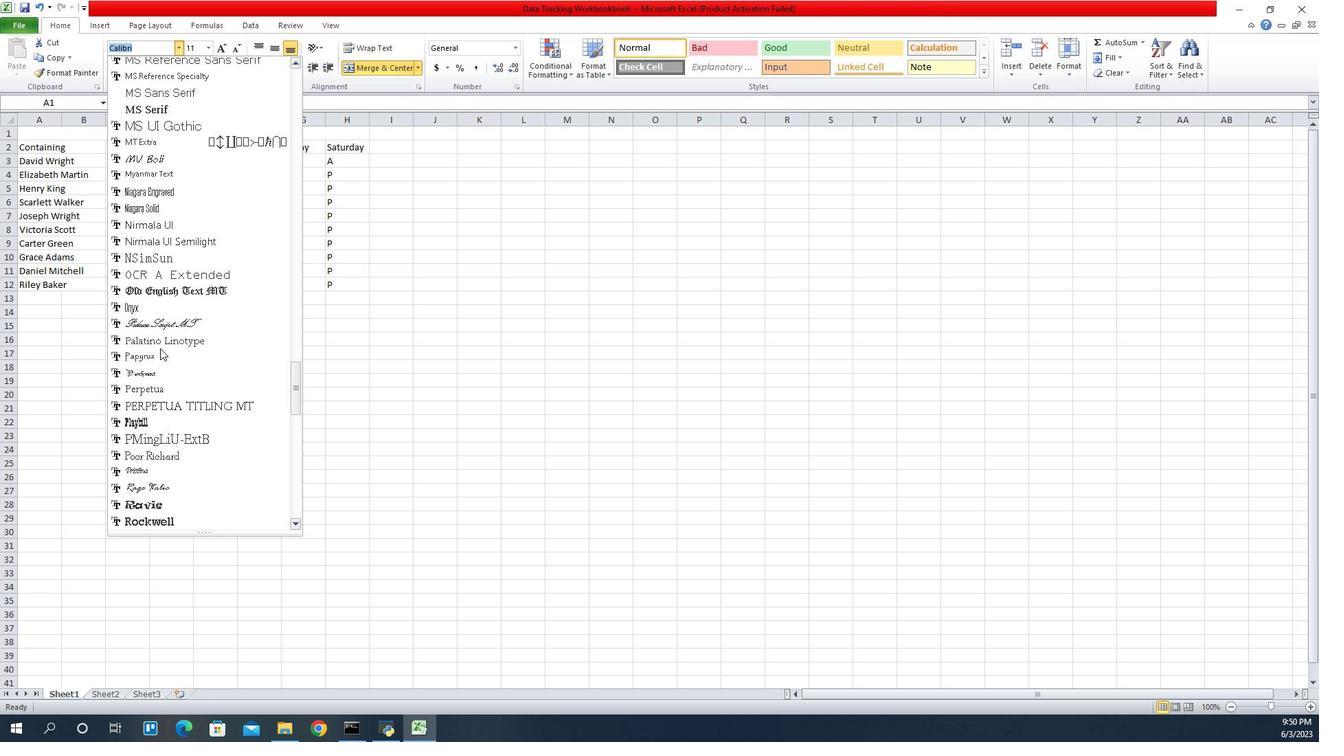 
Action: Mouse scrolled (1101, 350) with delta (0, 0)
Screenshot: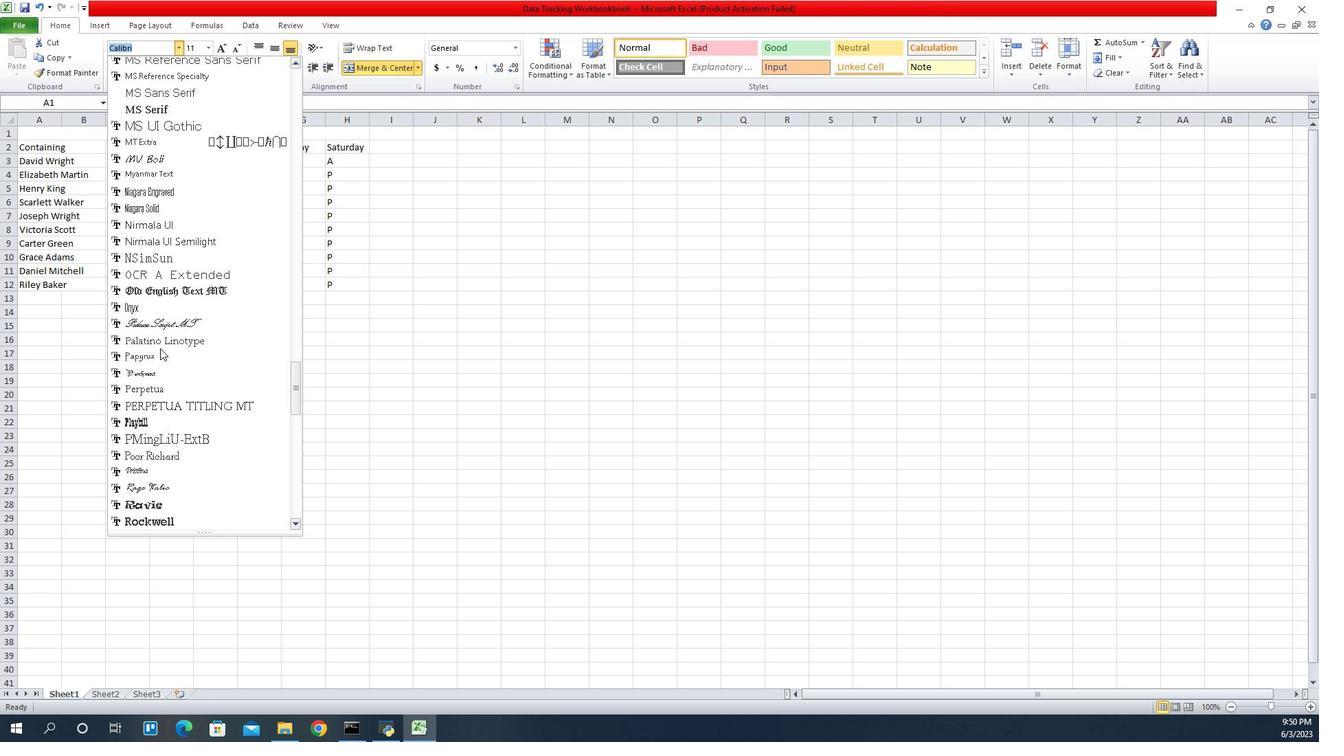 
Action: Mouse scrolled (1101, 350) with delta (0, 0)
Screenshot: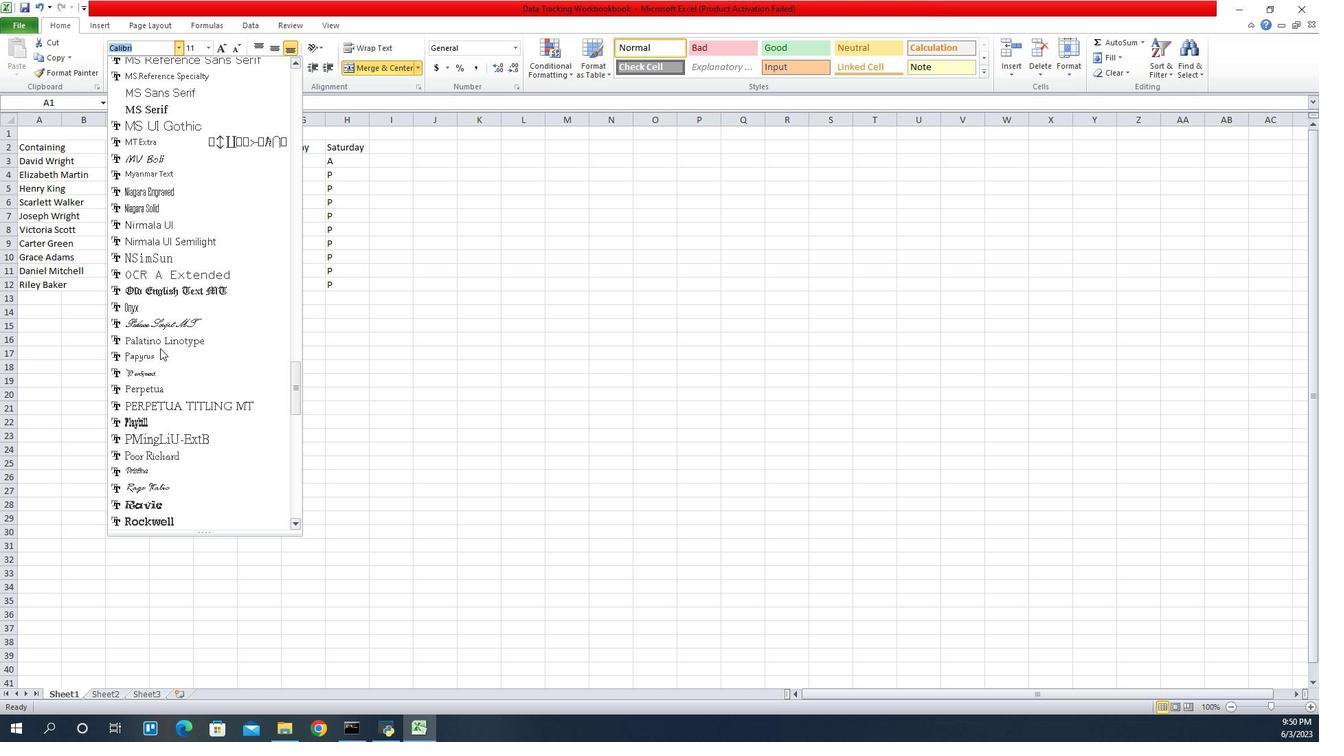 
Action: Mouse scrolled (1101, 350) with delta (0, 0)
Screenshot: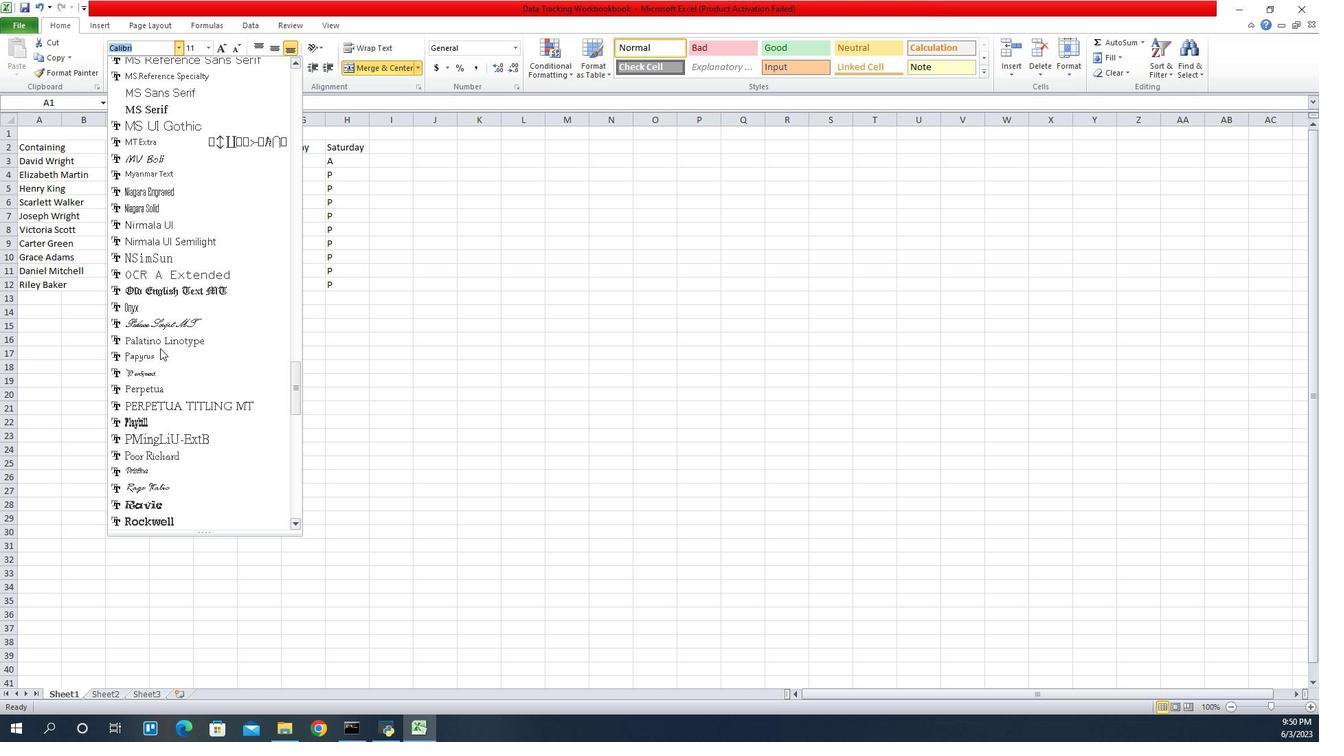 
Action: Mouse scrolled (1101, 350) with delta (0, 0)
Screenshot: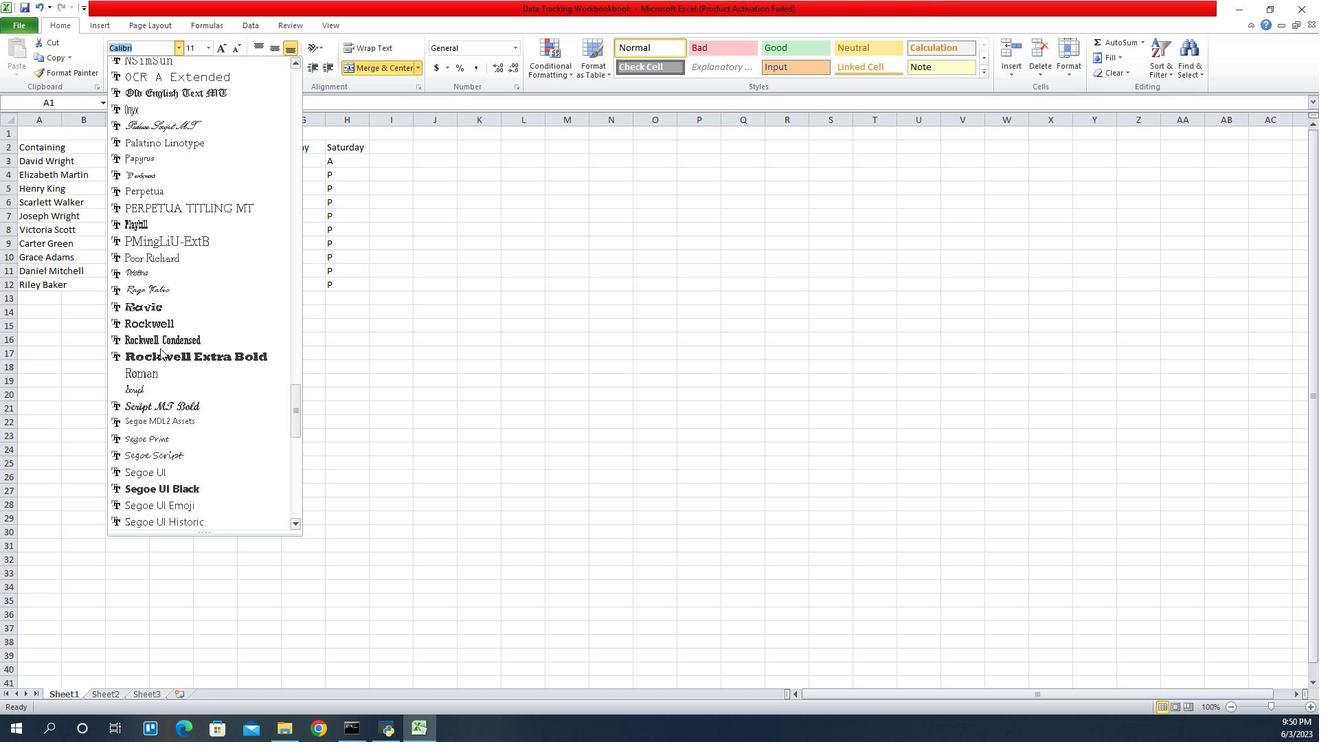 
Action: Mouse scrolled (1101, 350) with delta (0, 0)
Screenshot: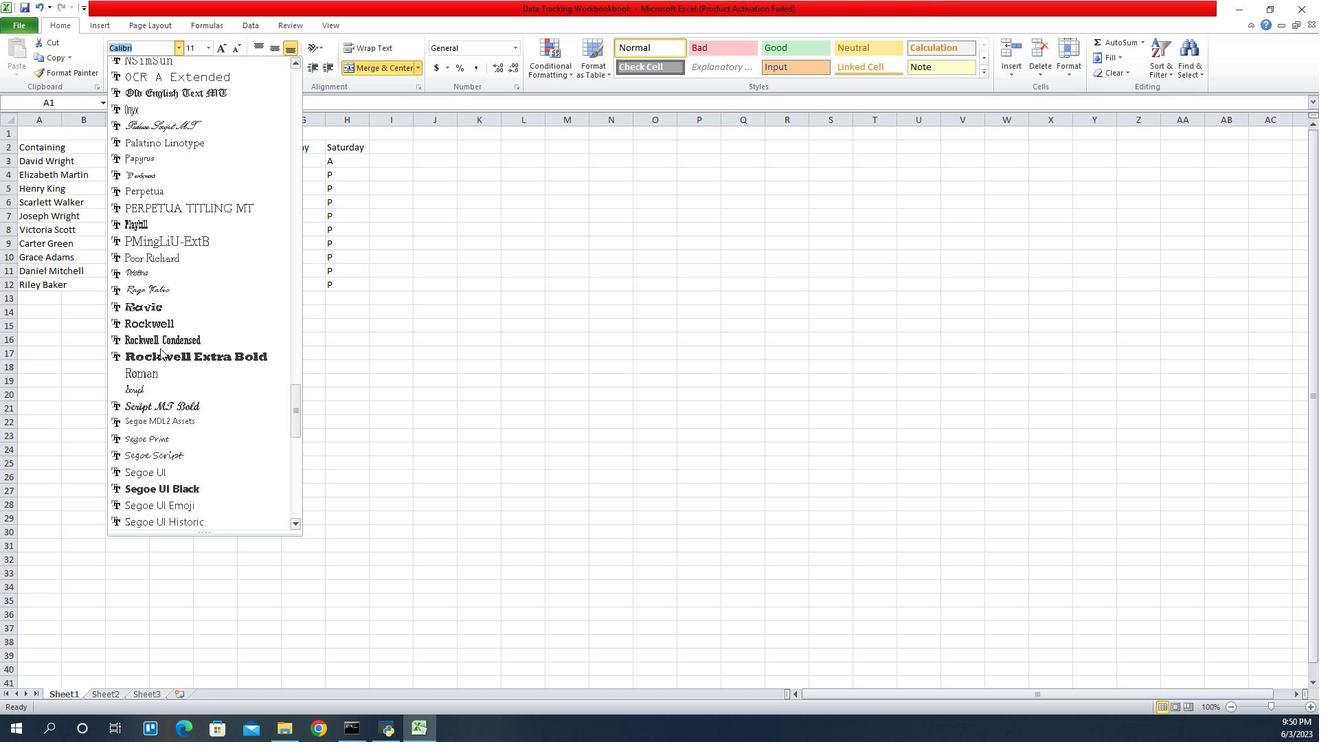 
Action: Mouse scrolled (1101, 350) with delta (0, 0)
Screenshot: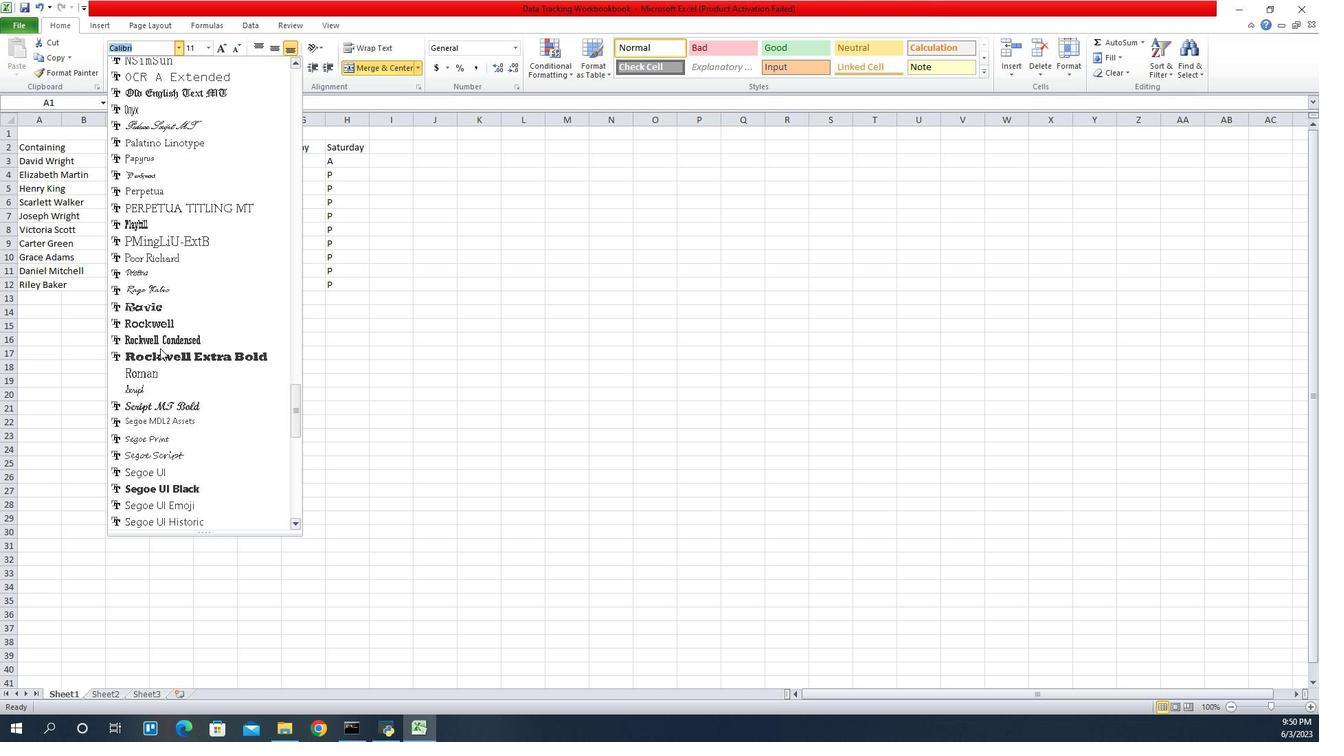 
Action: Mouse scrolled (1101, 350) with delta (0, 0)
Screenshot: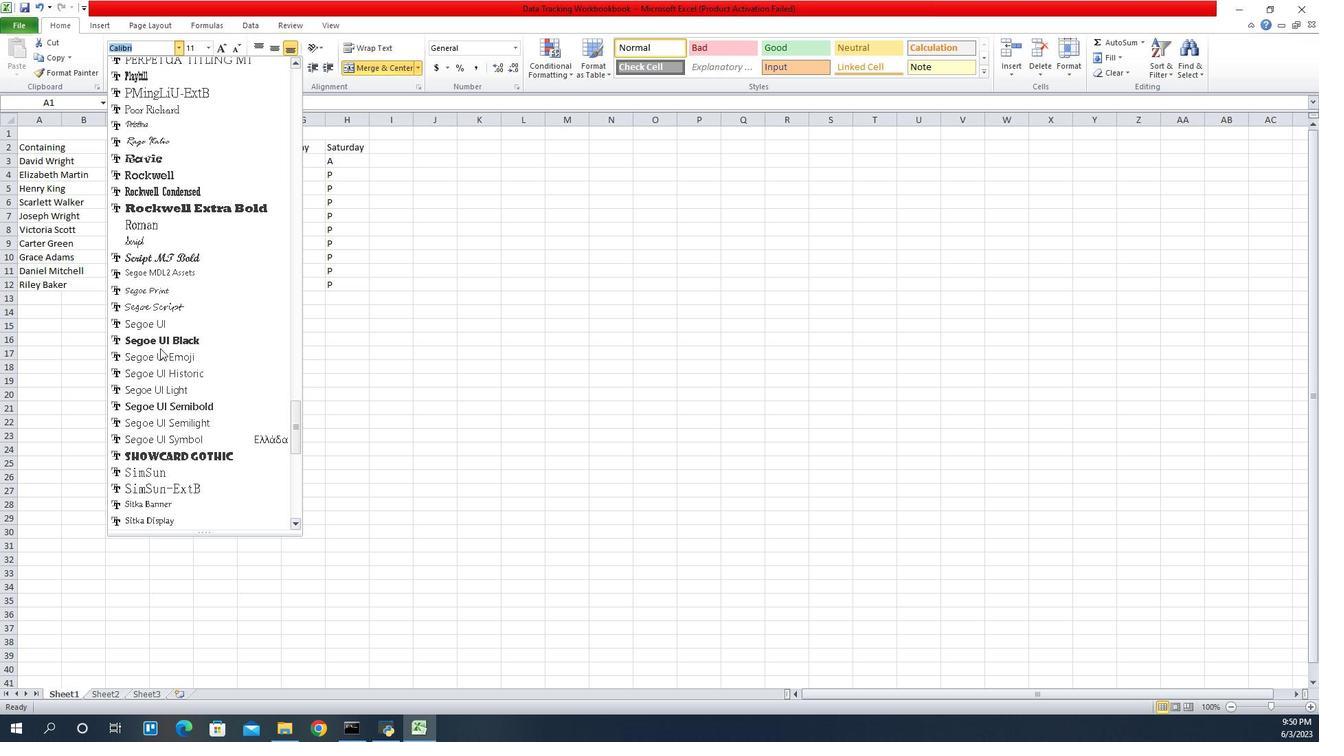 
Action: Mouse scrolled (1101, 350) with delta (0, 0)
Screenshot: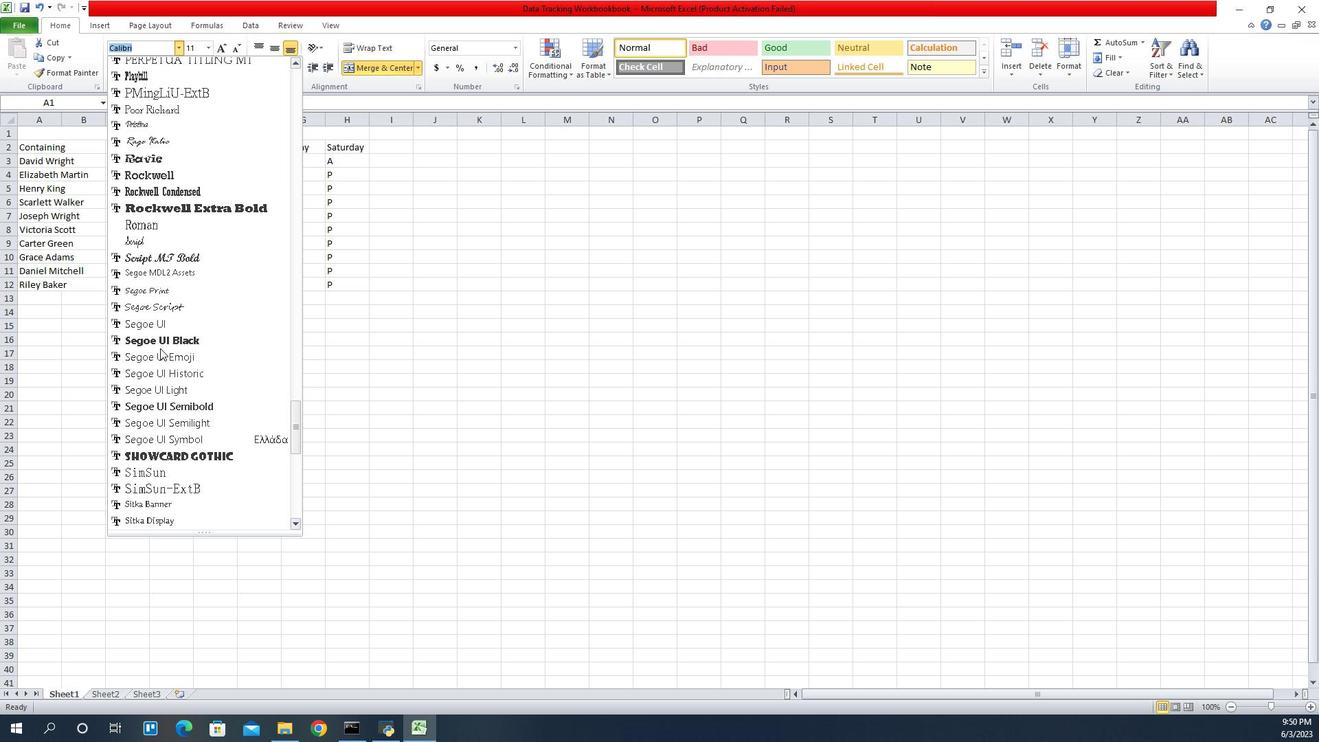 
Action: Mouse scrolled (1101, 350) with delta (0, 0)
Screenshot: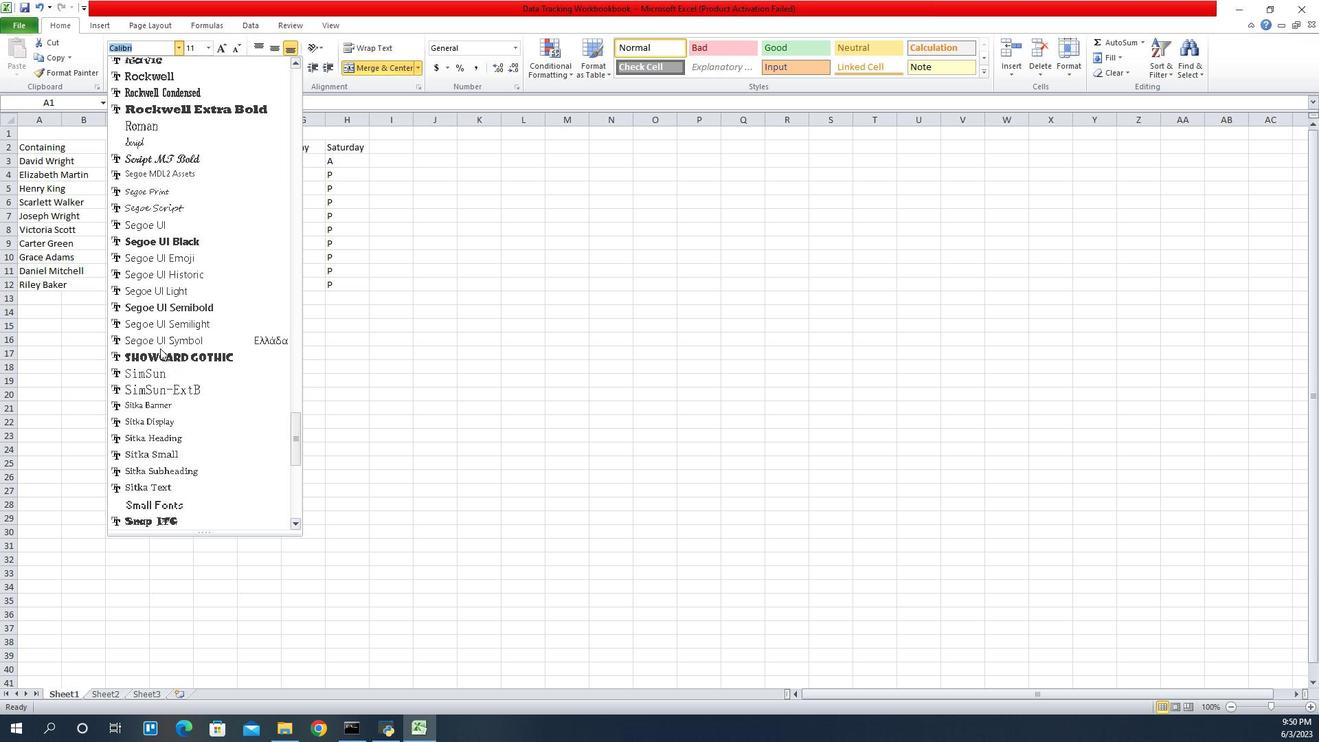 
Action: Mouse scrolled (1101, 350) with delta (0, 0)
Screenshot: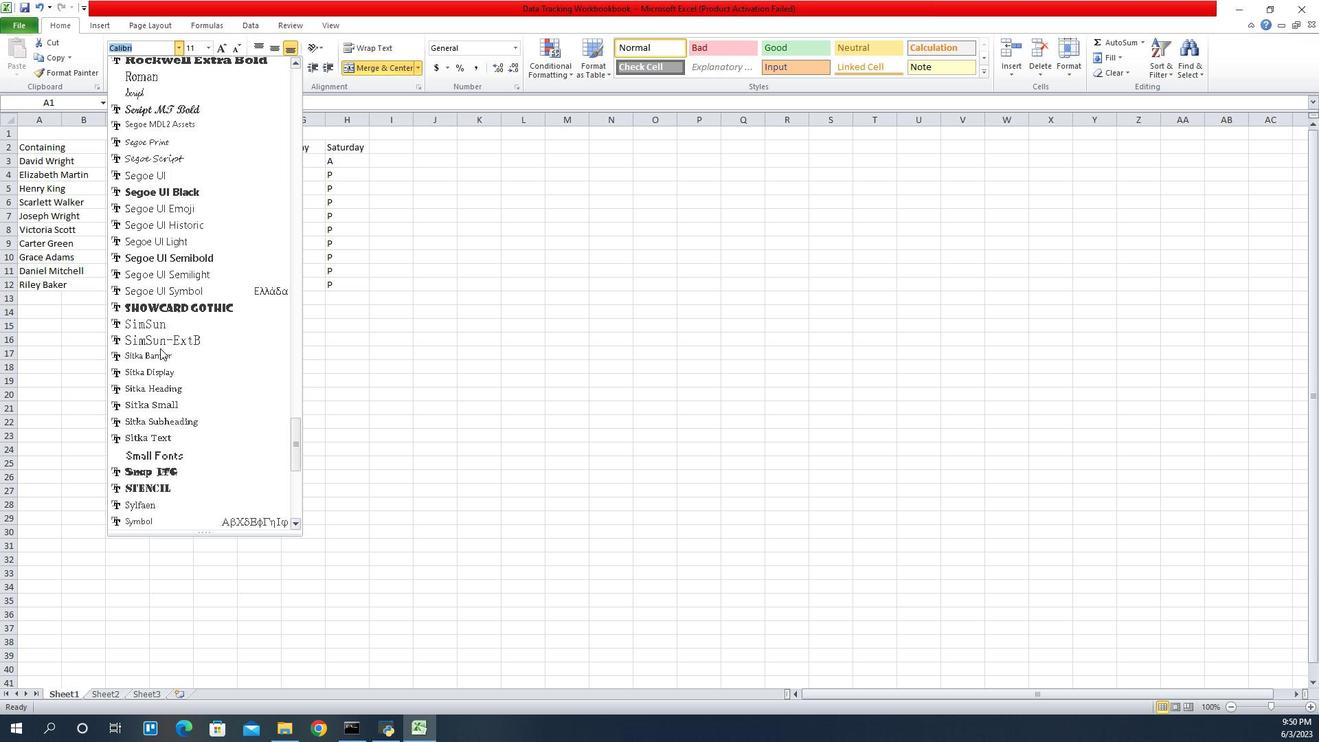 
Action: Mouse scrolled (1101, 350) with delta (0, 0)
Screenshot: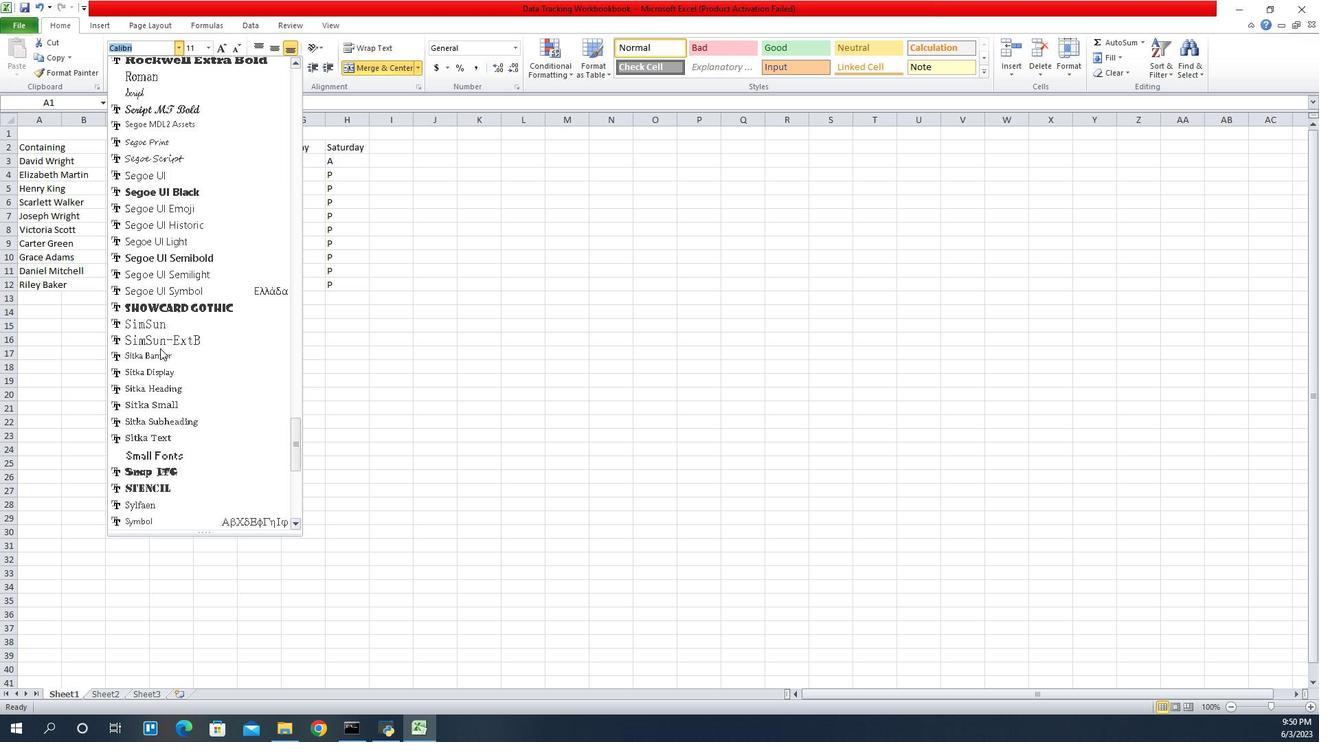 
Action: Mouse scrolled (1101, 350) with delta (0, 0)
Screenshot: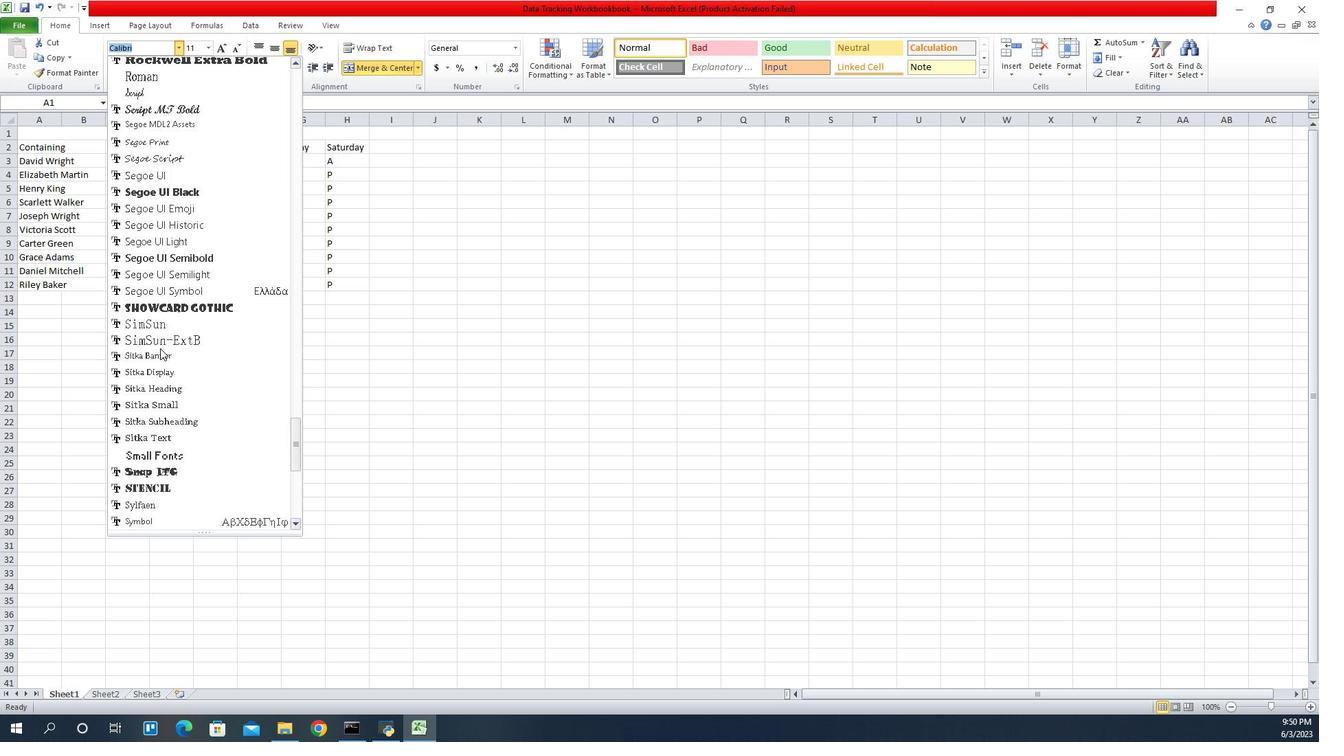 
Action: Mouse scrolled (1101, 350) with delta (0, 0)
Screenshot: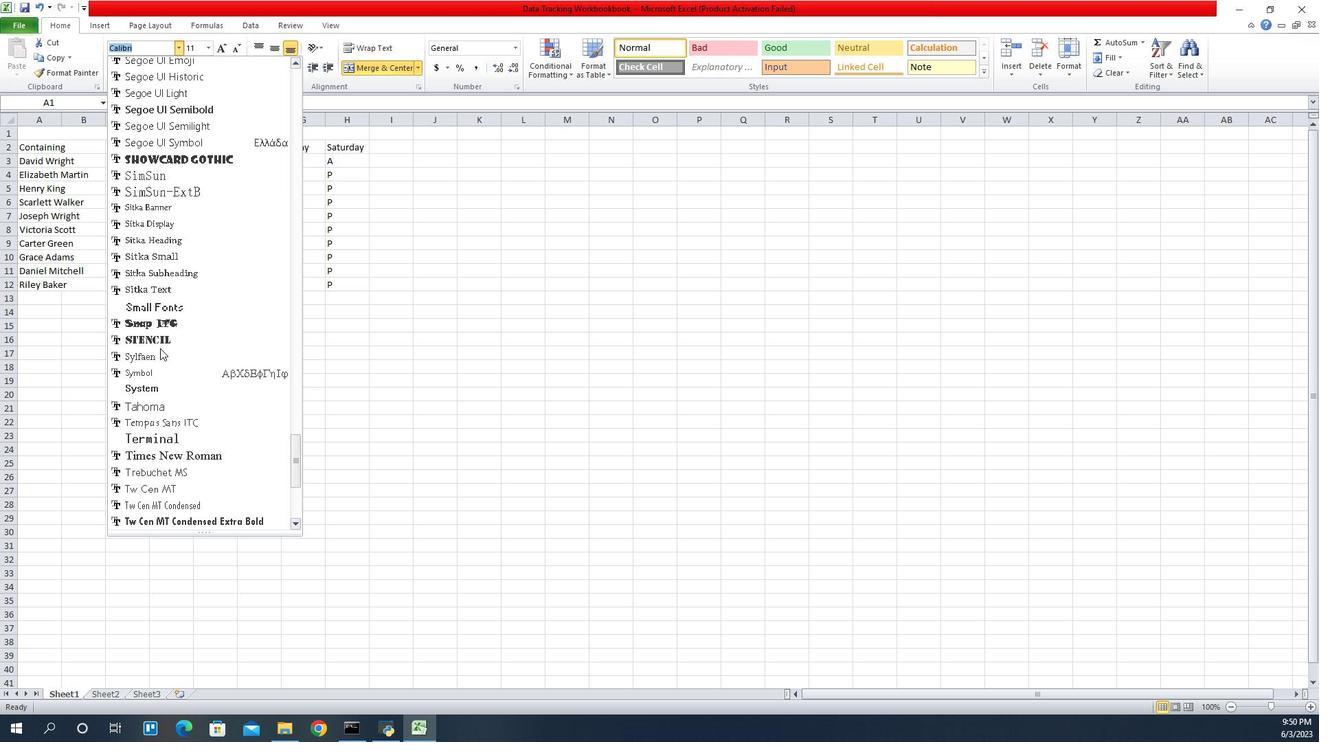
Action: Mouse scrolled (1101, 350) with delta (0, 0)
Screenshot: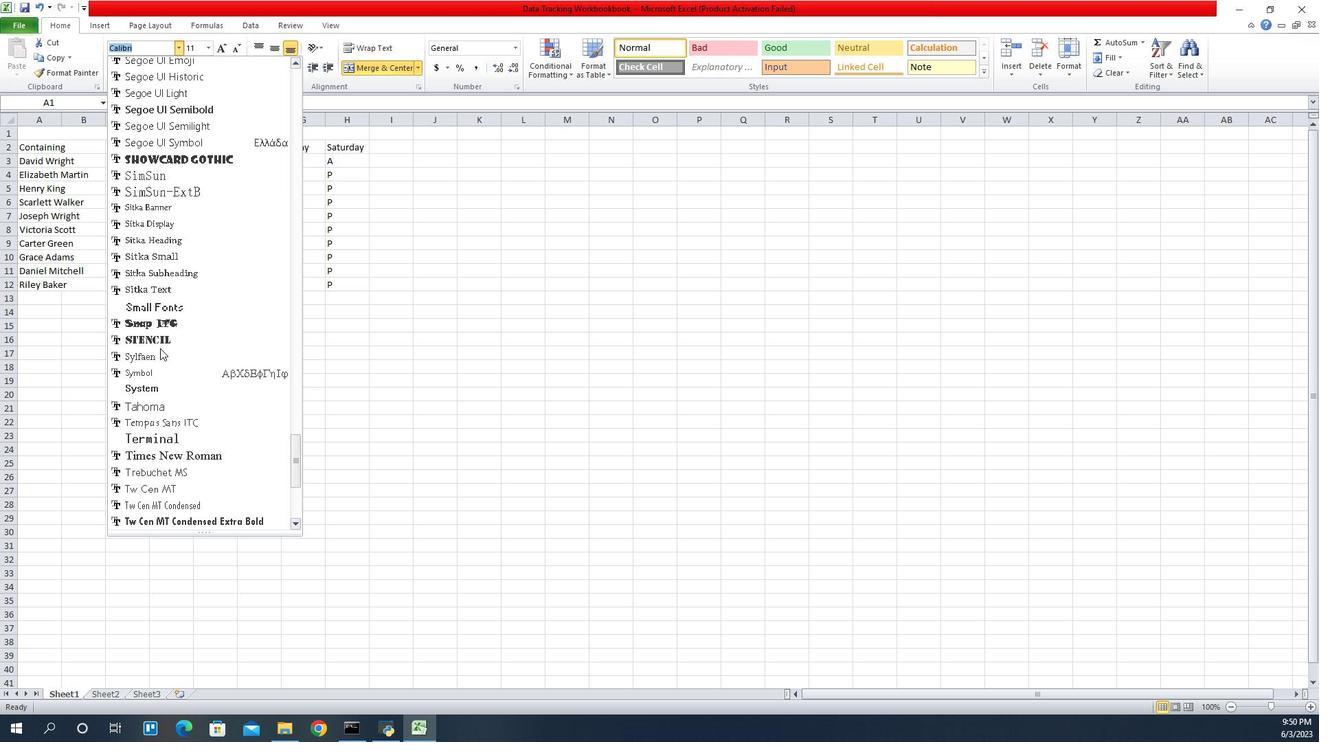 
Action: Mouse scrolled (1101, 350) with delta (0, 0)
Screenshot: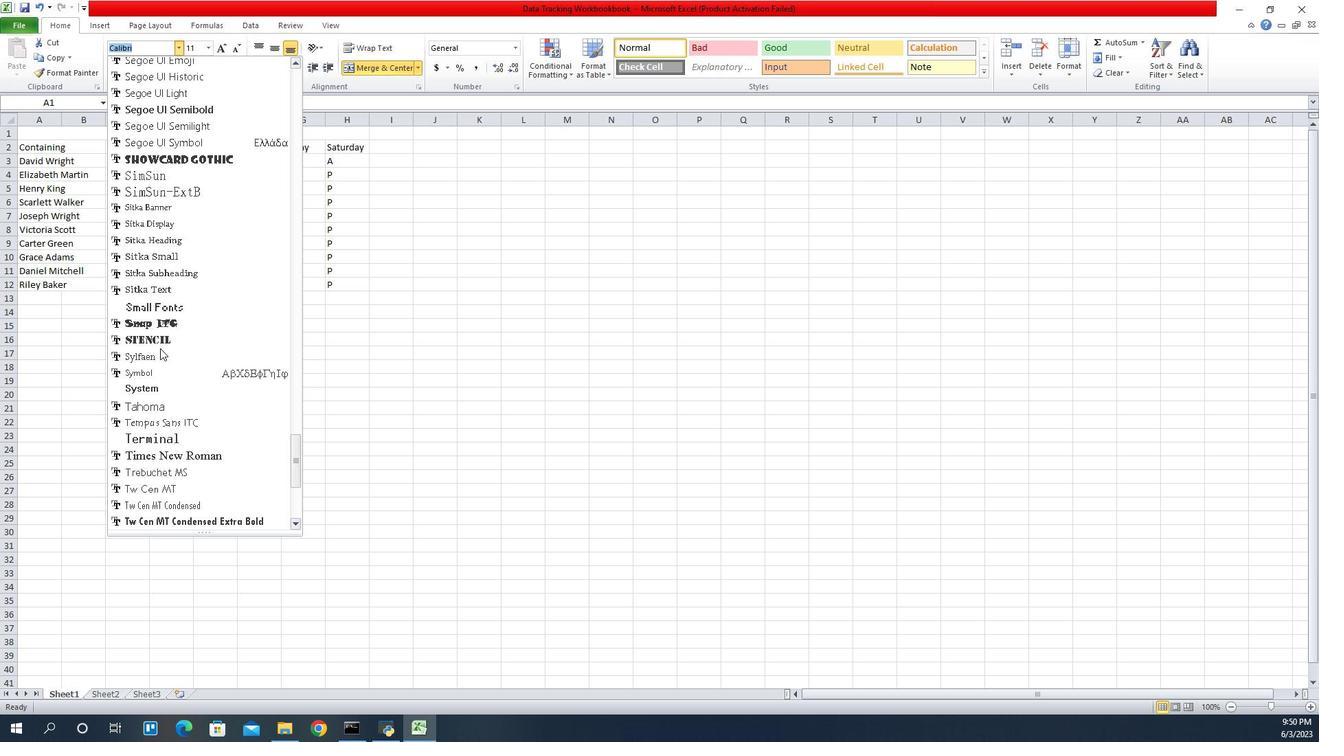 
Action: Mouse moved to (1081, 266)
Screenshot: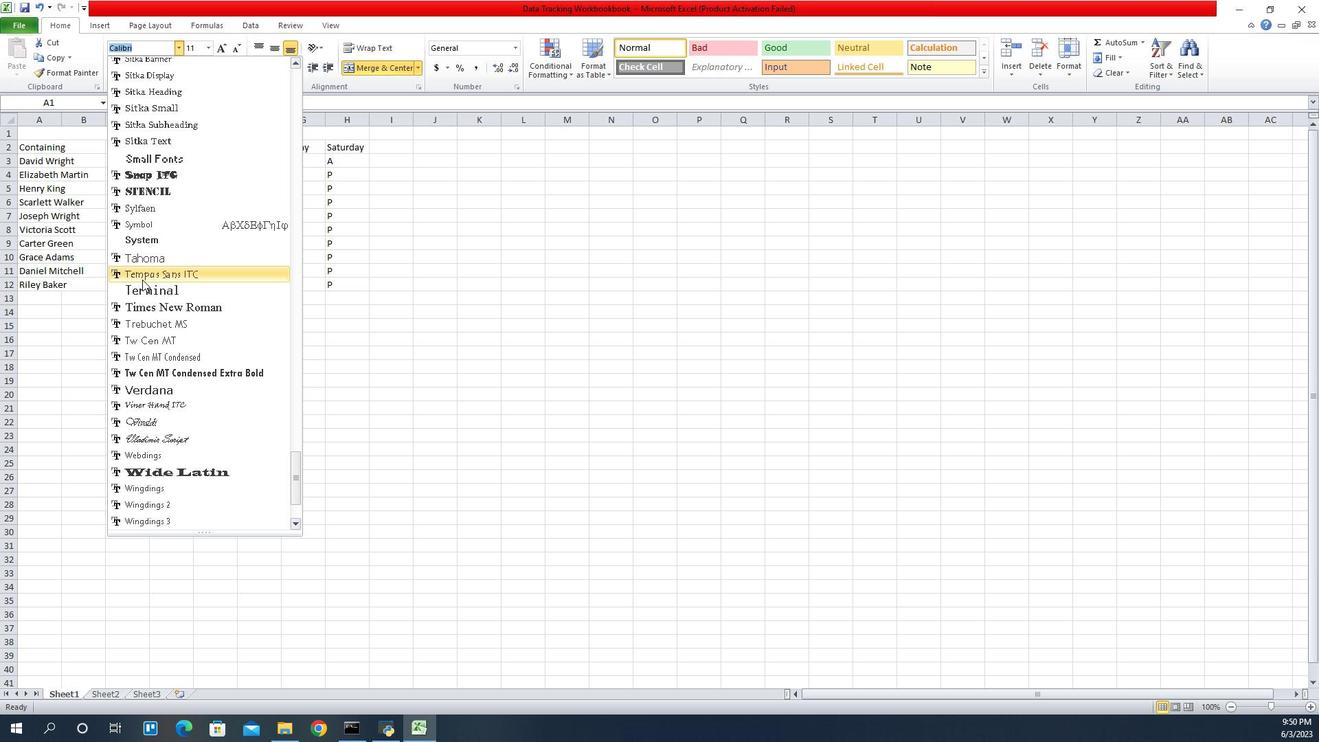 
Action: Mouse pressed left at (1081, 266)
Screenshot: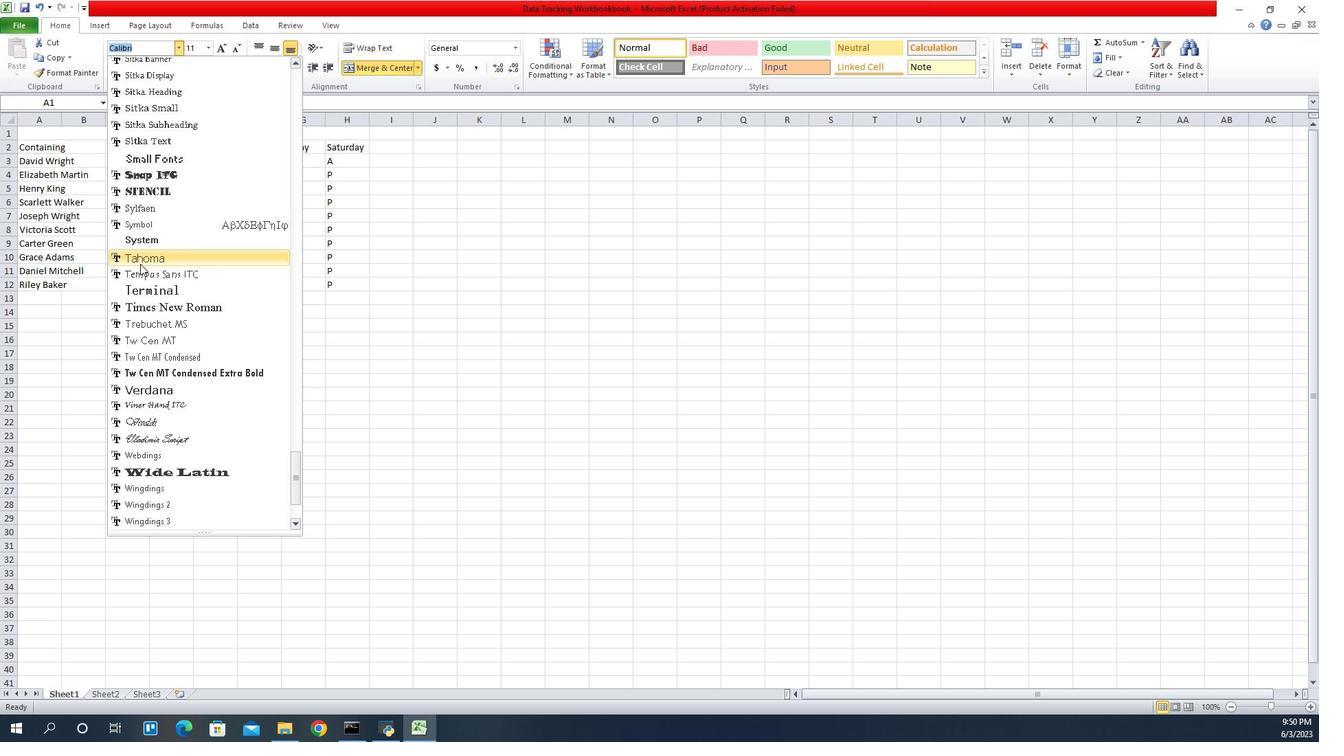 
Action: Mouse moved to (1088, 74)
Screenshot: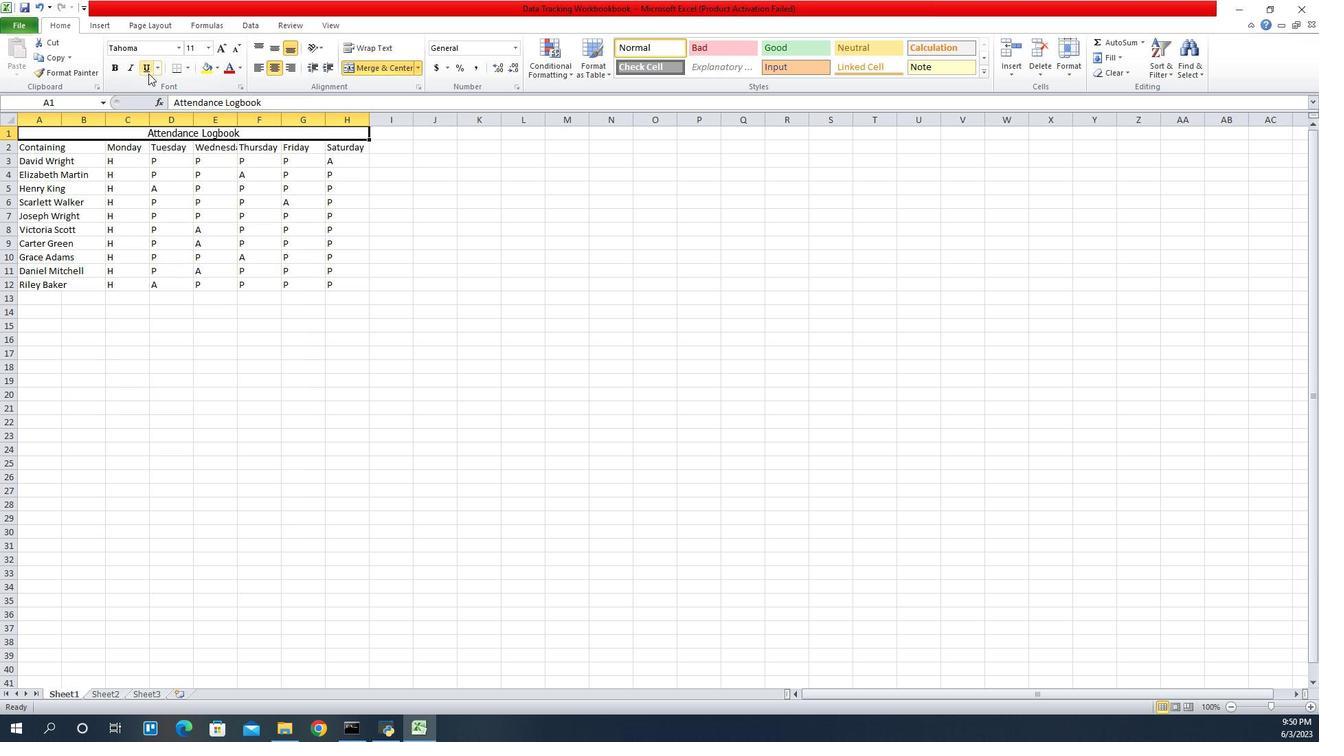 
Action: Mouse pressed left at (1088, 74)
Screenshot: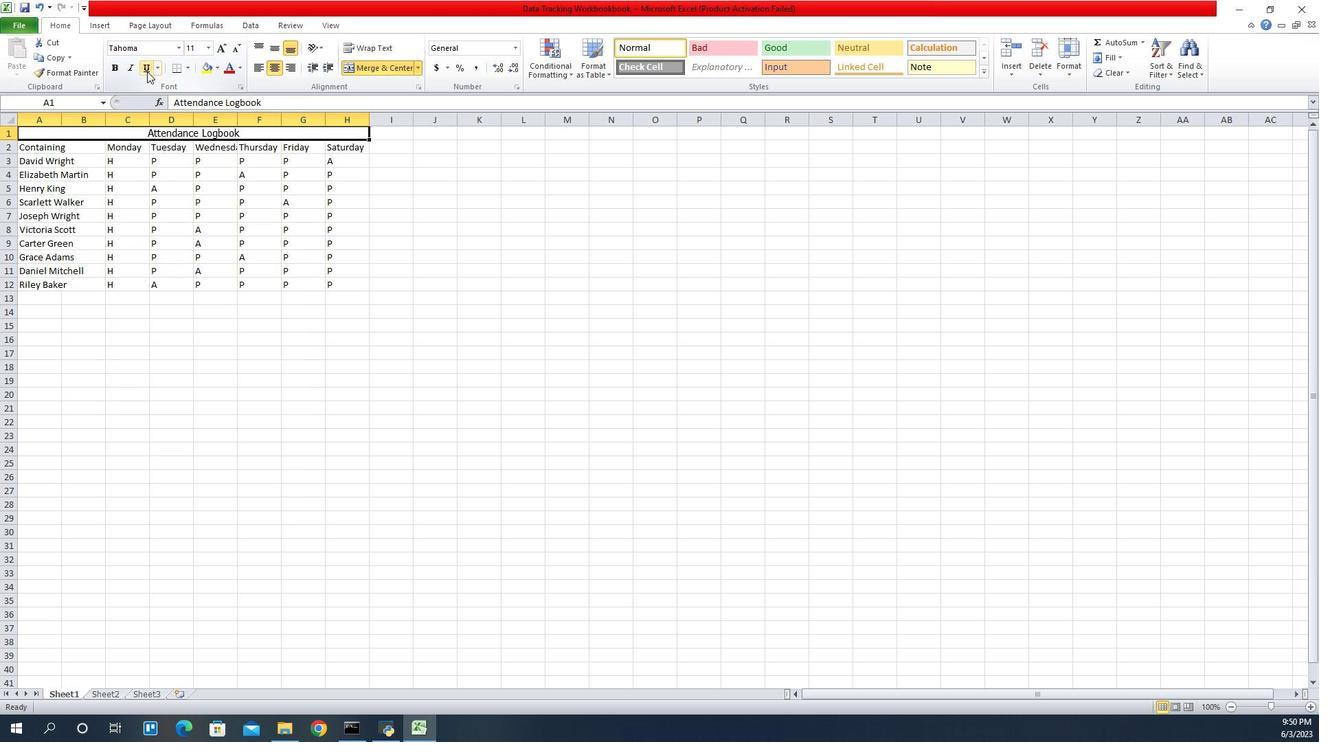
Action: Mouse moved to (1150, 53)
Screenshot: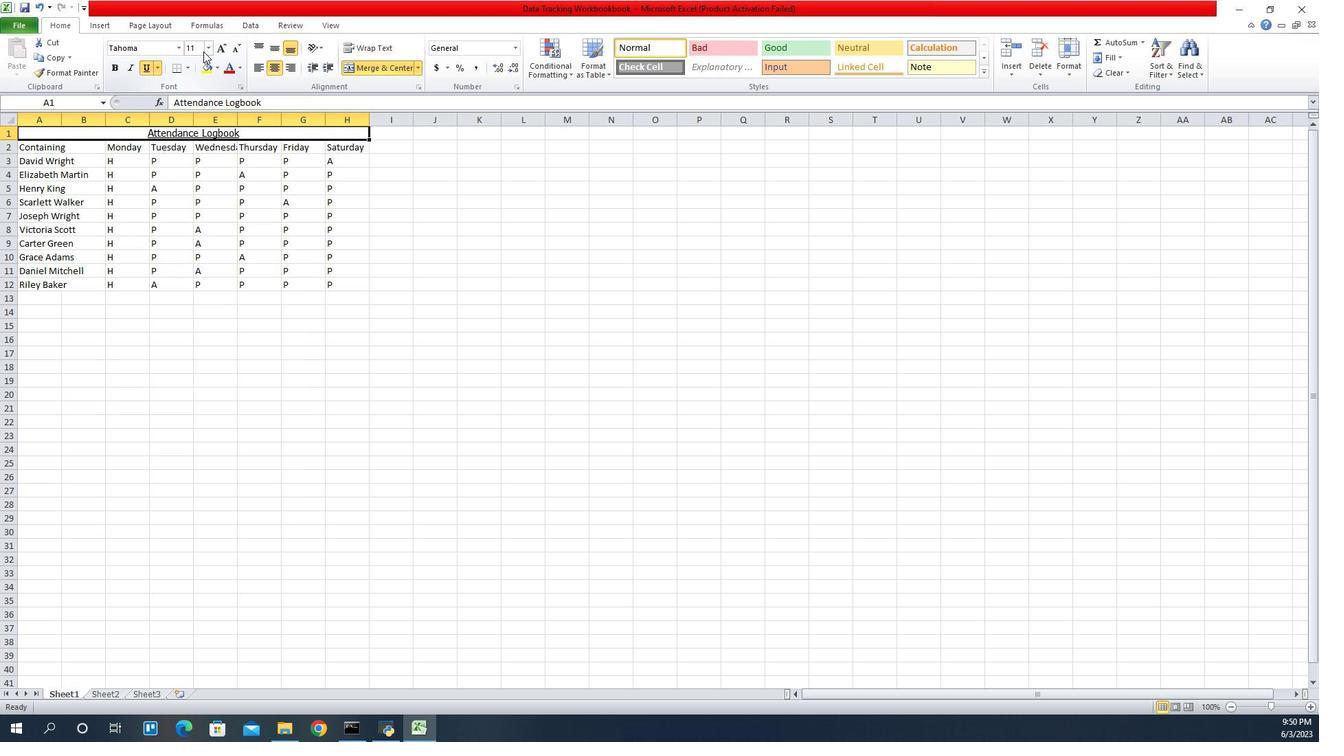 
Action: Mouse pressed left at (1150, 53)
Screenshot: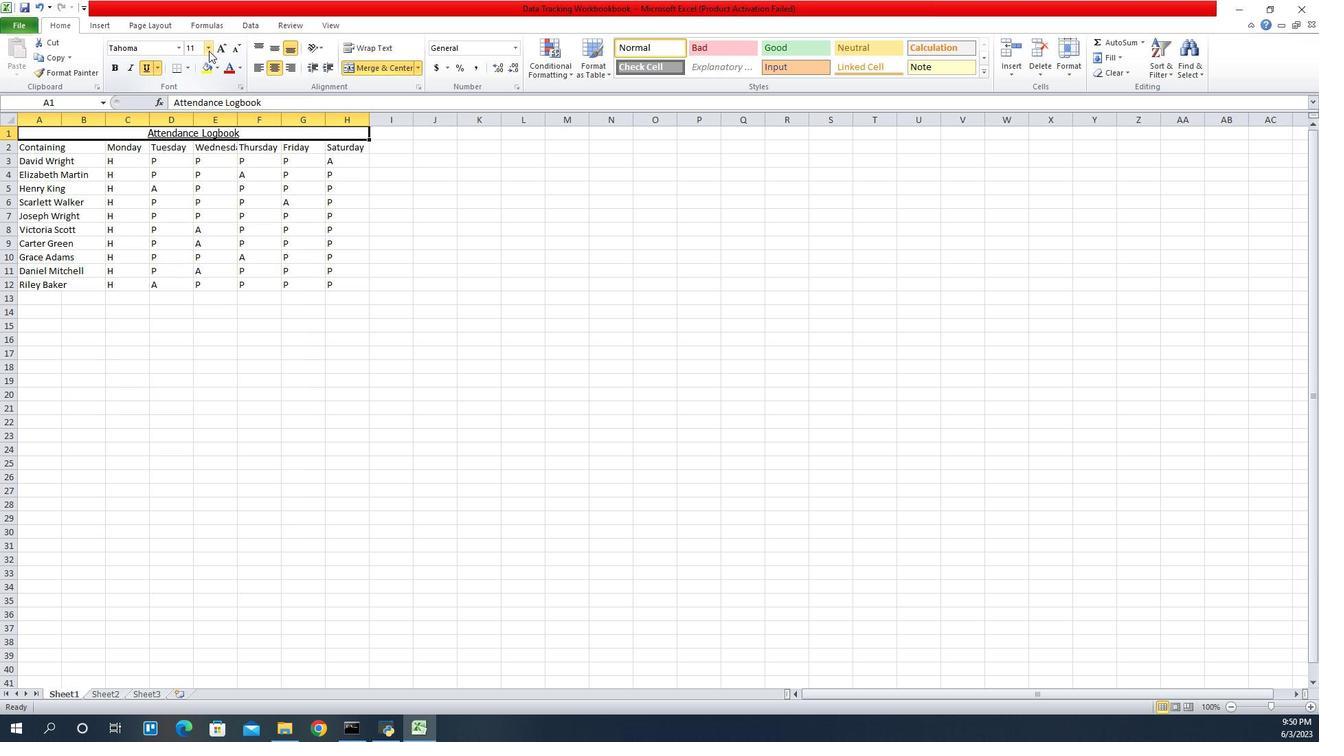 
Action: Mouse moved to (1137, 155)
Screenshot: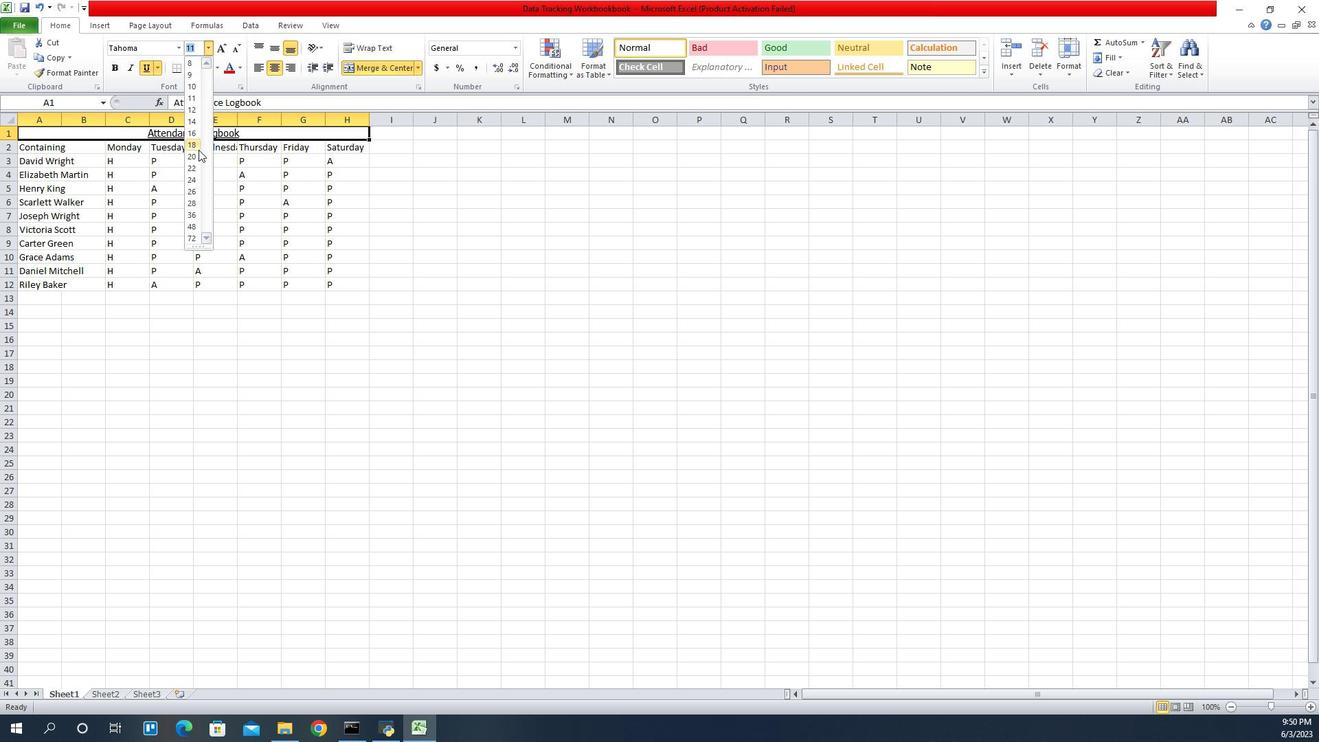 
Action: Mouse pressed left at (1137, 155)
Screenshot: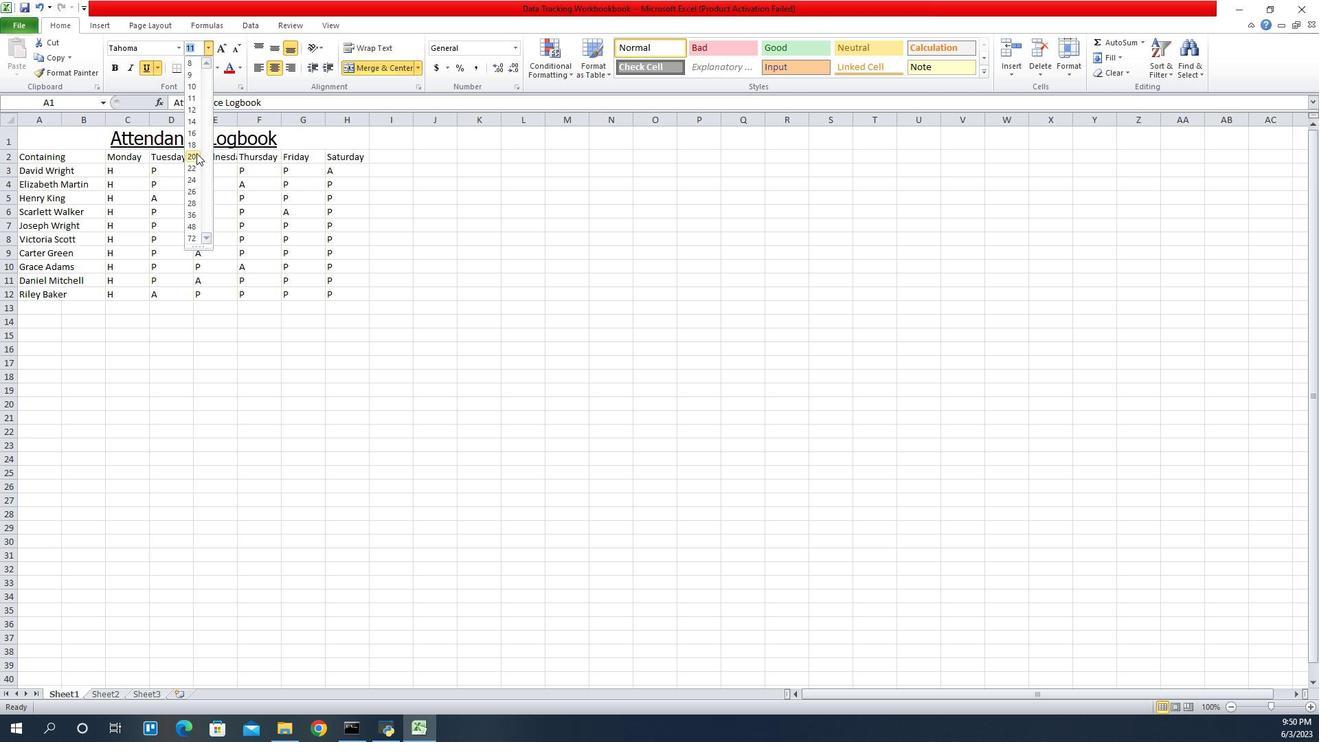 
Action: Mouse moved to (971, 160)
Screenshot: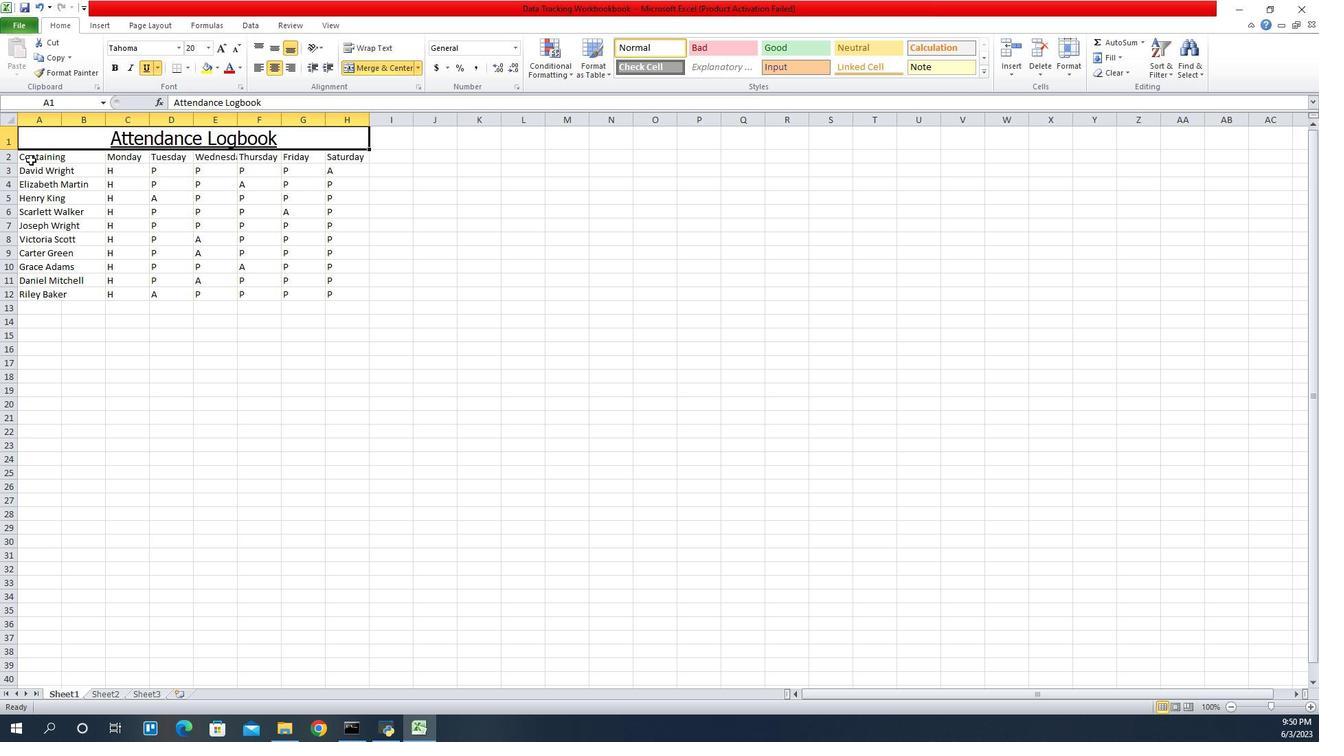 
Action: Mouse pressed left at (971, 160)
Screenshot: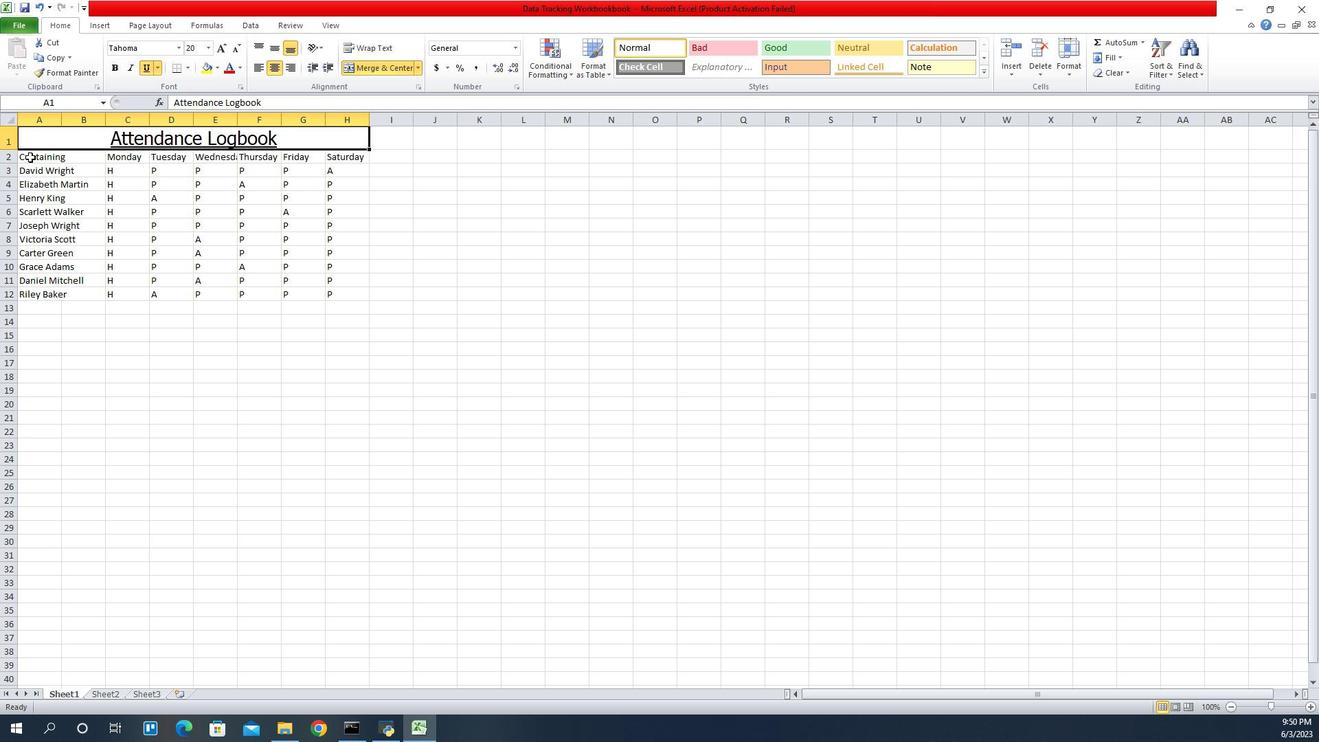 
Action: Mouse moved to (1117, 52)
Screenshot: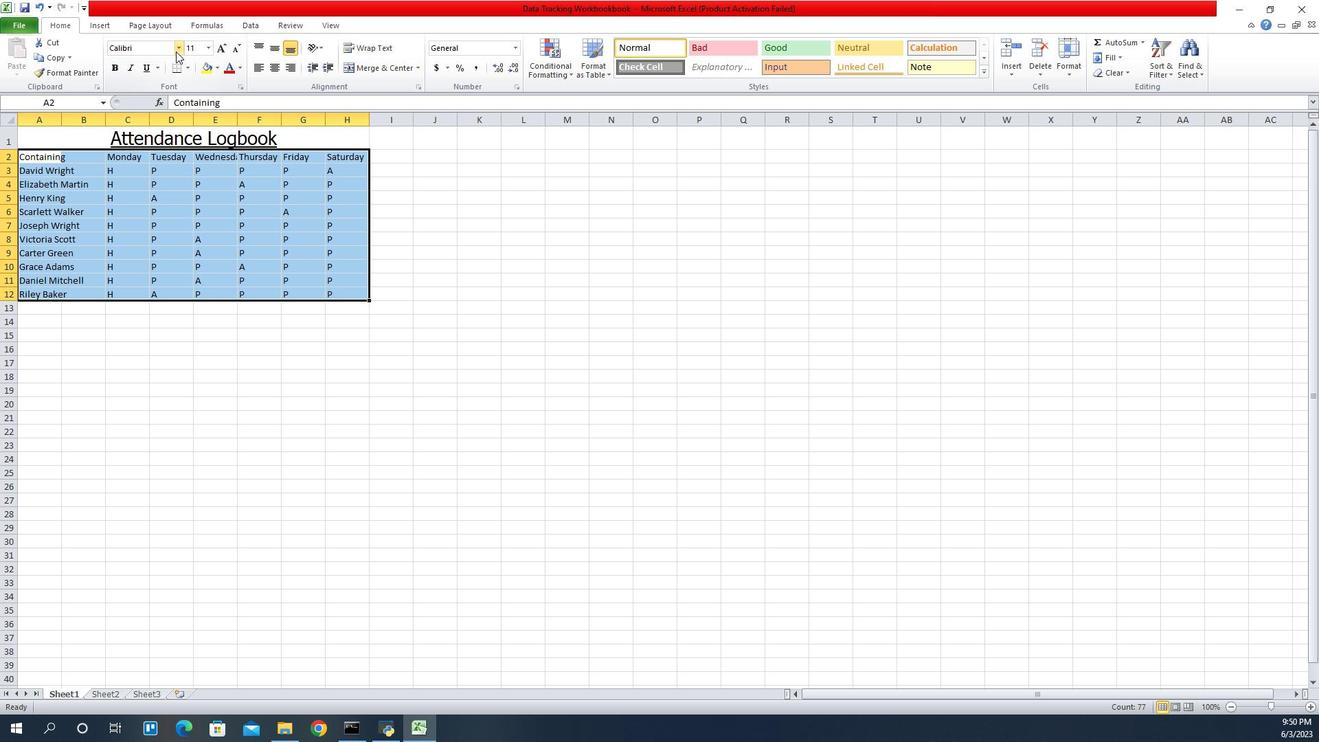 
Action: Mouse pressed left at (1117, 52)
Screenshot: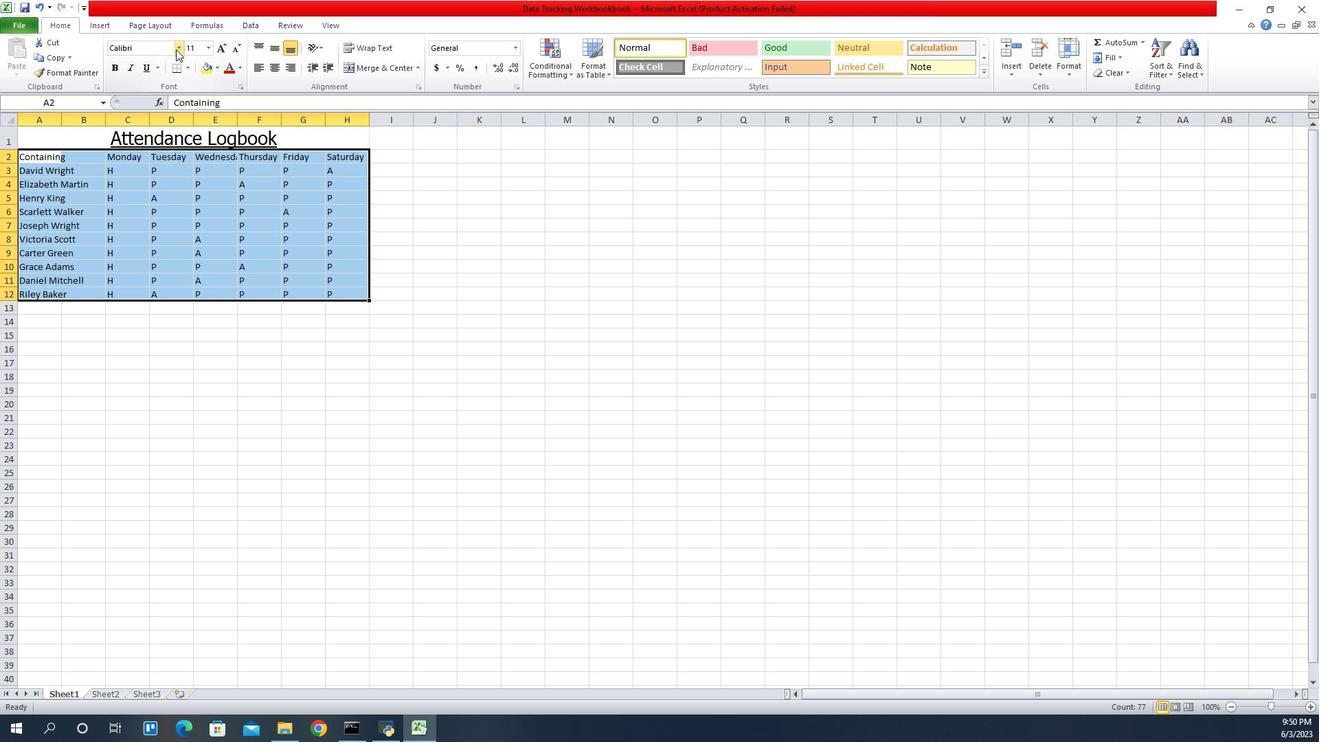 
Action: Mouse moved to (1086, 158)
Screenshot: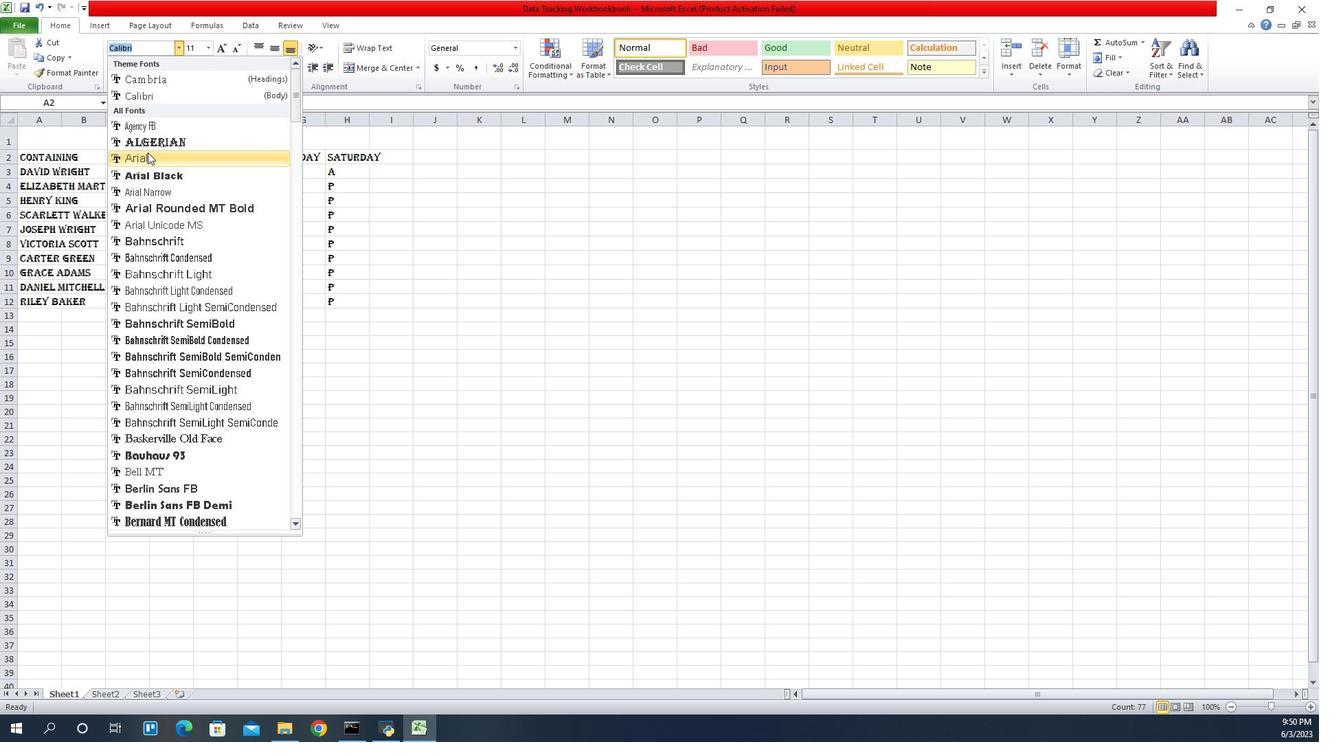 
Action: Mouse pressed left at (1086, 158)
Screenshot: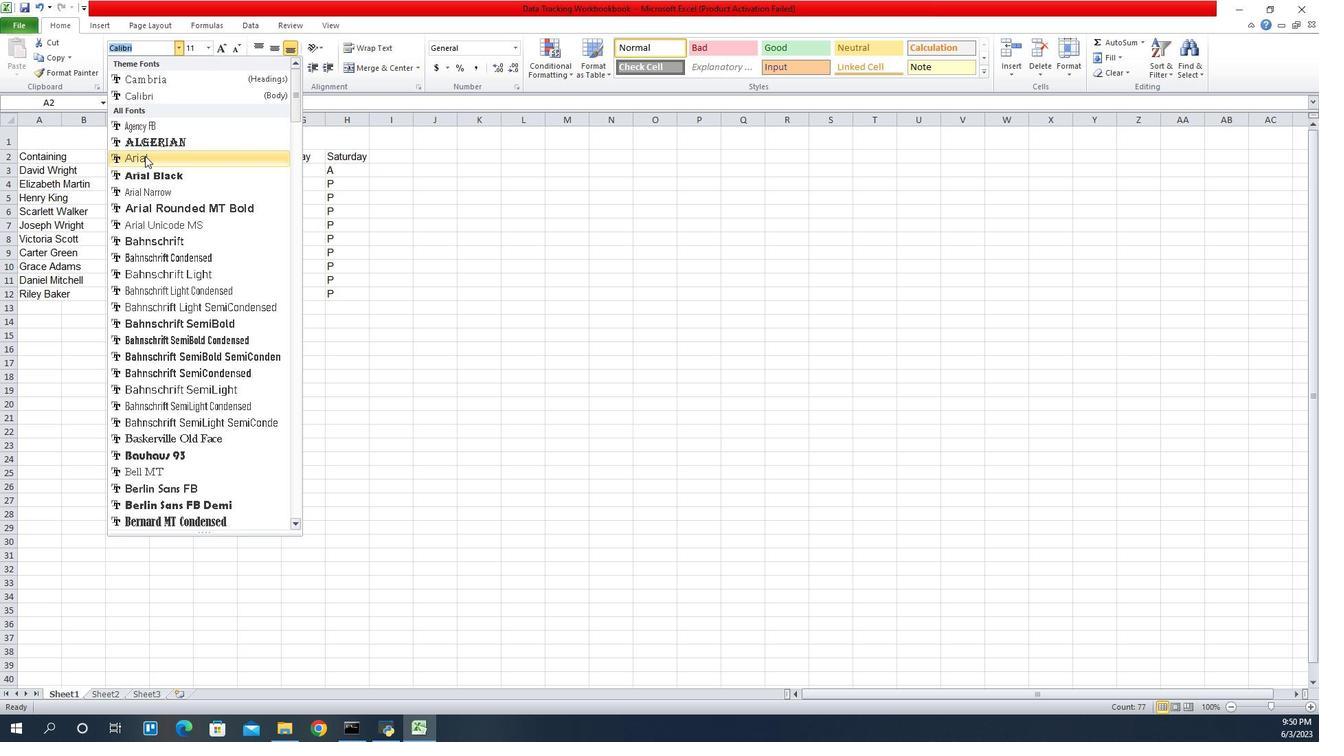 
Action: Mouse moved to (1146, 52)
Screenshot: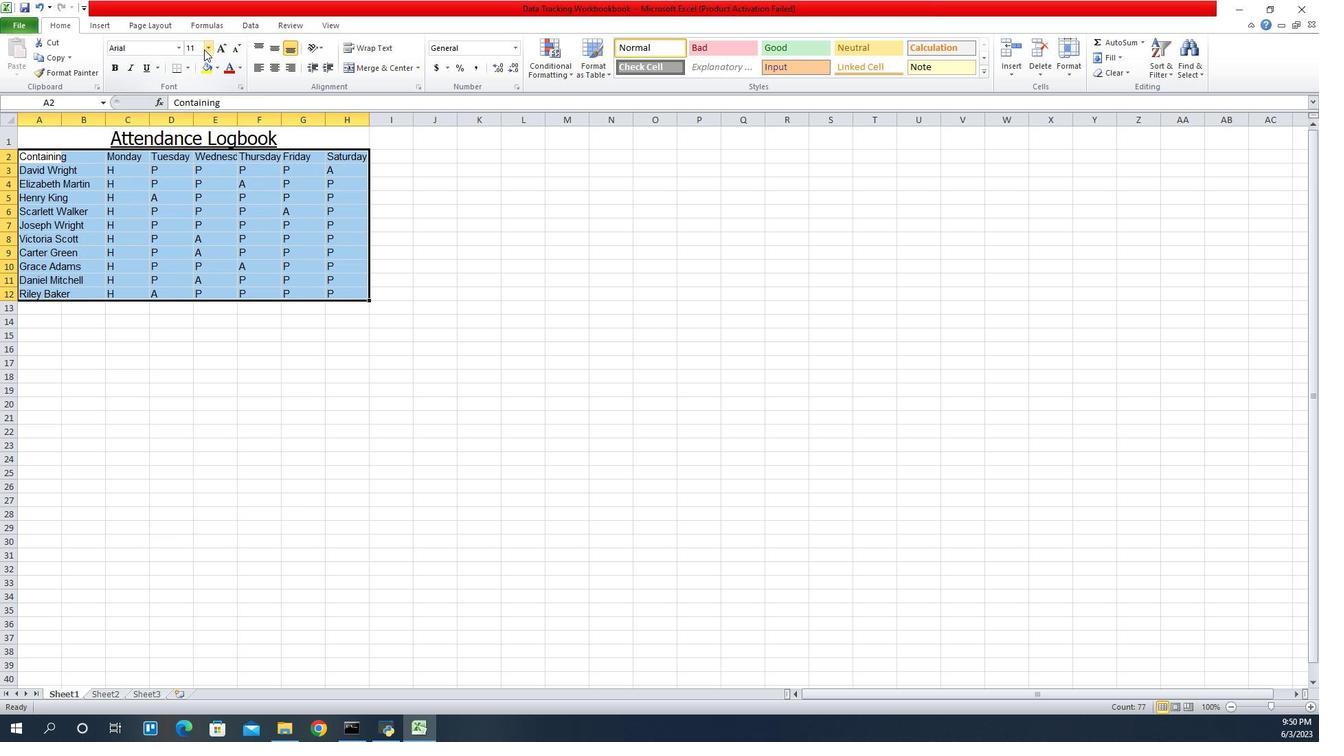 
Action: Mouse pressed left at (1146, 52)
Screenshot: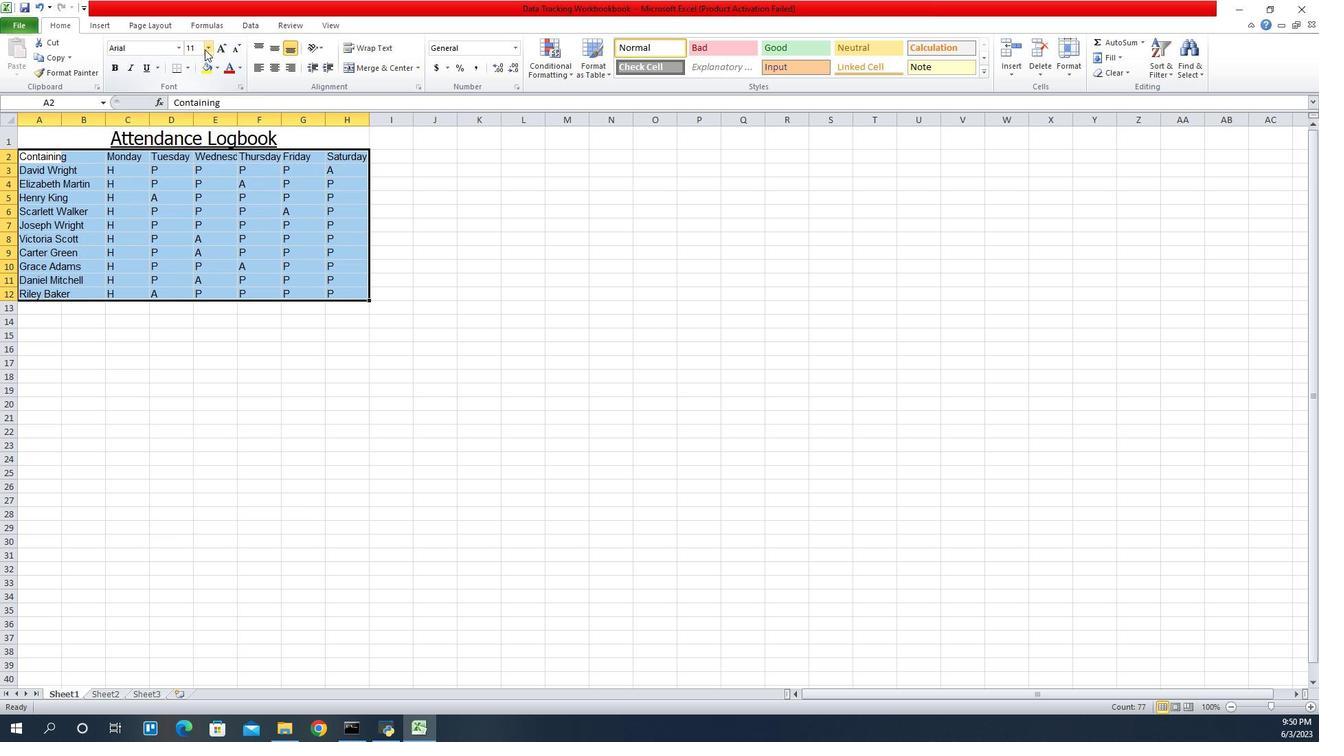 
Action: Mouse moved to (1135, 109)
Screenshot: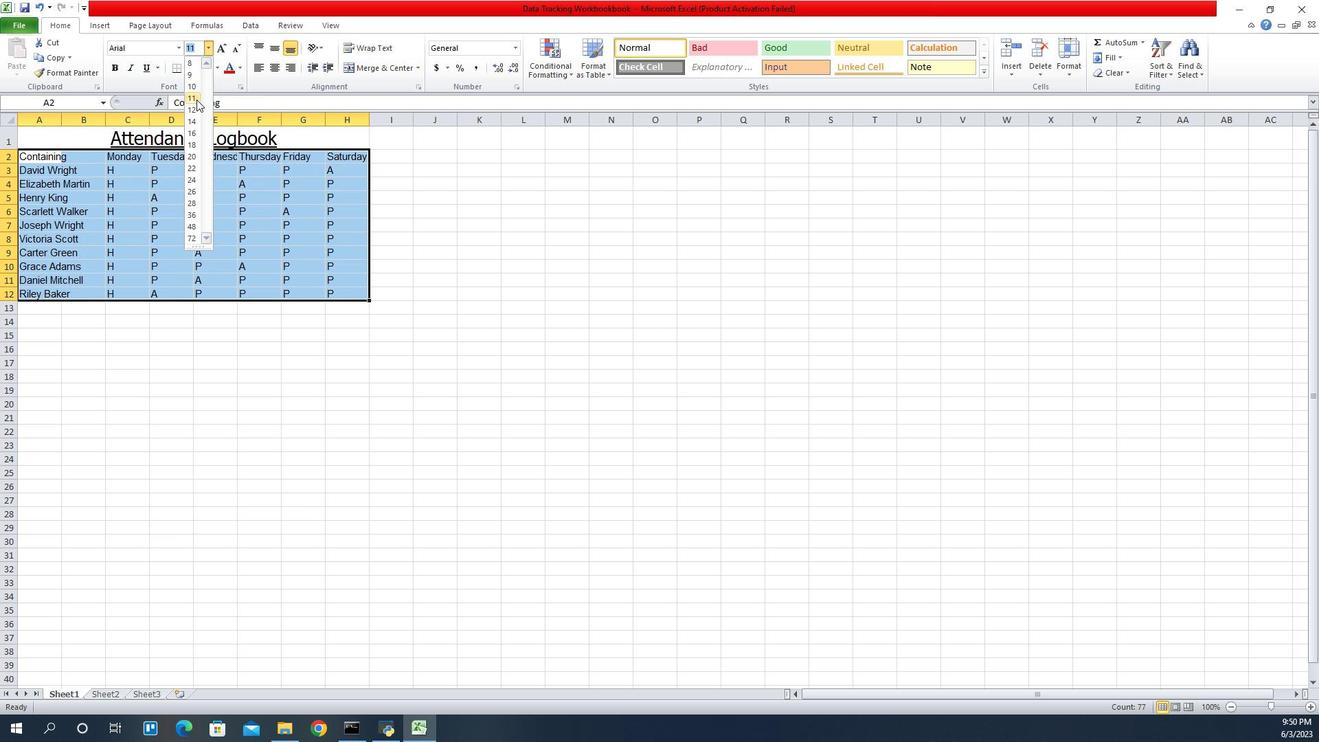 
Action: Mouse pressed left at (1135, 109)
Screenshot: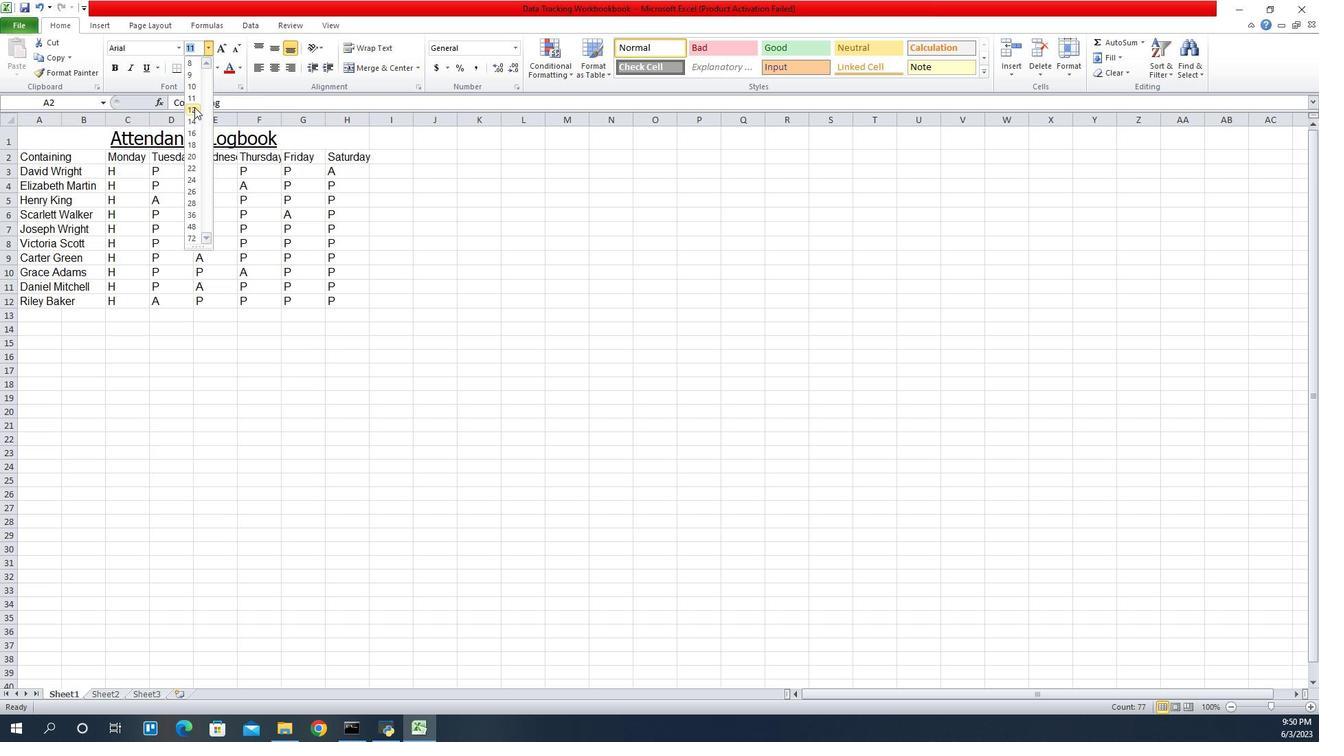 
Action: Mouse moved to (999, 130)
Screenshot: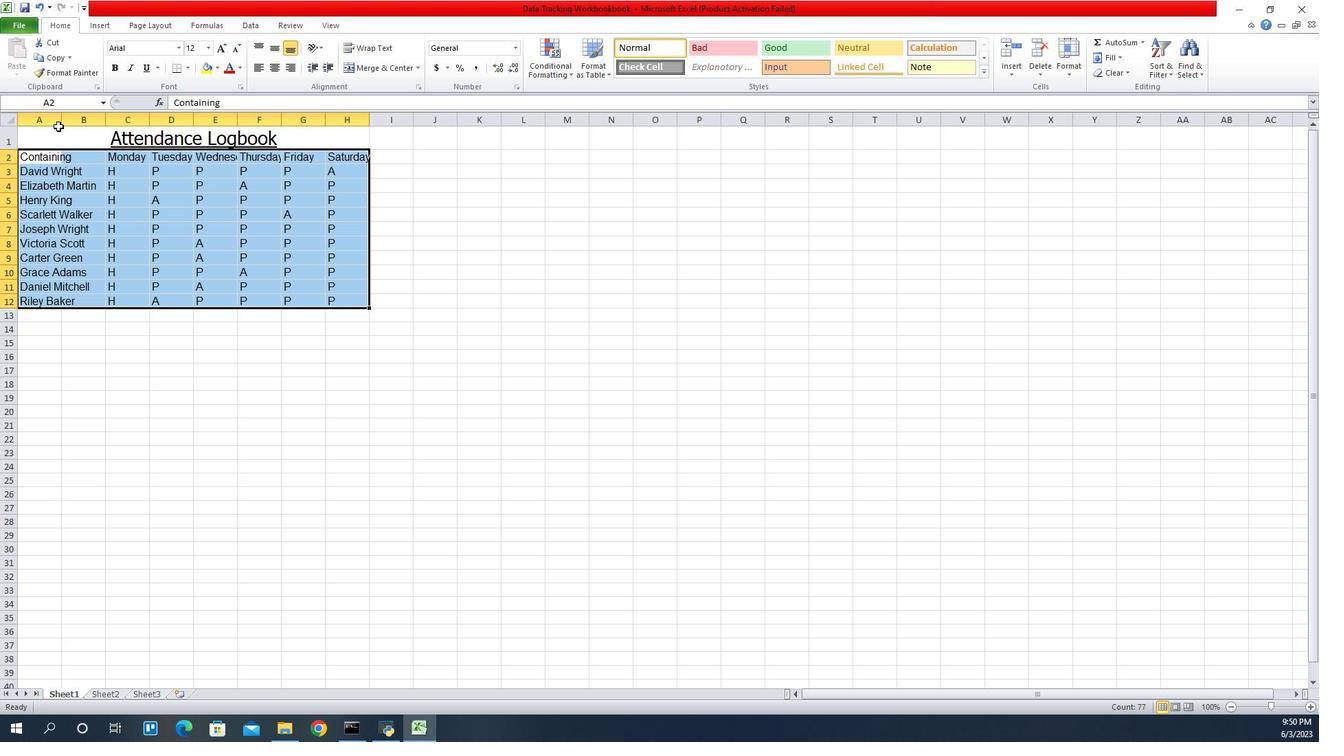 
Action: Mouse pressed left at (999, 130)
Screenshot: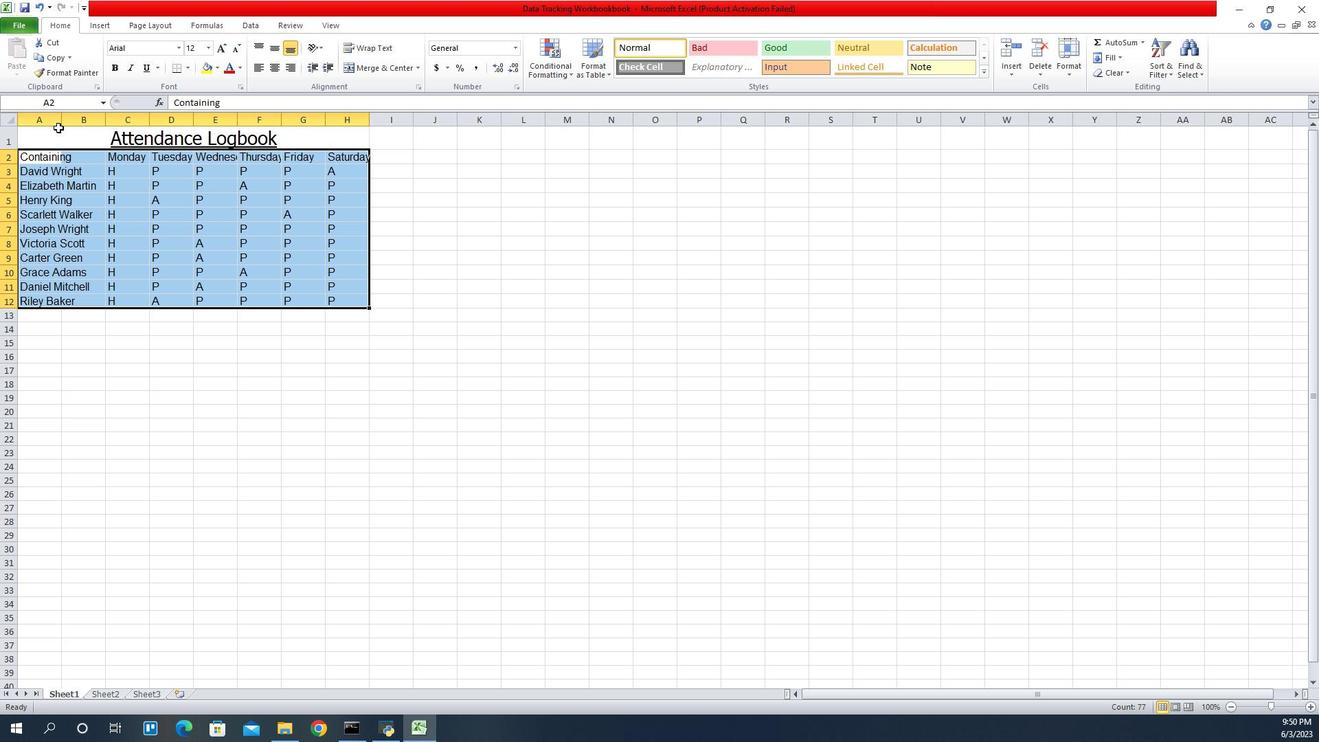 
Action: Mouse moved to (1201, 69)
Screenshot: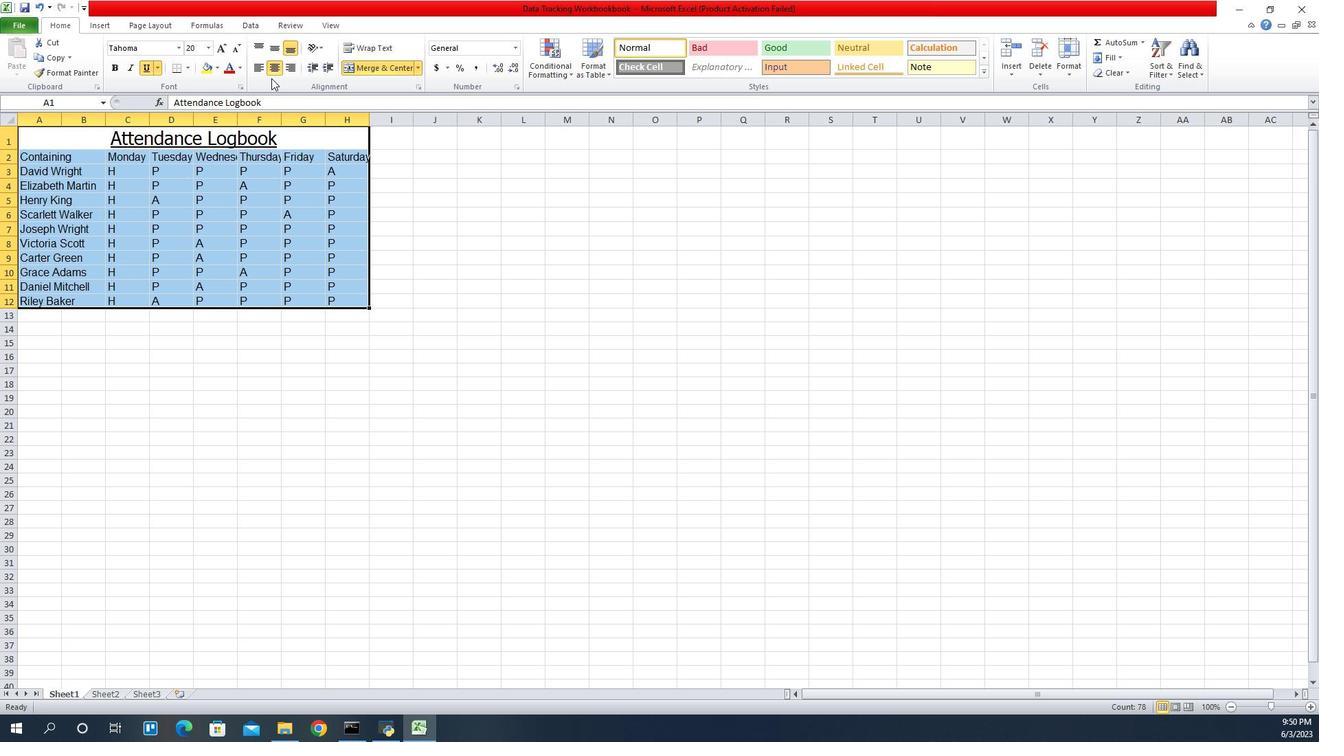 
Action: Mouse pressed left at (1201, 69)
Screenshot: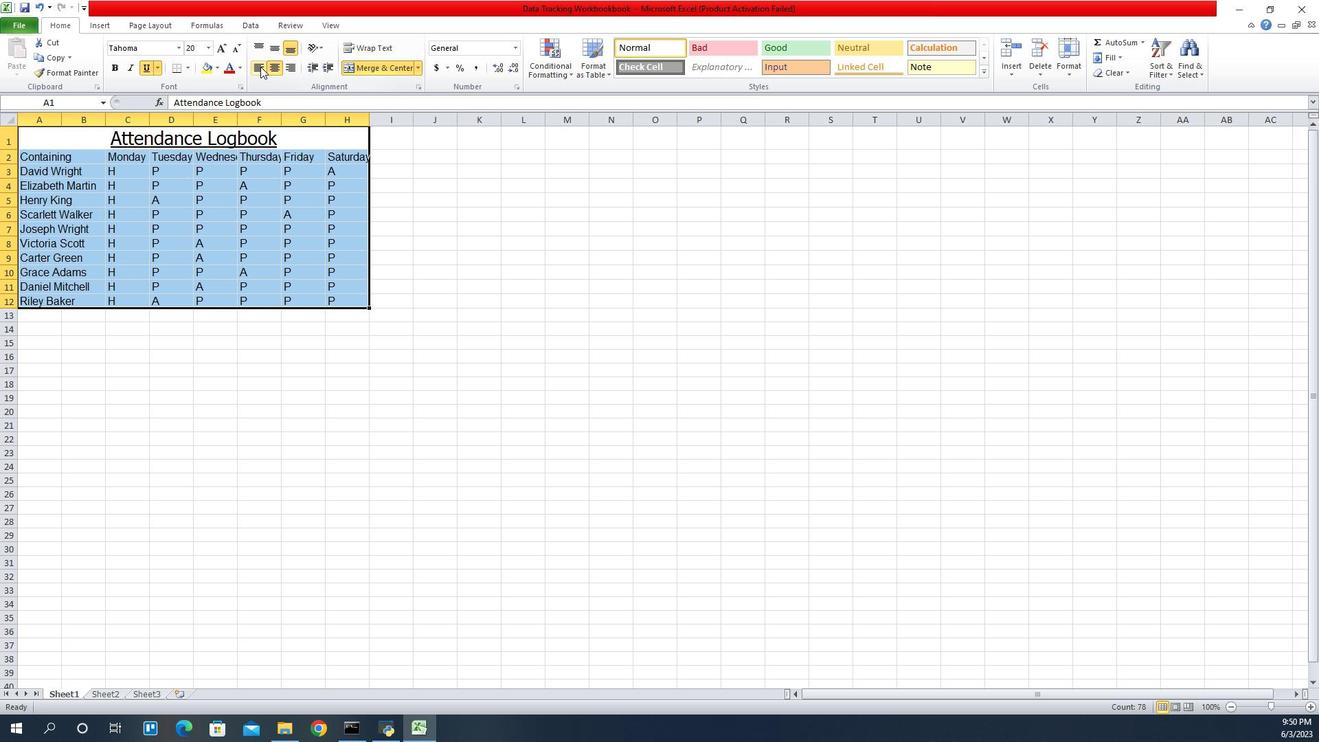 
